 Task: Find connections with filter location L'Ancienne-Lorette with filter topic #contentmarketingwith filter profile language Potuguese with filter current company TÜV SÜD with filter school Mangalore Institute of Technology and Engineering, Mangalore, India with filter industry Hotels and Motels with filter service category Information Security with filter keywords title Phone Sales Specialist
Action: Mouse moved to (608, 111)
Screenshot: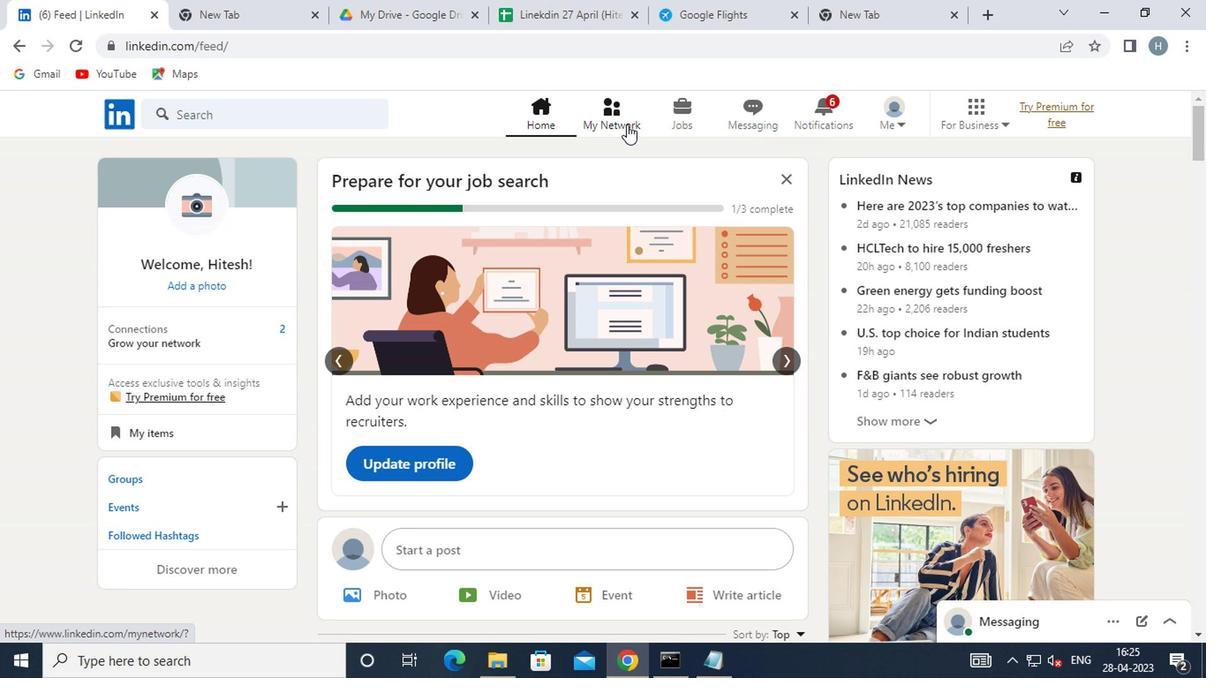 
Action: Mouse pressed left at (608, 111)
Screenshot: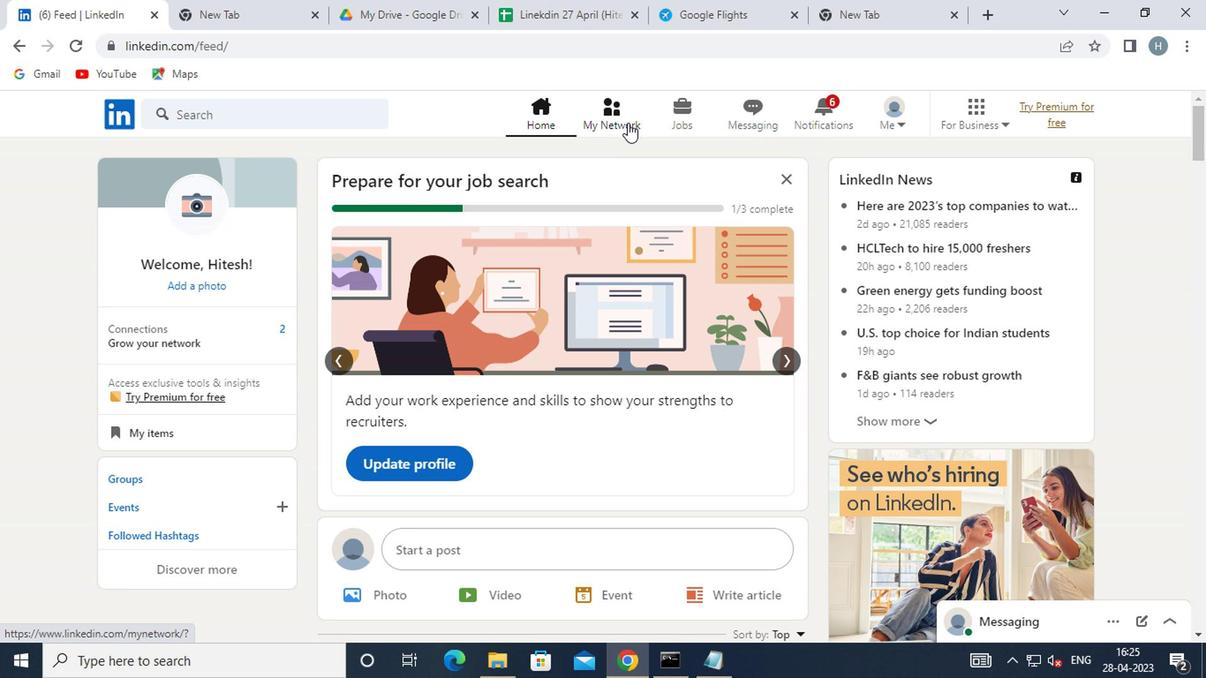 
Action: Mouse moved to (302, 207)
Screenshot: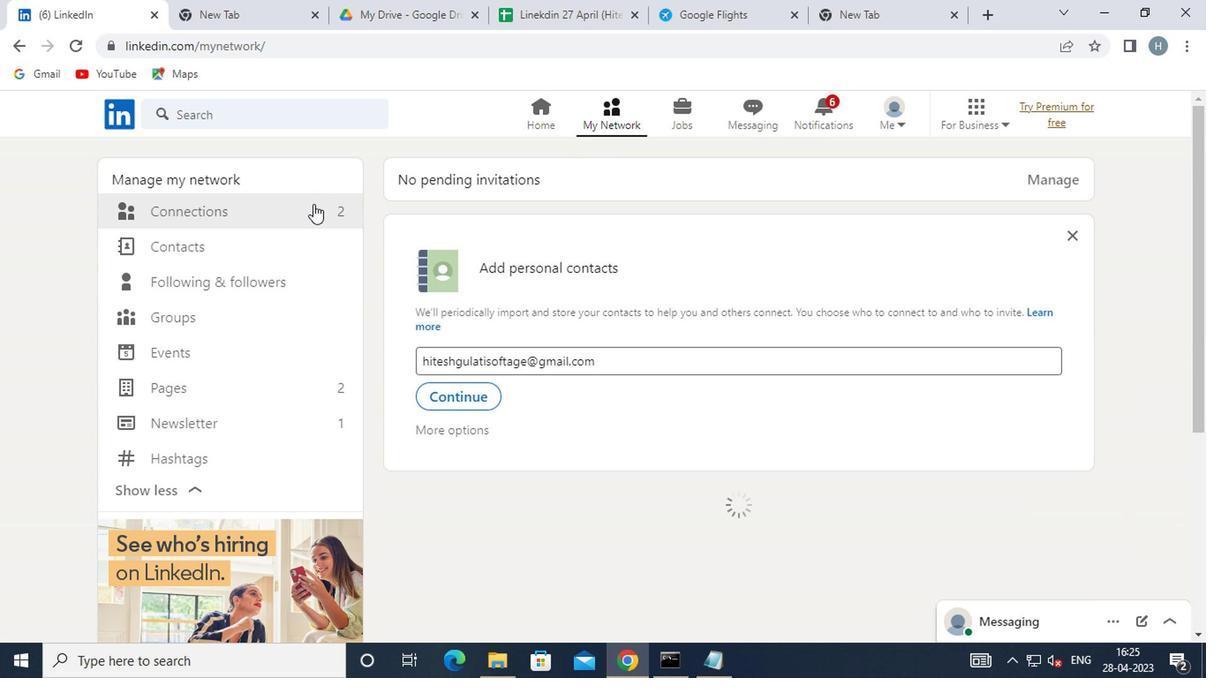 
Action: Mouse pressed left at (302, 207)
Screenshot: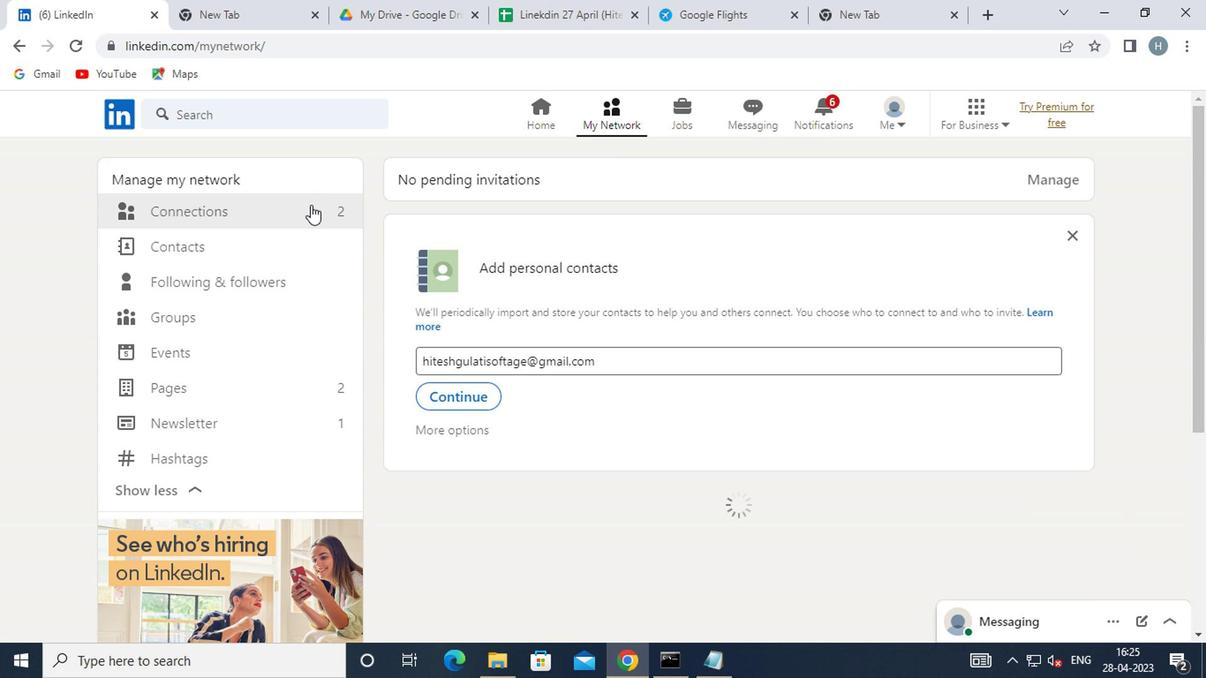 
Action: Mouse moved to (724, 212)
Screenshot: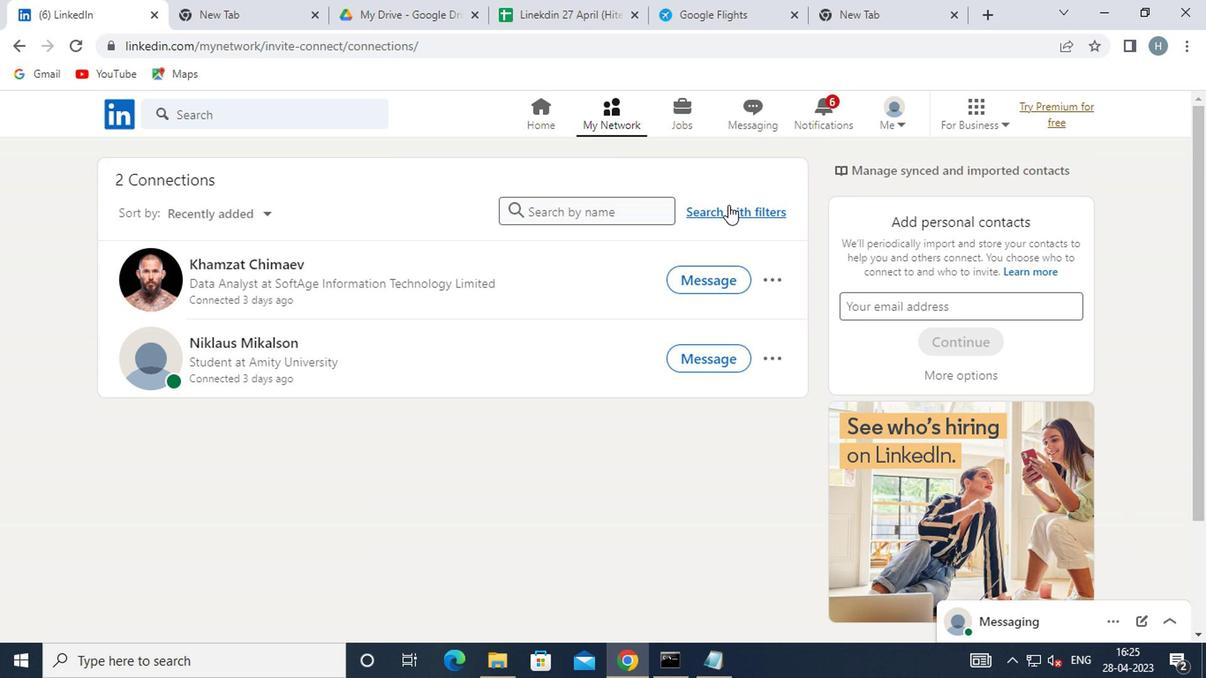 
Action: Mouse pressed left at (724, 212)
Screenshot: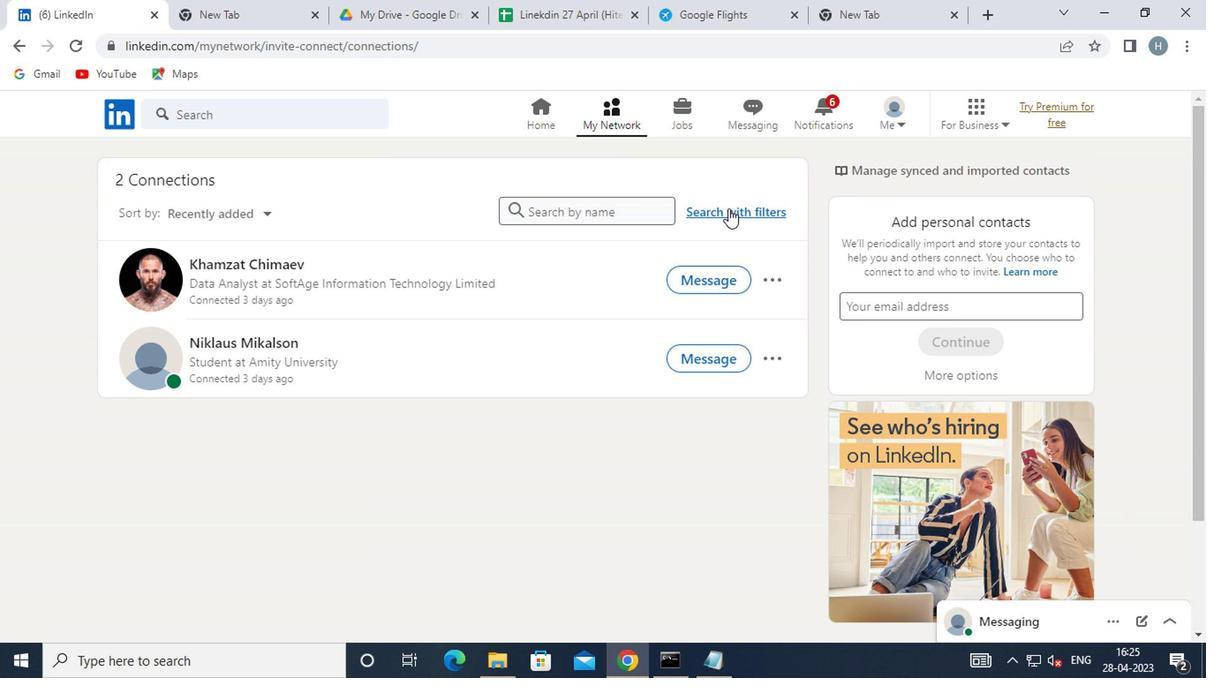 
Action: Mouse moved to (650, 165)
Screenshot: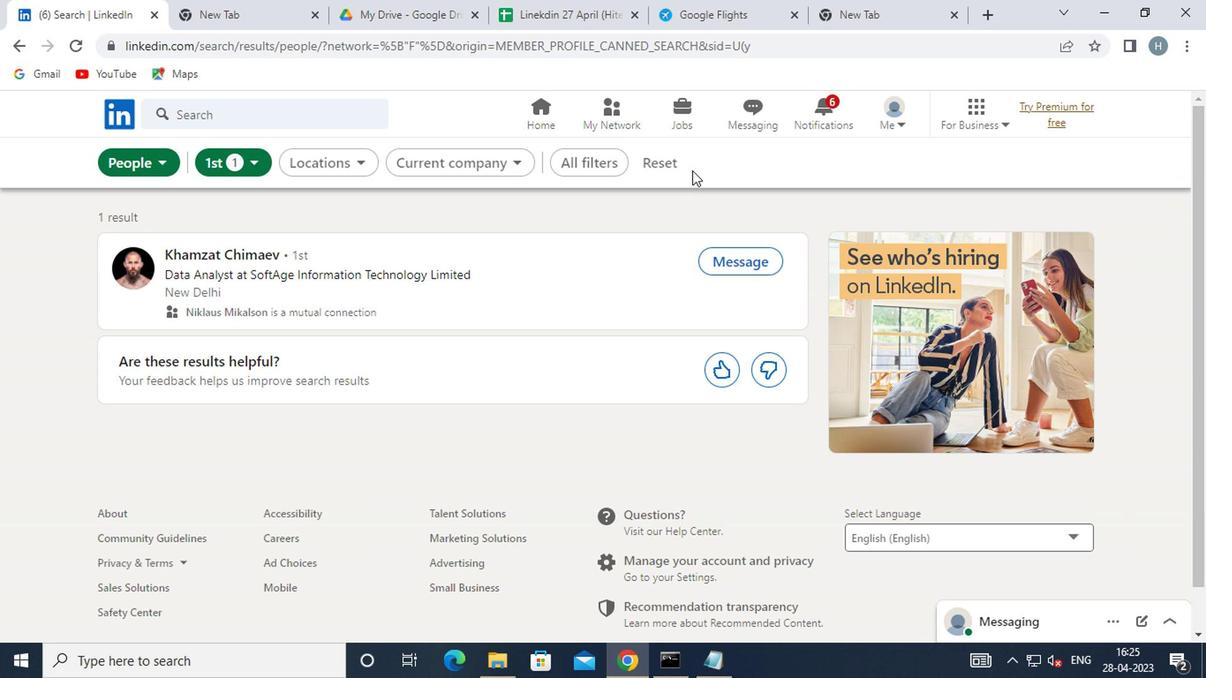 
Action: Mouse pressed left at (650, 165)
Screenshot: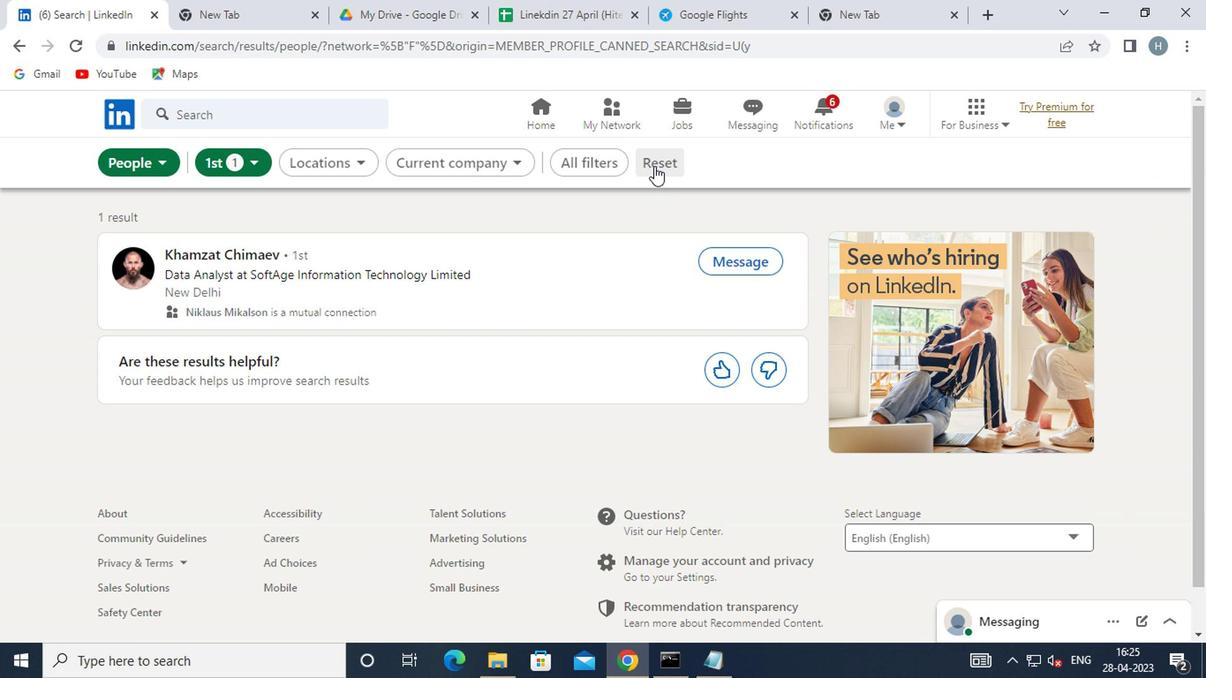 
Action: Mouse moved to (634, 158)
Screenshot: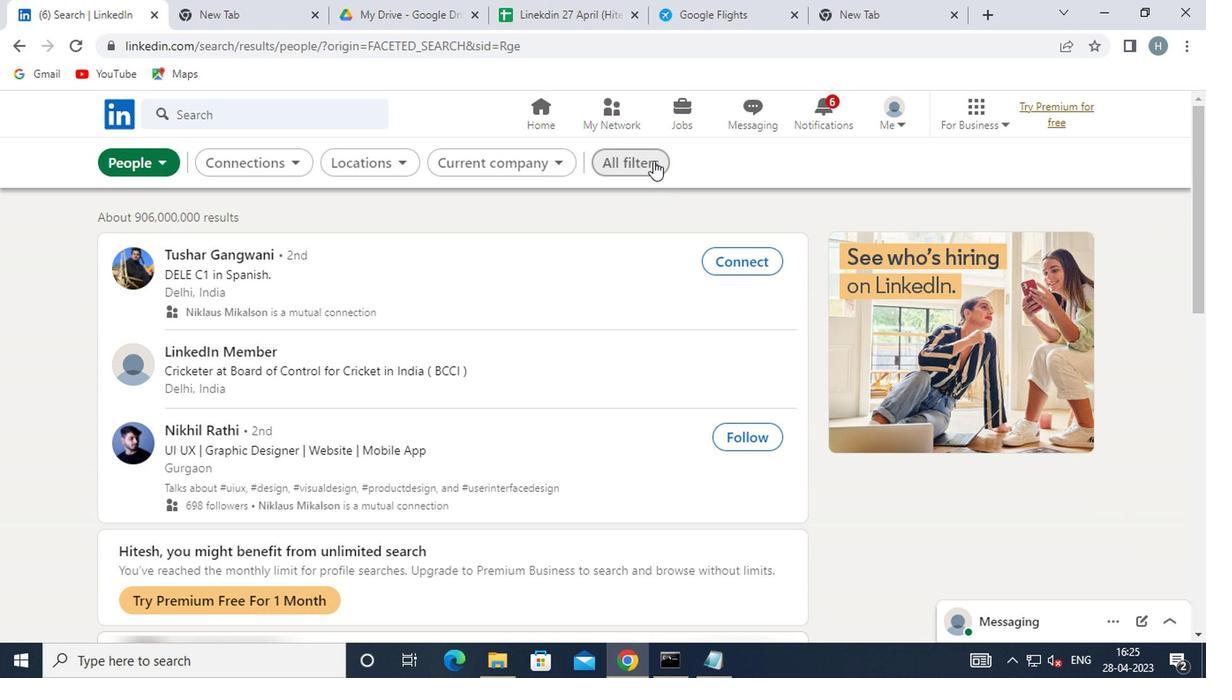 
Action: Mouse pressed left at (634, 158)
Screenshot: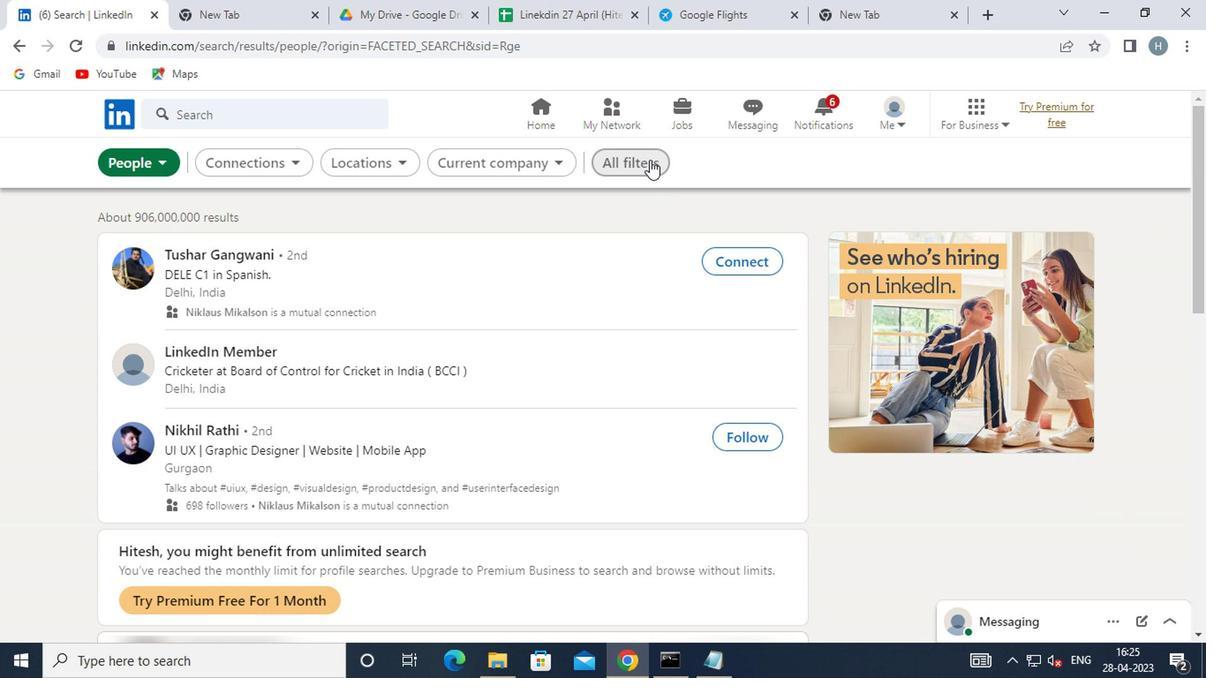 
Action: Mouse moved to (772, 249)
Screenshot: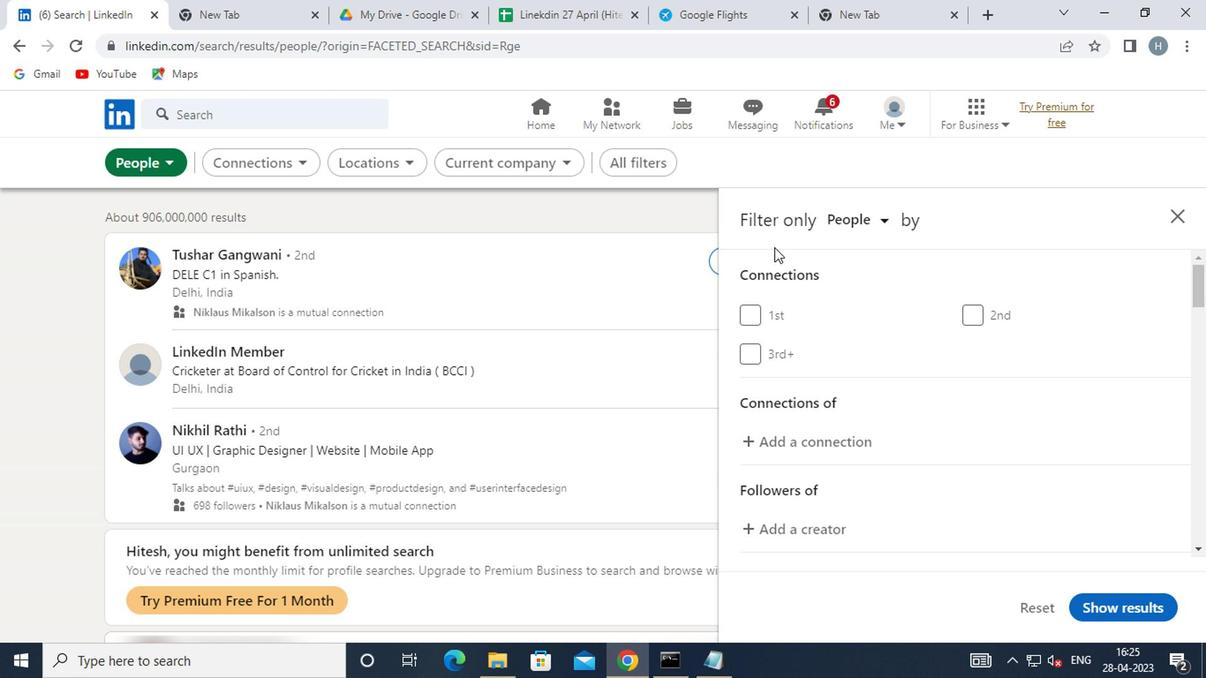 
Action: Mouse scrolled (772, 248) with delta (0, 0)
Screenshot: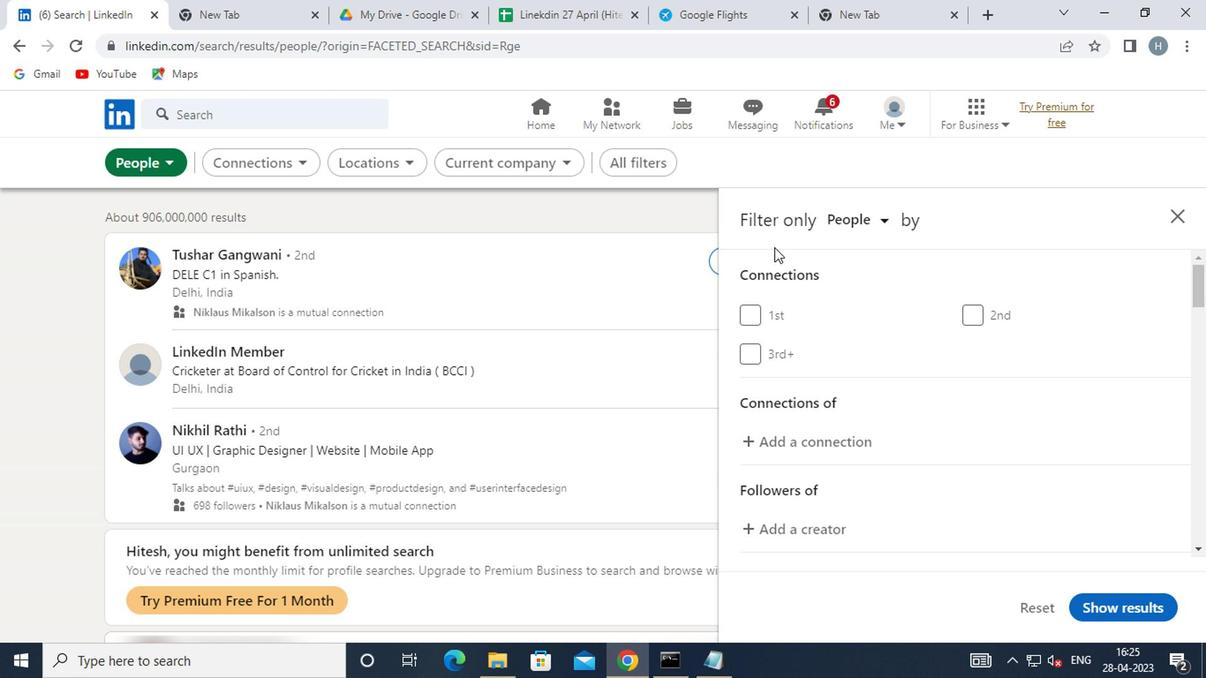 
Action: Mouse moved to (796, 309)
Screenshot: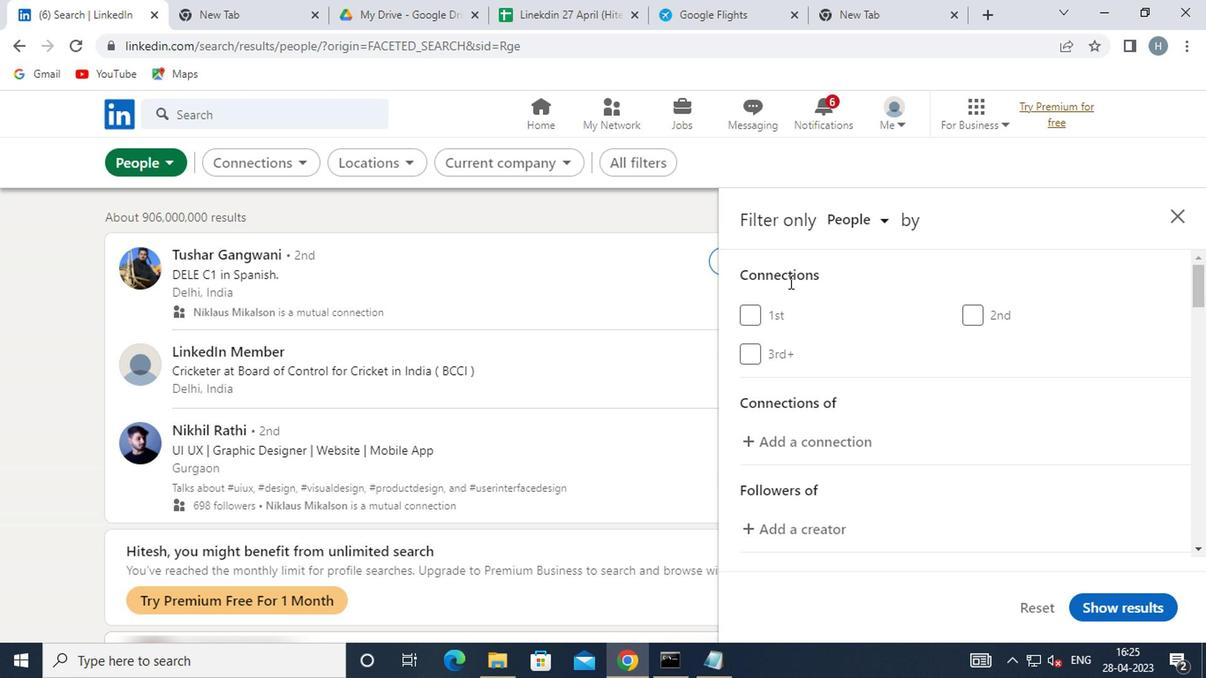 
Action: Mouse scrolled (796, 308) with delta (0, -1)
Screenshot: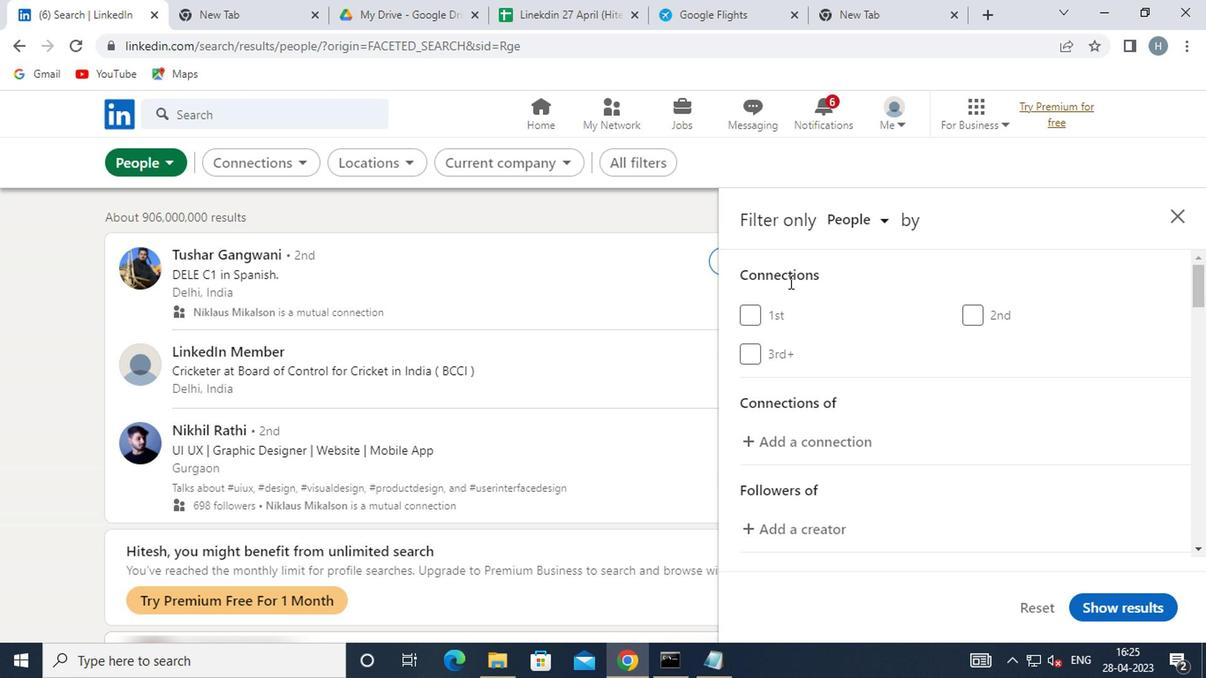 
Action: Mouse moved to (805, 329)
Screenshot: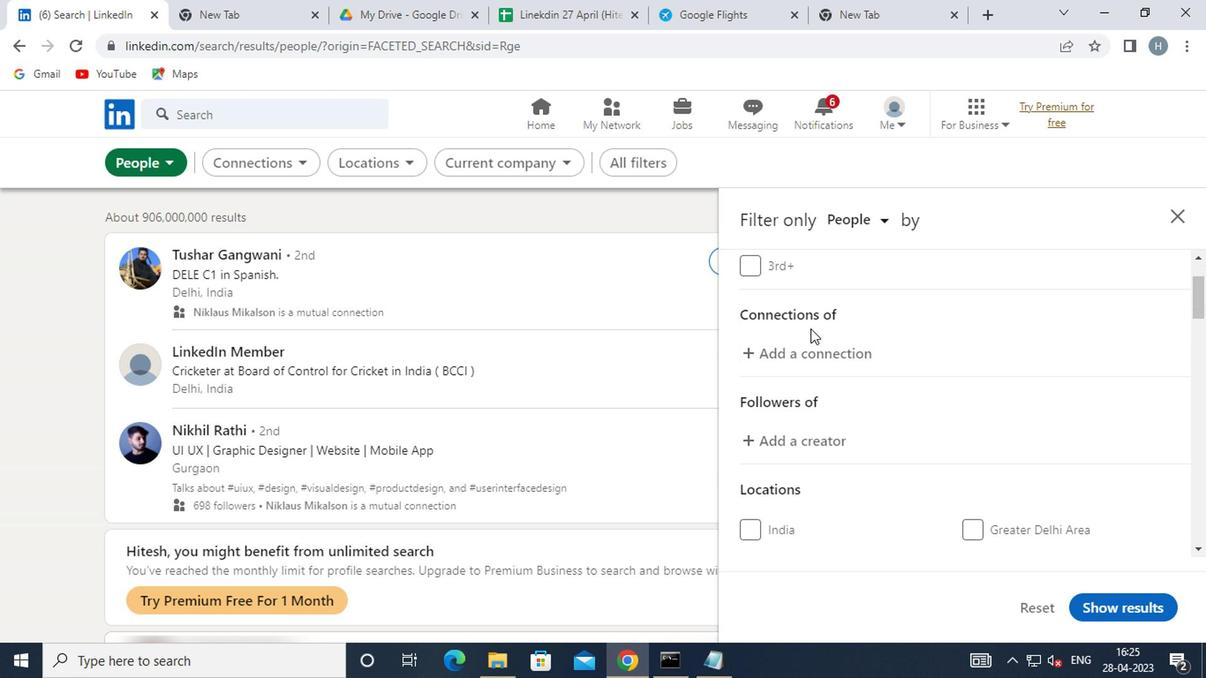 
Action: Mouse scrolled (805, 327) with delta (0, -1)
Screenshot: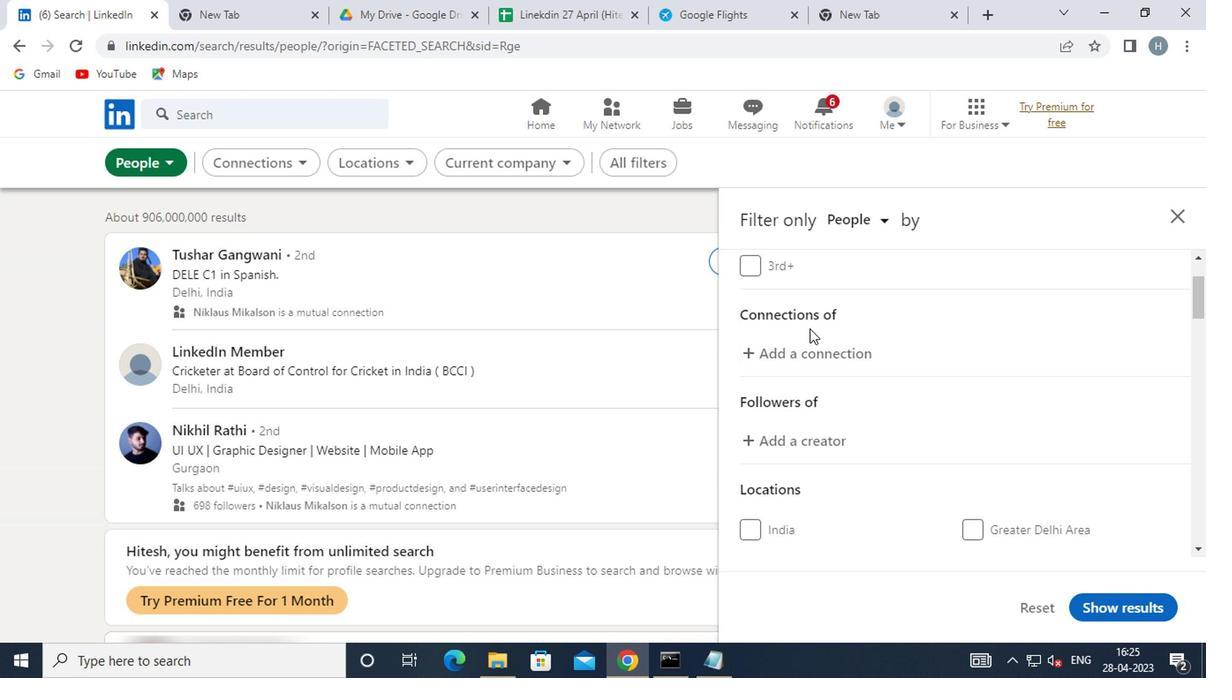 
Action: Mouse scrolled (805, 327) with delta (0, -1)
Screenshot: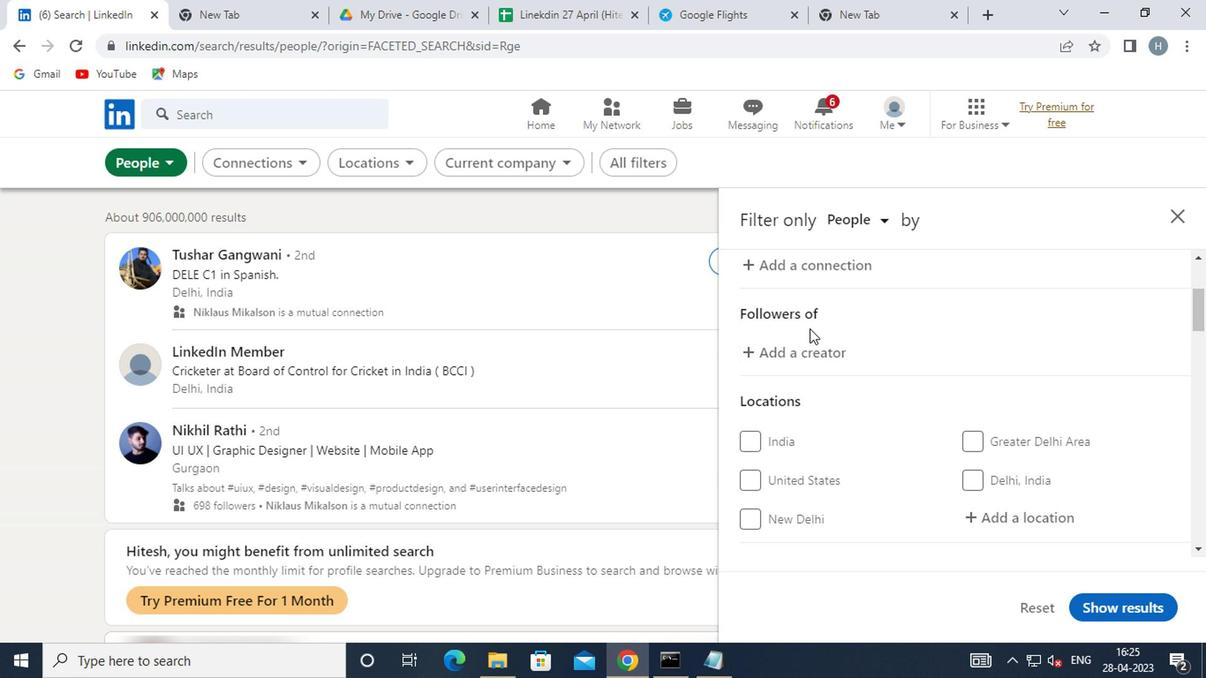 
Action: Mouse scrolled (805, 327) with delta (0, -1)
Screenshot: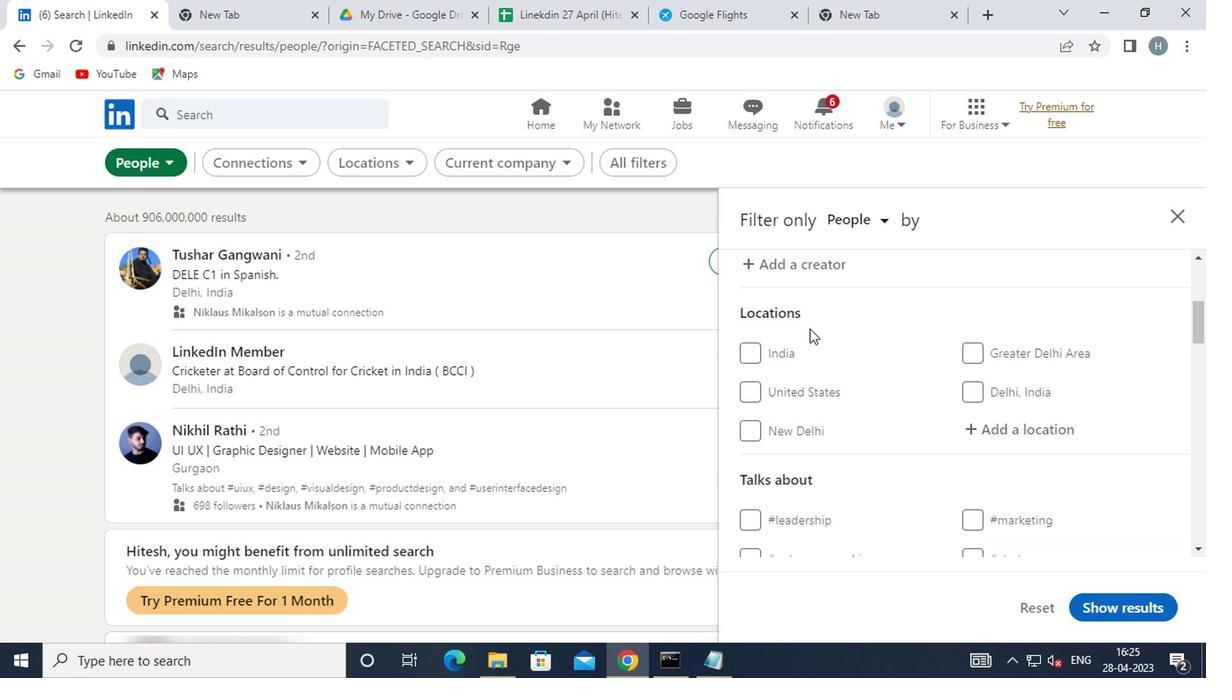 
Action: Mouse moved to (997, 339)
Screenshot: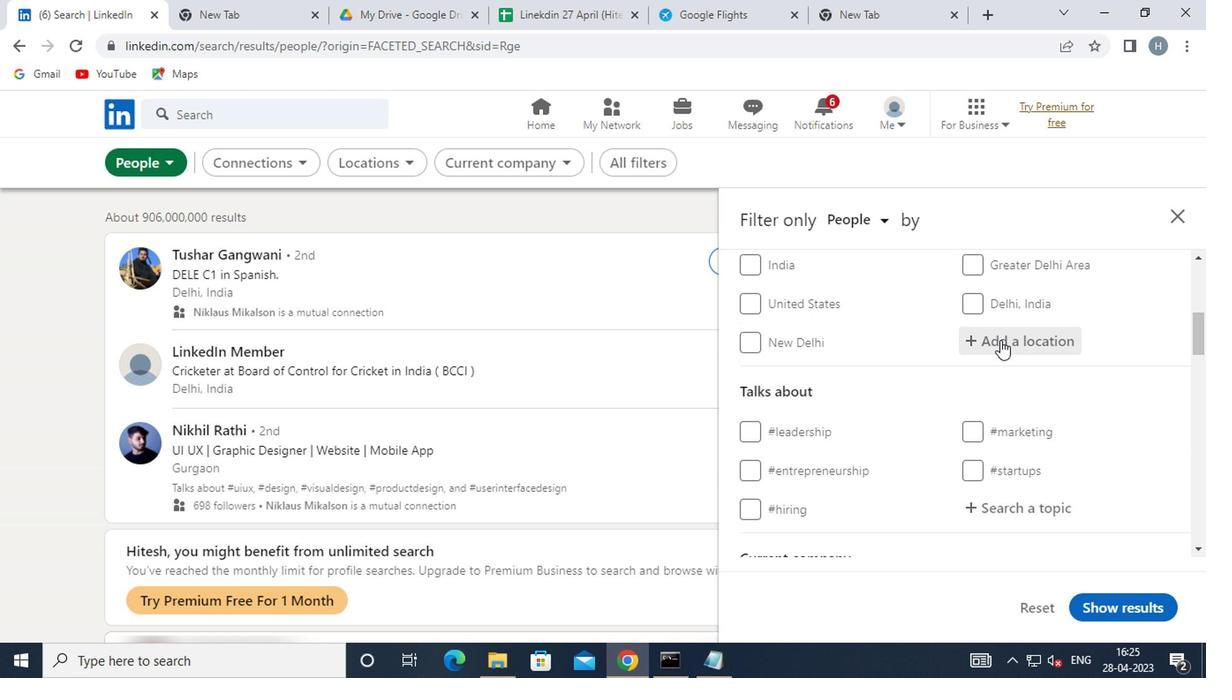 
Action: Mouse pressed left at (997, 339)
Screenshot: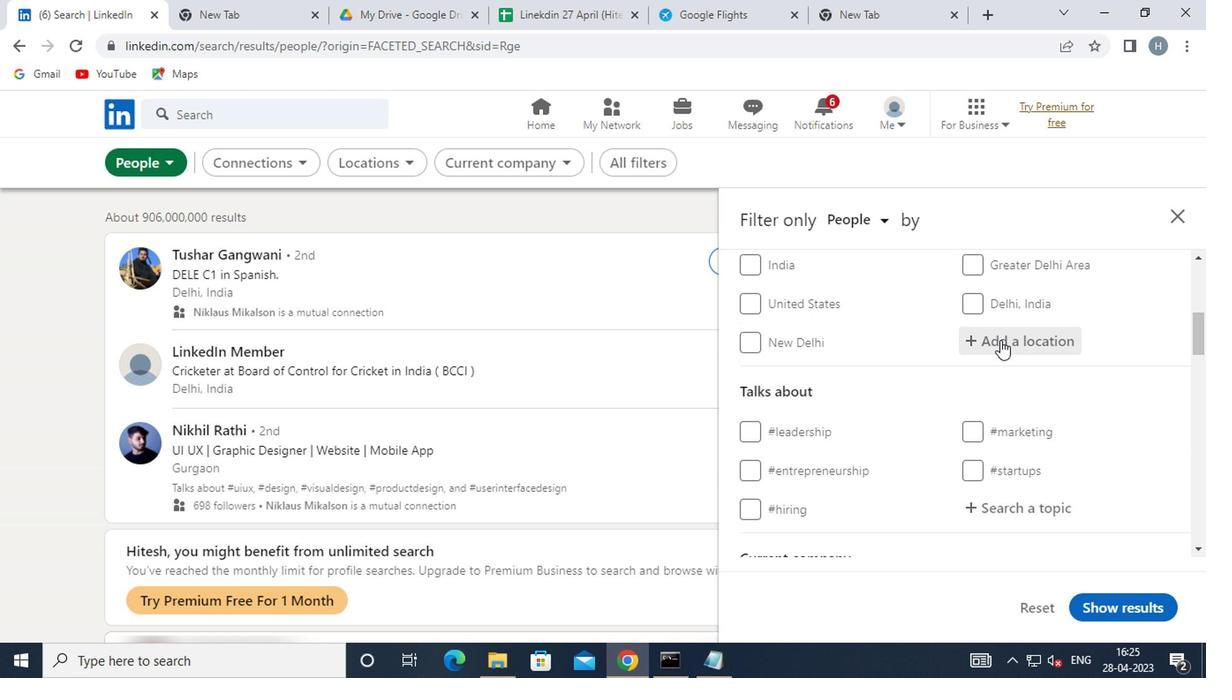 
Action: Key pressed <Key.shift><Key.shift><Key.shift><Key.shift><Key.shift><Key.shift><Key.shift><Key.shift>L<Key.space><Key.shift>A
Screenshot: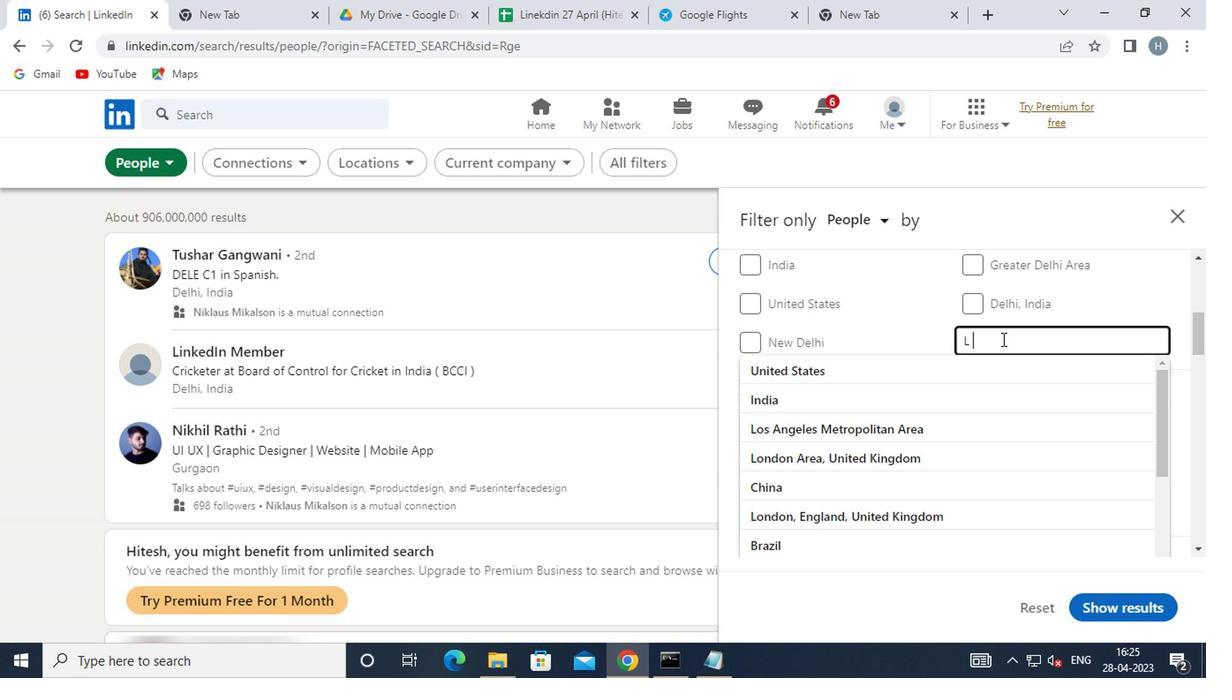
Action: Mouse moved to (990, 332)
Screenshot: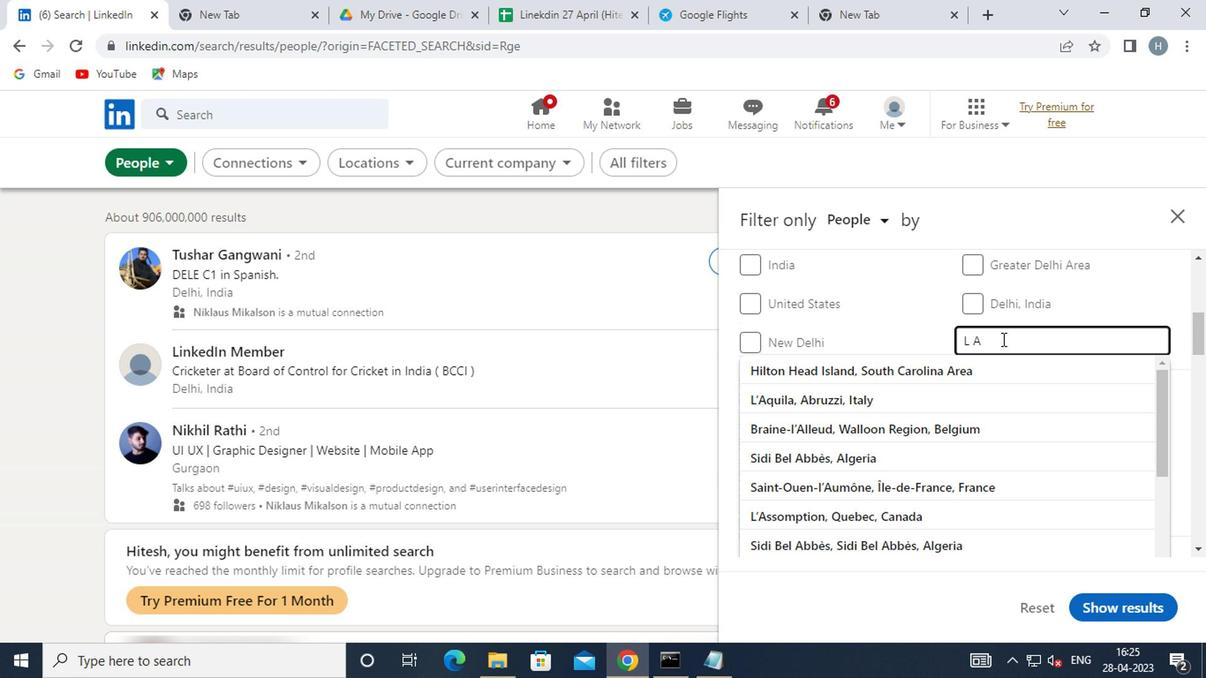 
Action: Key pressed NCI
Screenshot: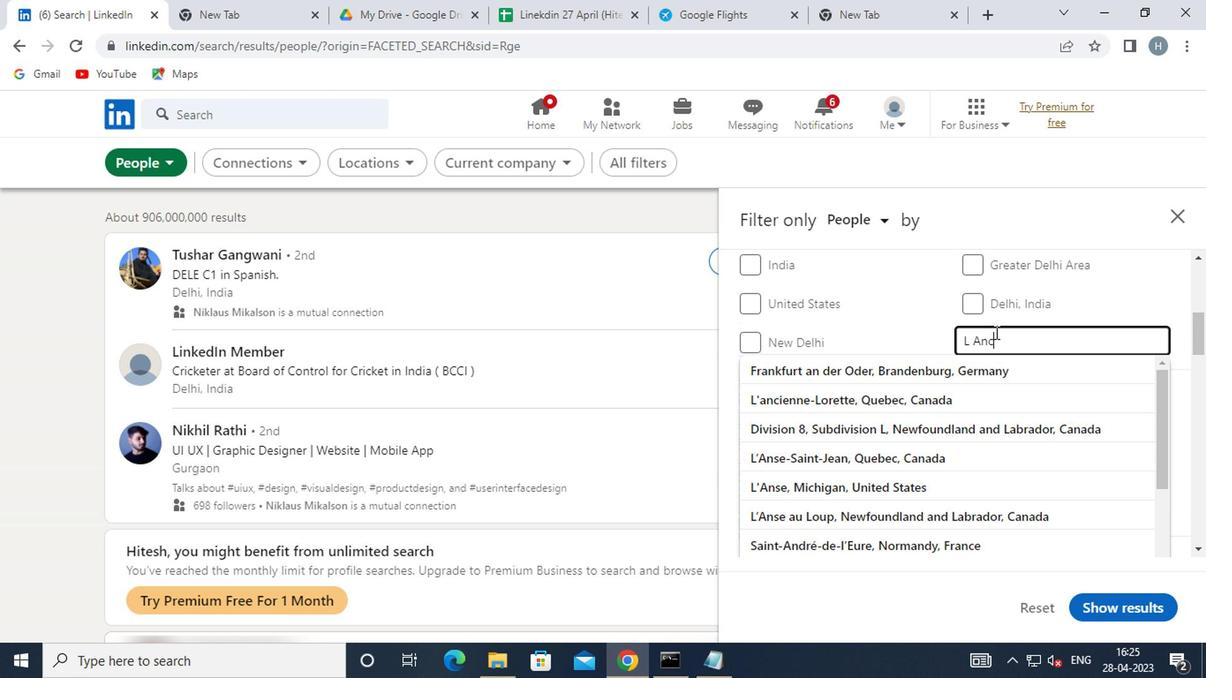 
Action: Mouse moved to (944, 362)
Screenshot: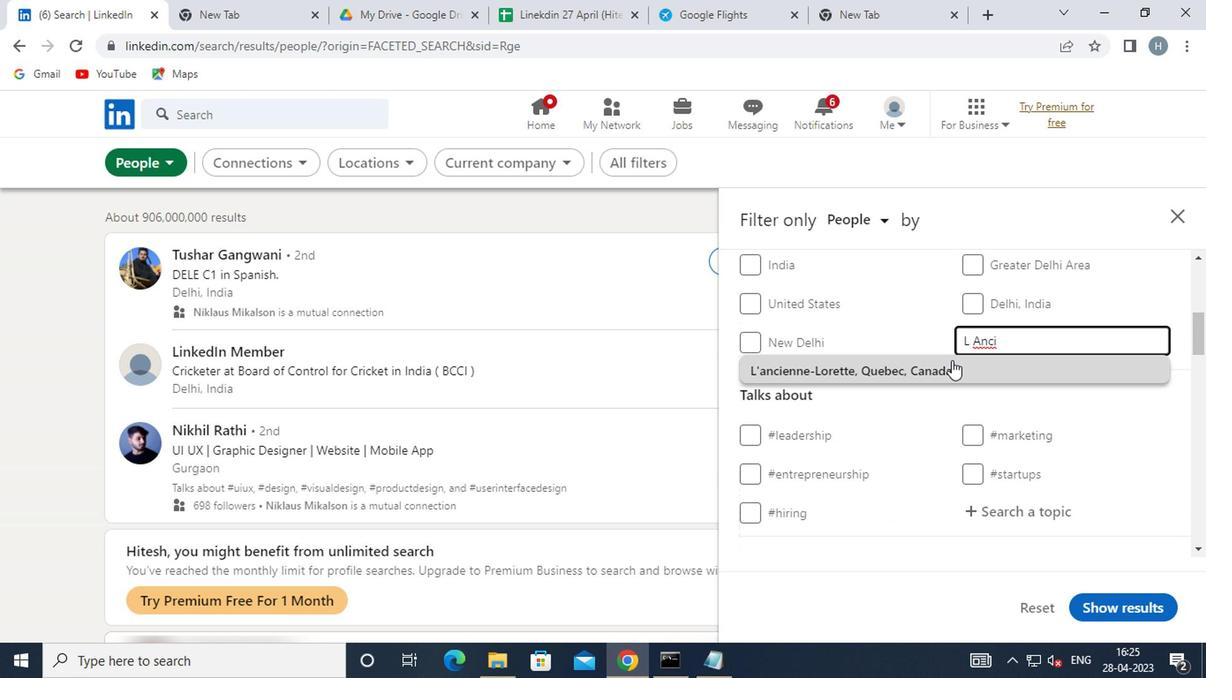 
Action: Mouse pressed left at (944, 362)
Screenshot: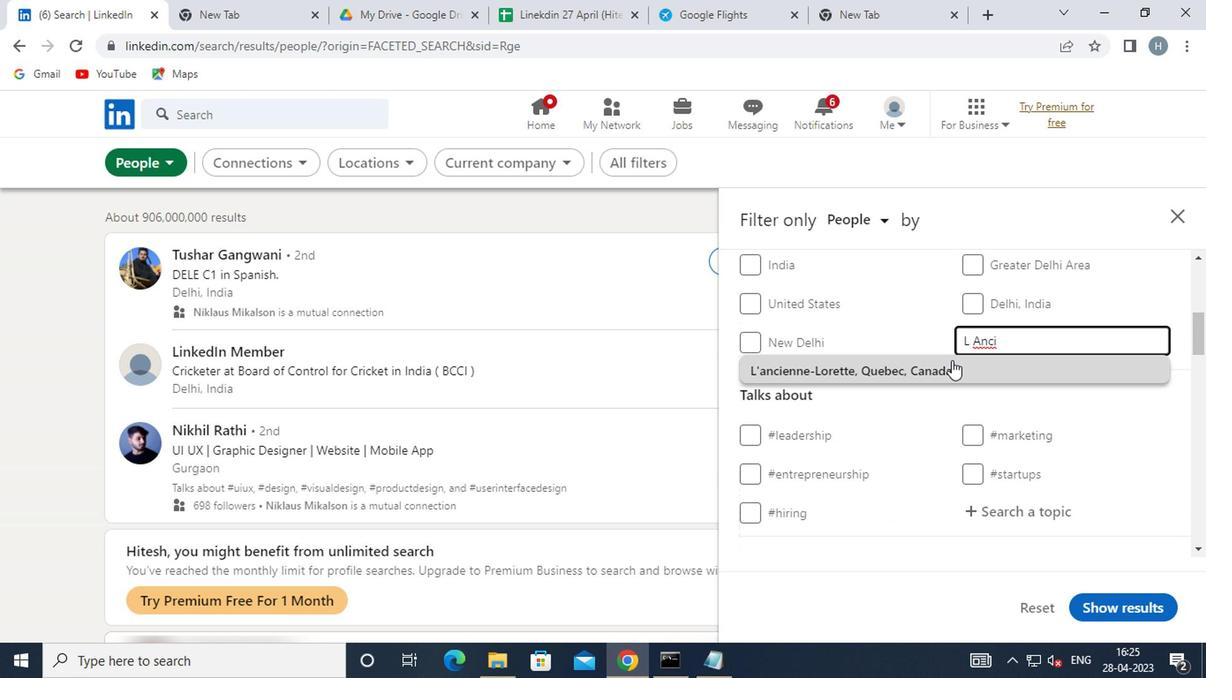 
Action: Mouse moved to (920, 385)
Screenshot: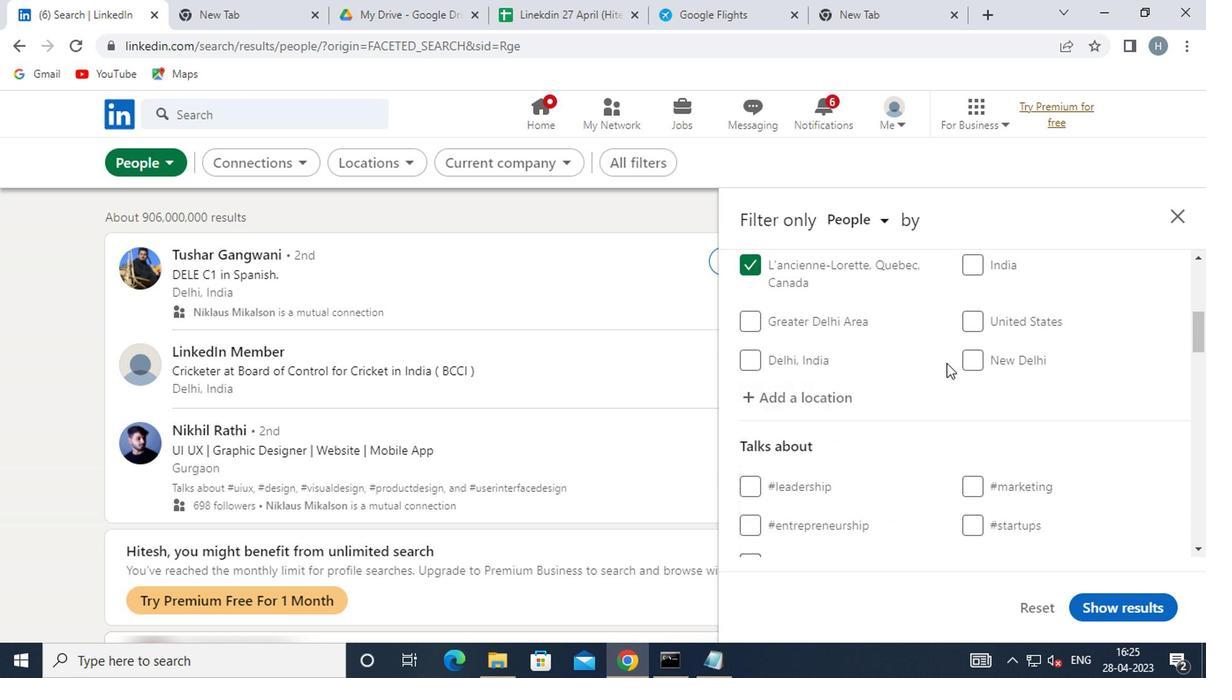 
Action: Mouse scrolled (920, 383) with delta (0, -1)
Screenshot: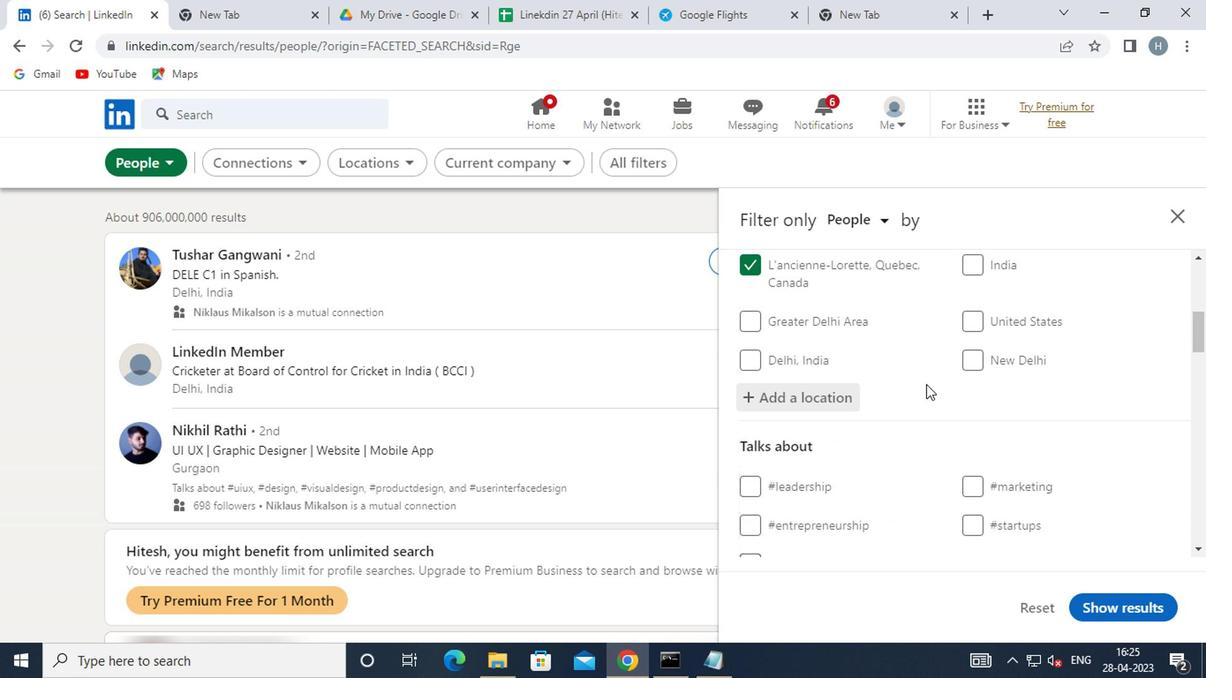 
Action: Mouse scrolled (920, 383) with delta (0, -1)
Screenshot: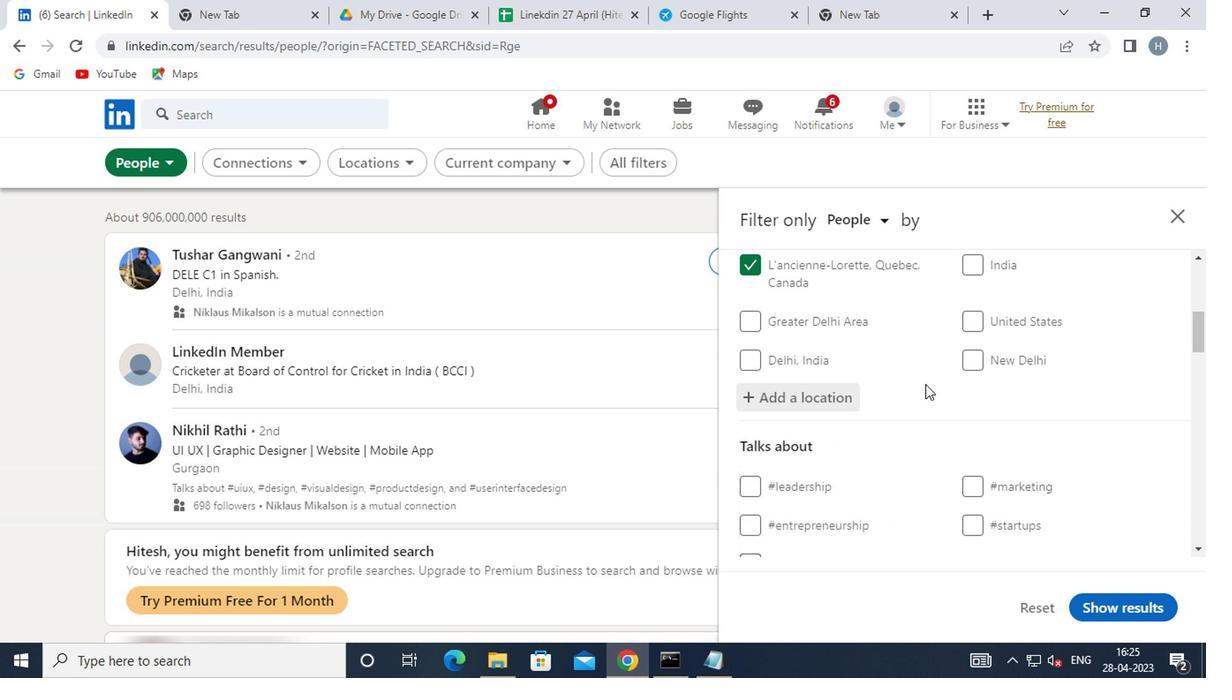 
Action: Mouse moved to (972, 380)
Screenshot: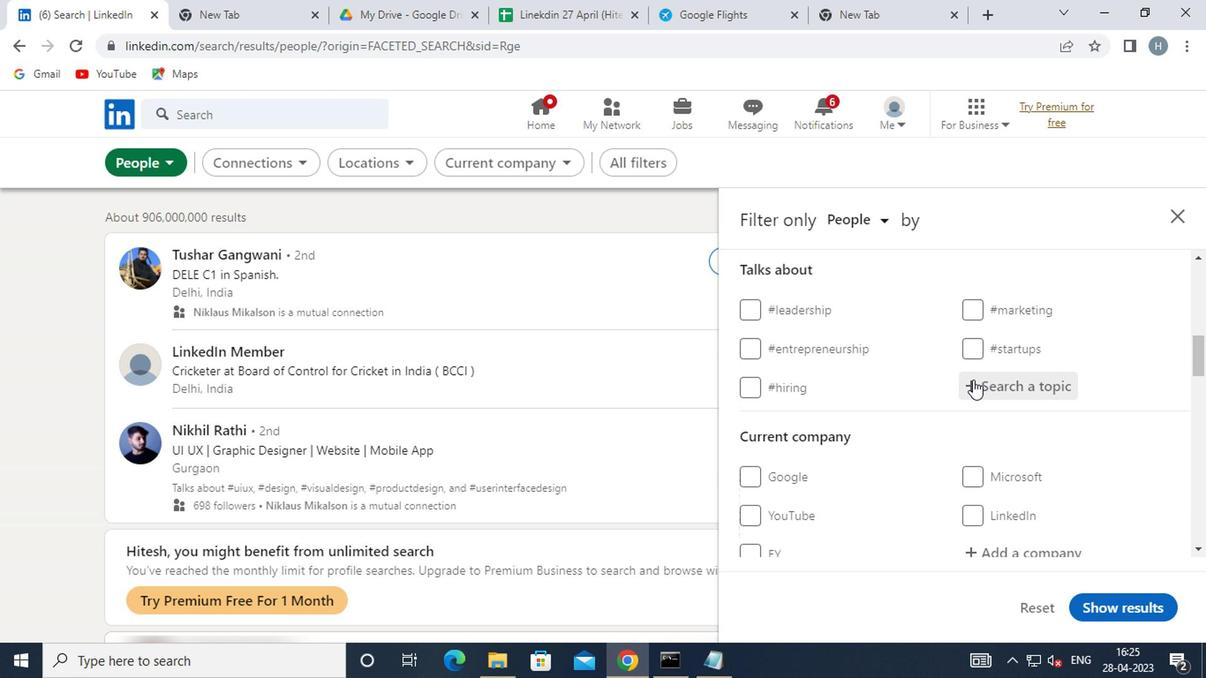 
Action: Mouse pressed left at (972, 380)
Screenshot: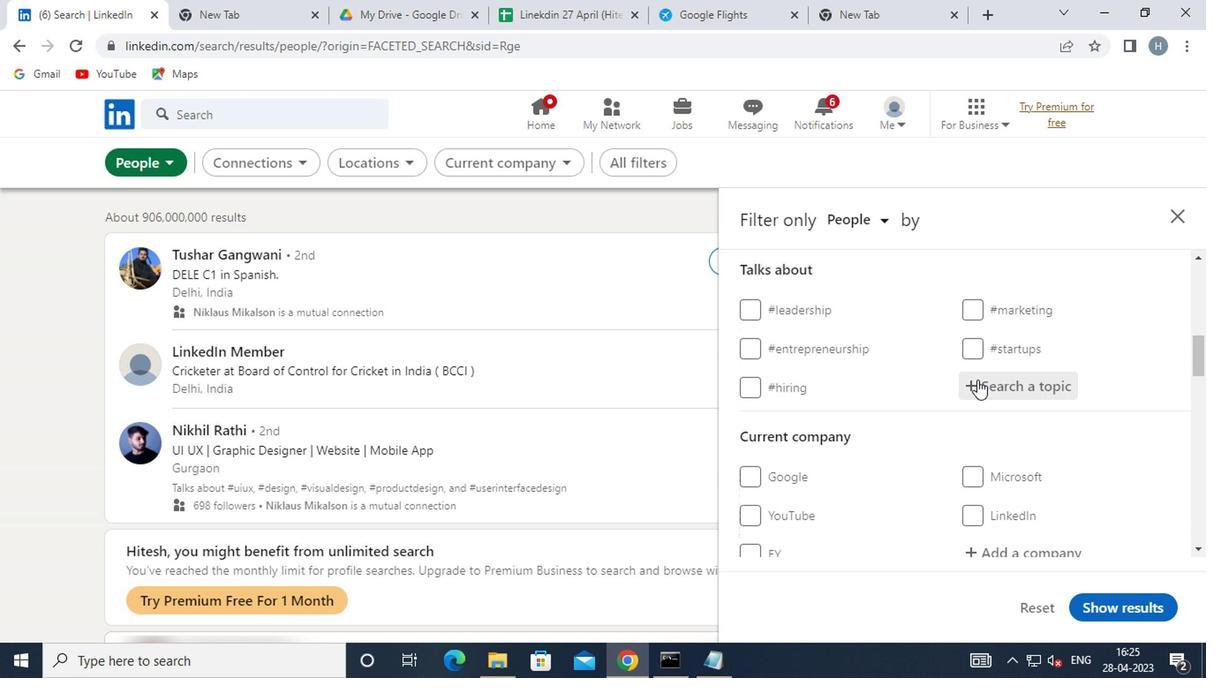 
Action: Key pressed <Key.shift>CONTENT
Screenshot: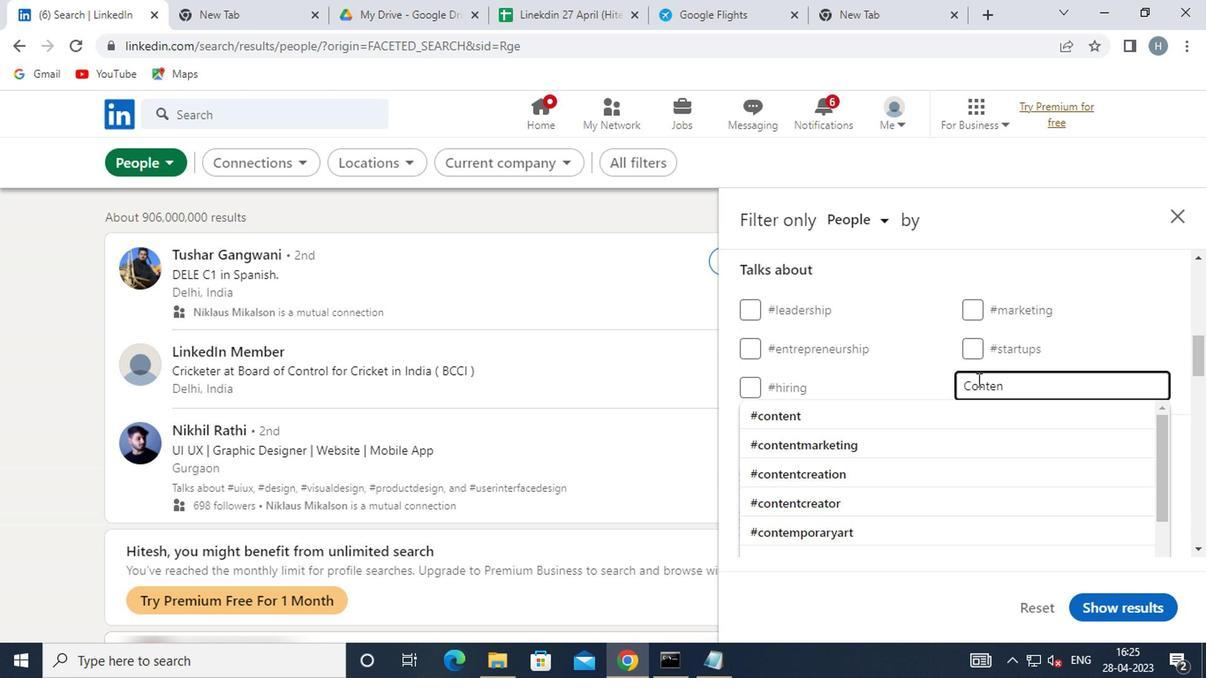 
Action: Mouse moved to (908, 451)
Screenshot: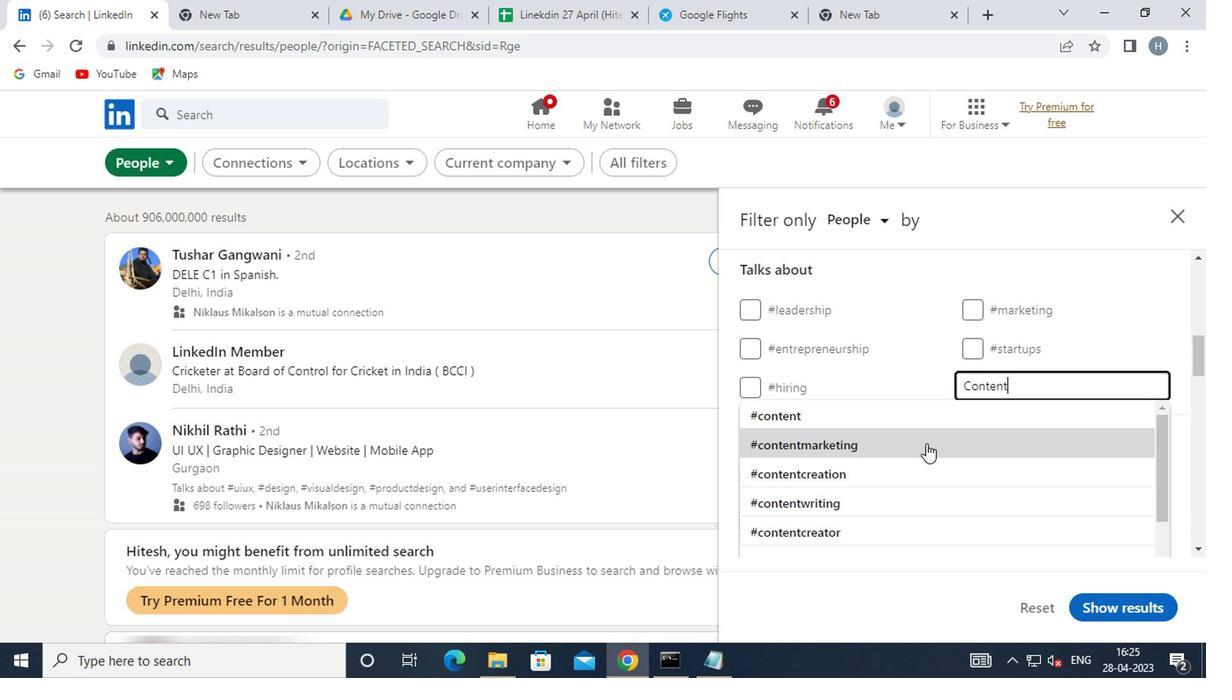 
Action: Mouse pressed left at (908, 451)
Screenshot: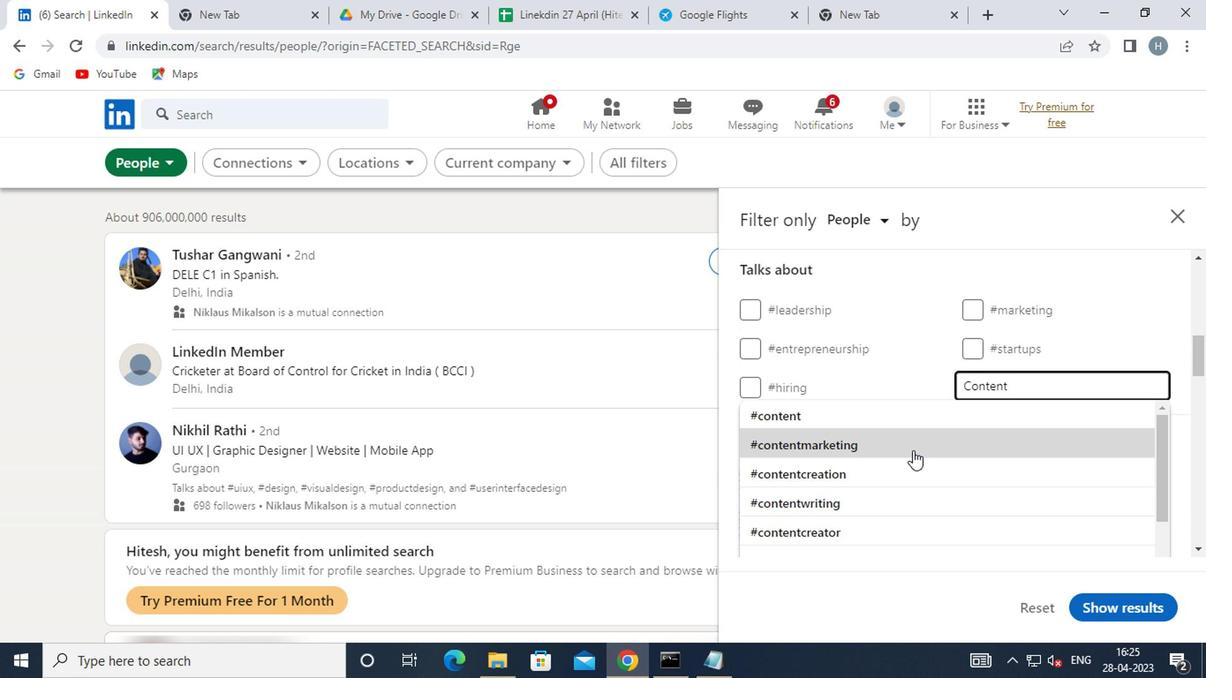 
Action: Mouse moved to (900, 408)
Screenshot: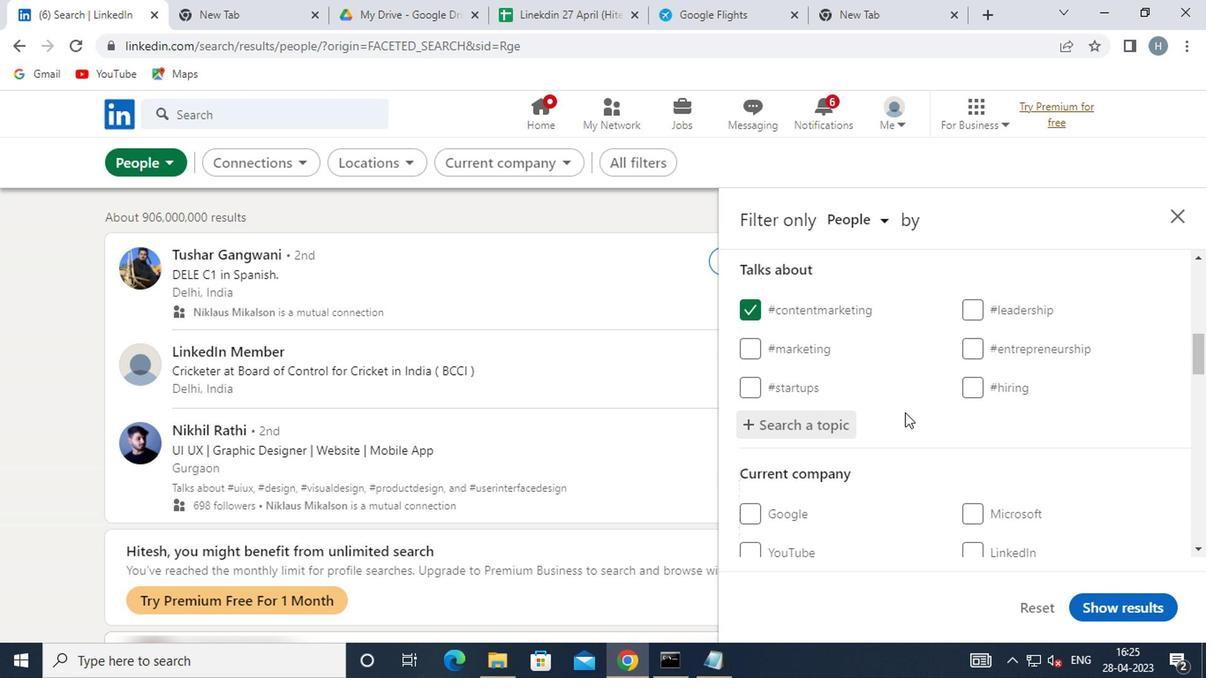 
Action: Mouse scrolled (900, 407) with delta (0, -1)
Screenshot: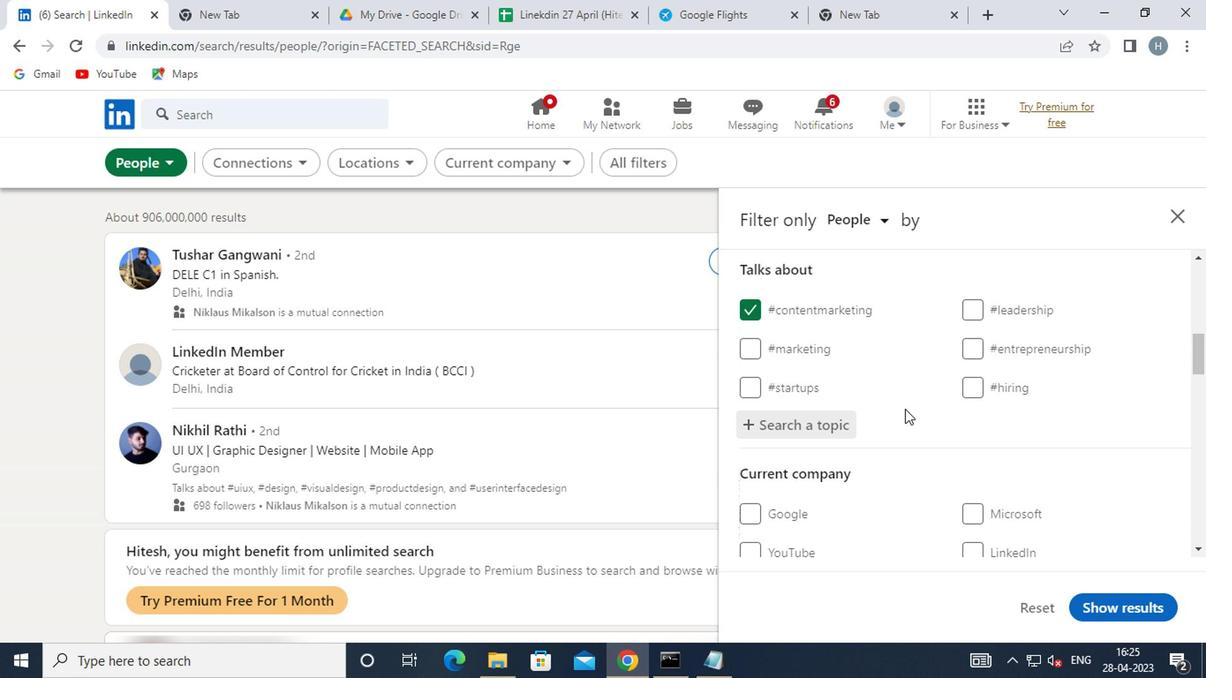 
Action: Mouse moved to (905, 403)
Screenshot: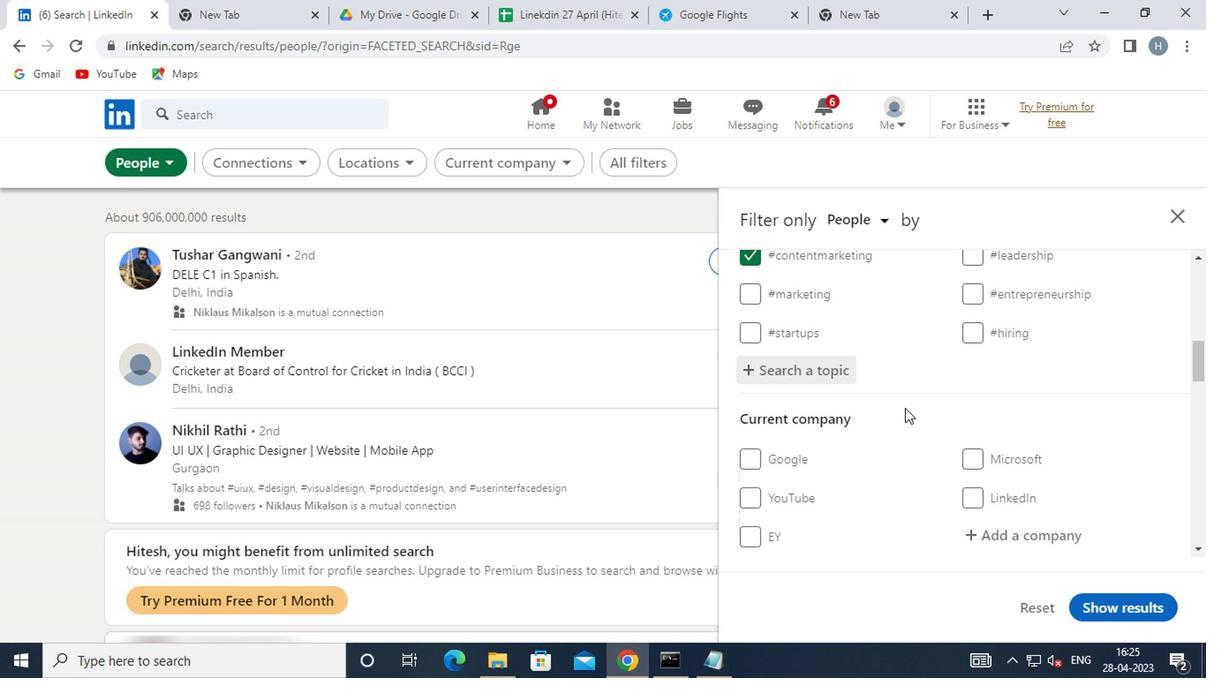 
Action: Mouse scrolled (905, 402) with delta (0, 0)
Screenshot: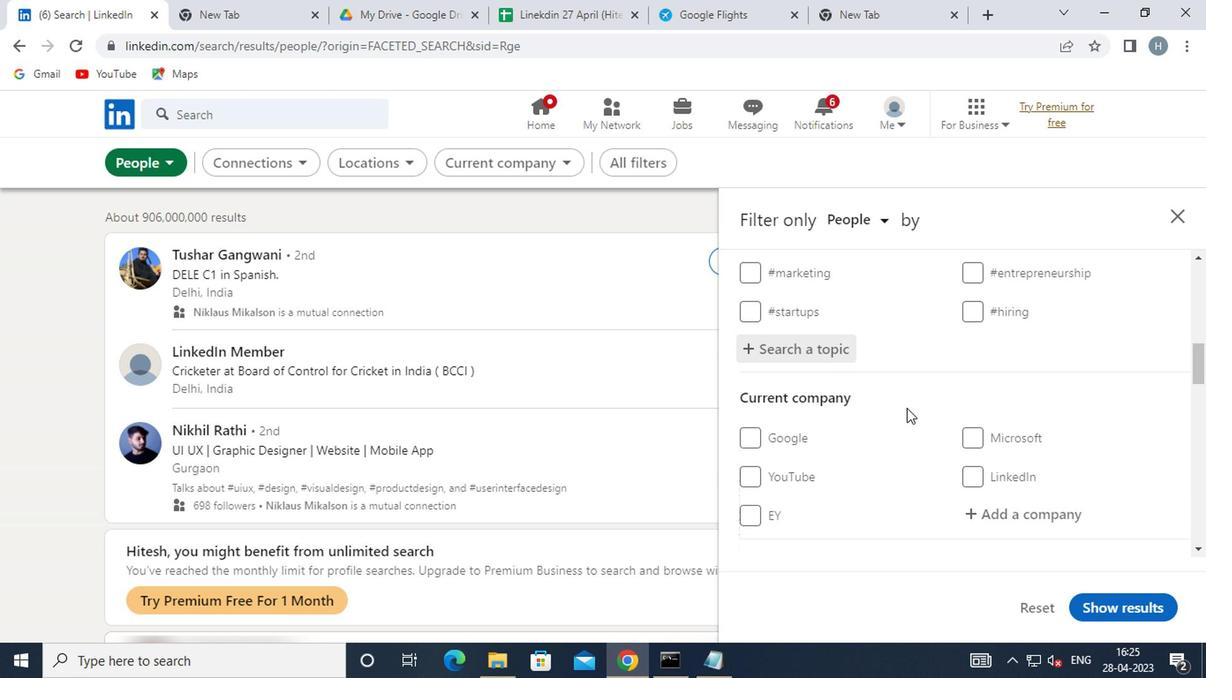 
Action: Mouse scrolled (905, 402) with delta (0, 0)
Screenshot: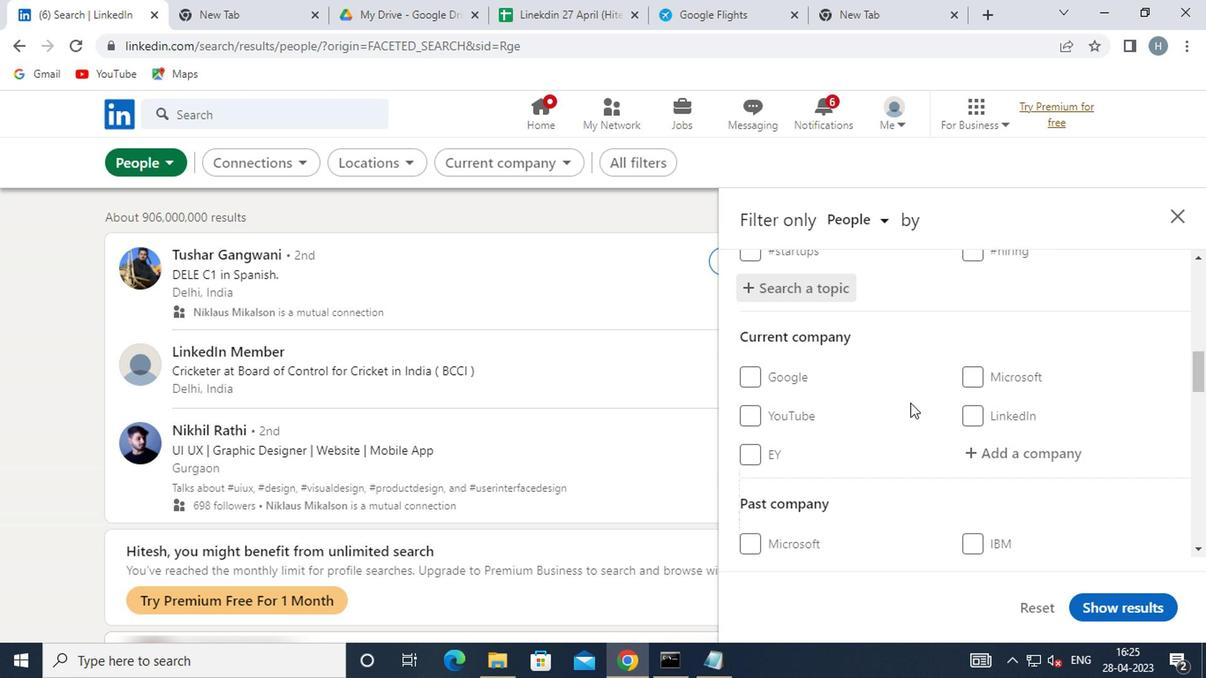 
Action: Mouse moved to (910, 398)
Screenshot: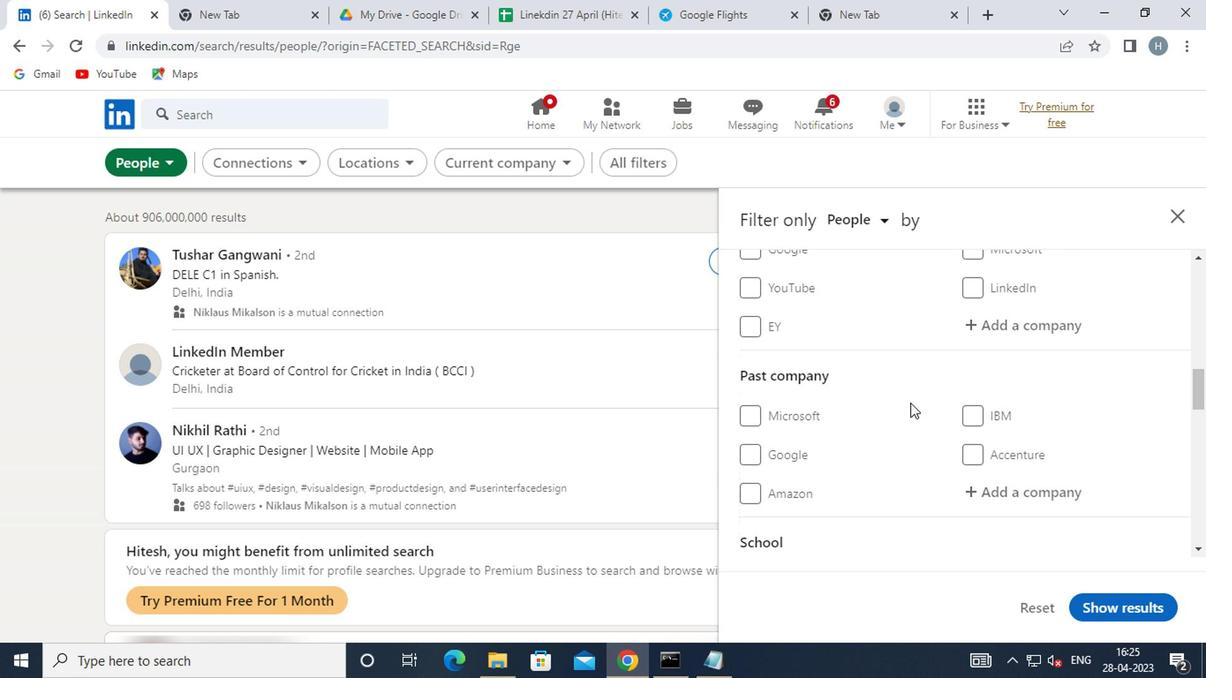 
Action: Mouse scrolled (910, 396) with delta (0, -1)
Screenshot: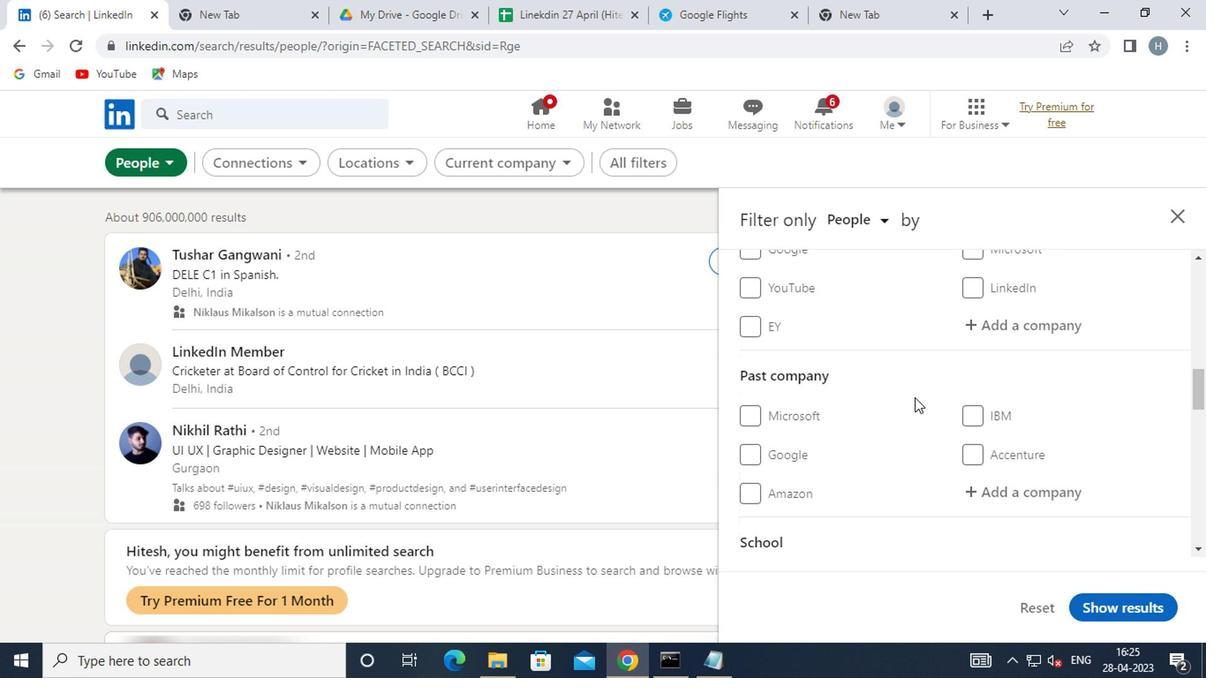 
Action: Mouse scrolled (910, 396) with delta (0, -1)
Screenshot: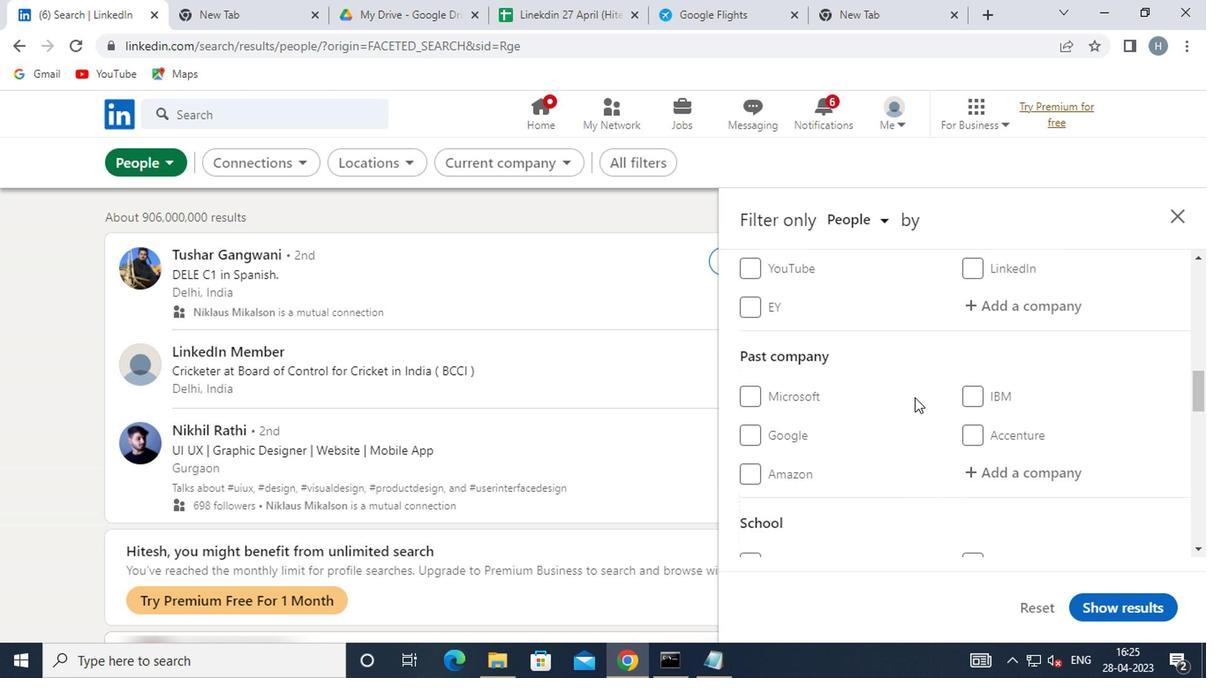 
Action: Mouse scrolled (910, 396) with delta (0, -1)
Screenshot: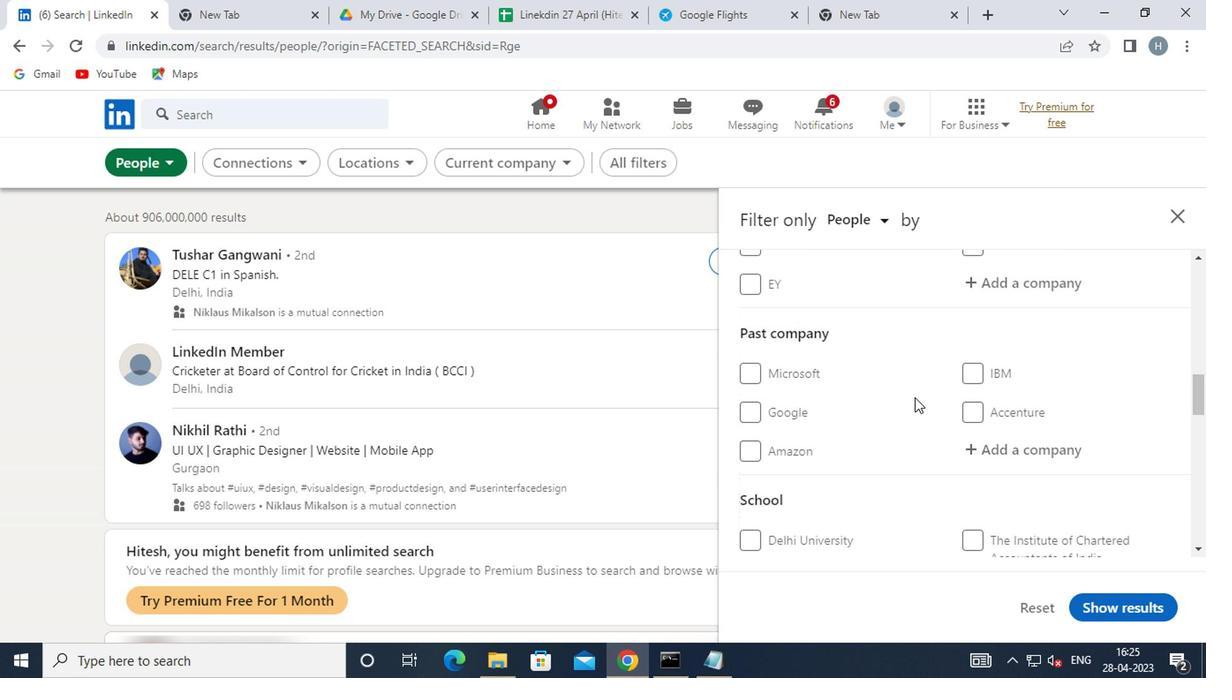 
Action: Mouse scrolled (910, 396) with delta (0, -1)
Screenshot: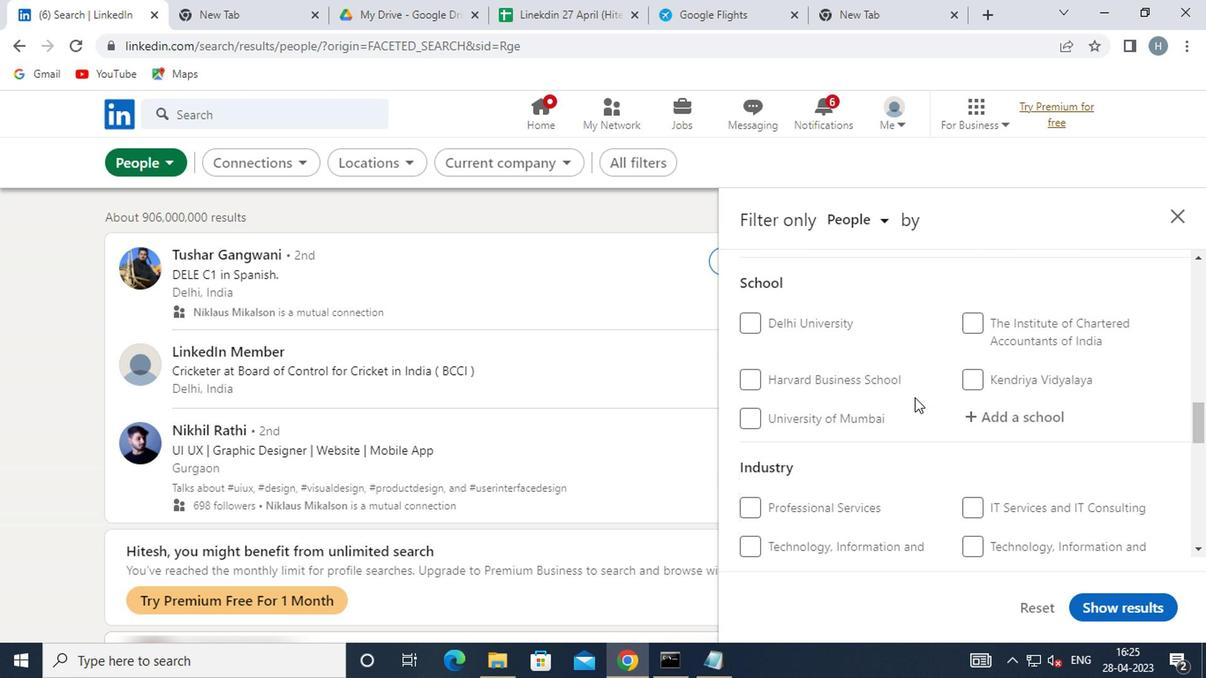 
Action: Mouse scrolled (910, 396) with delta (0, -1)
Screenshot: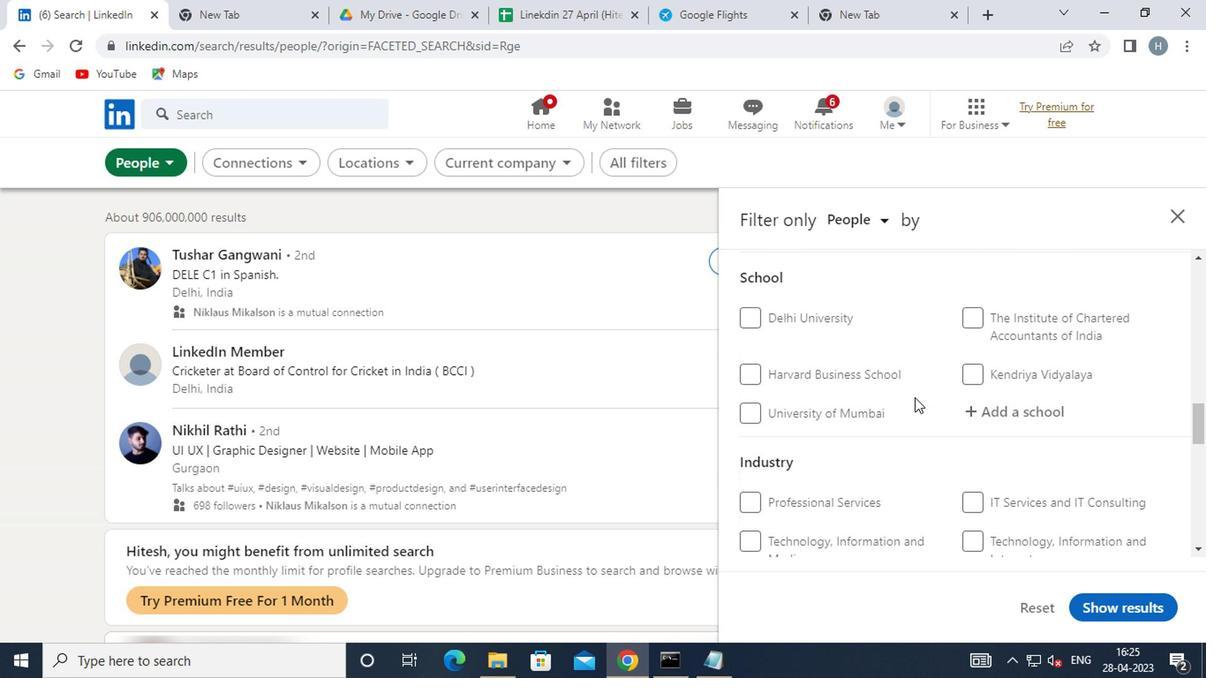 
Action: Mouse moved to (946, 400)
Screenshot: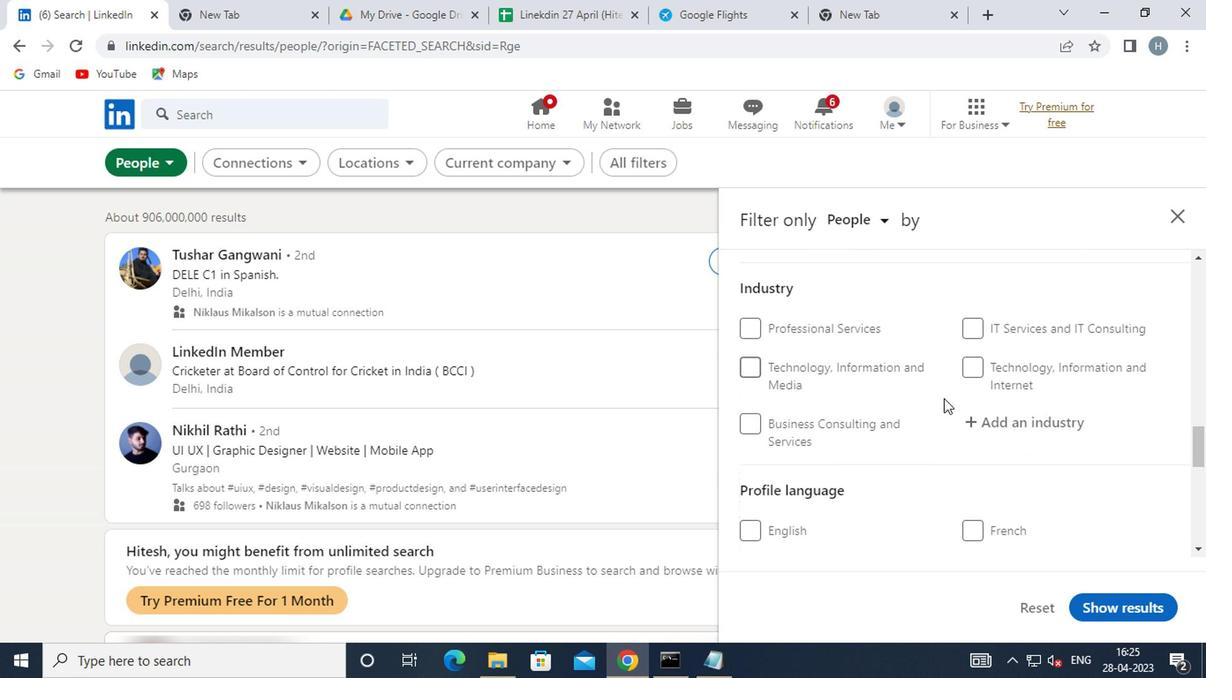 
Action: Mouse scrolled (946, 398) with delta (0, -1)
Screenshot: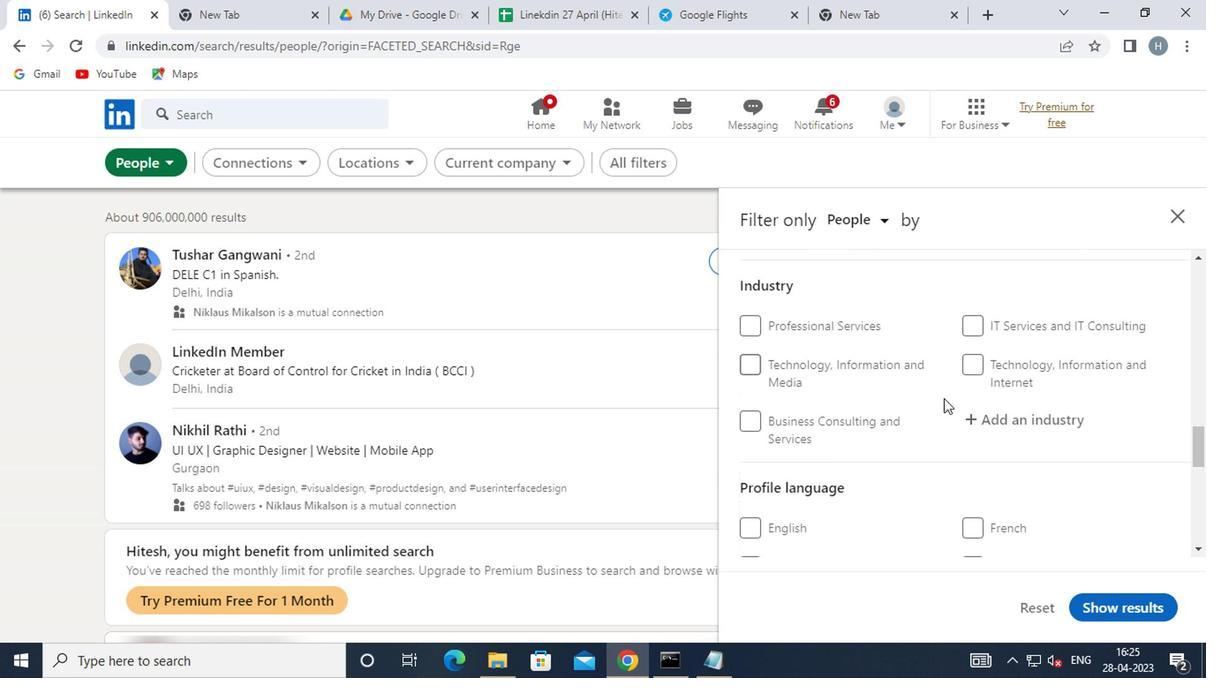 
Action: Mouse moved to (976, 479)
Screenshot: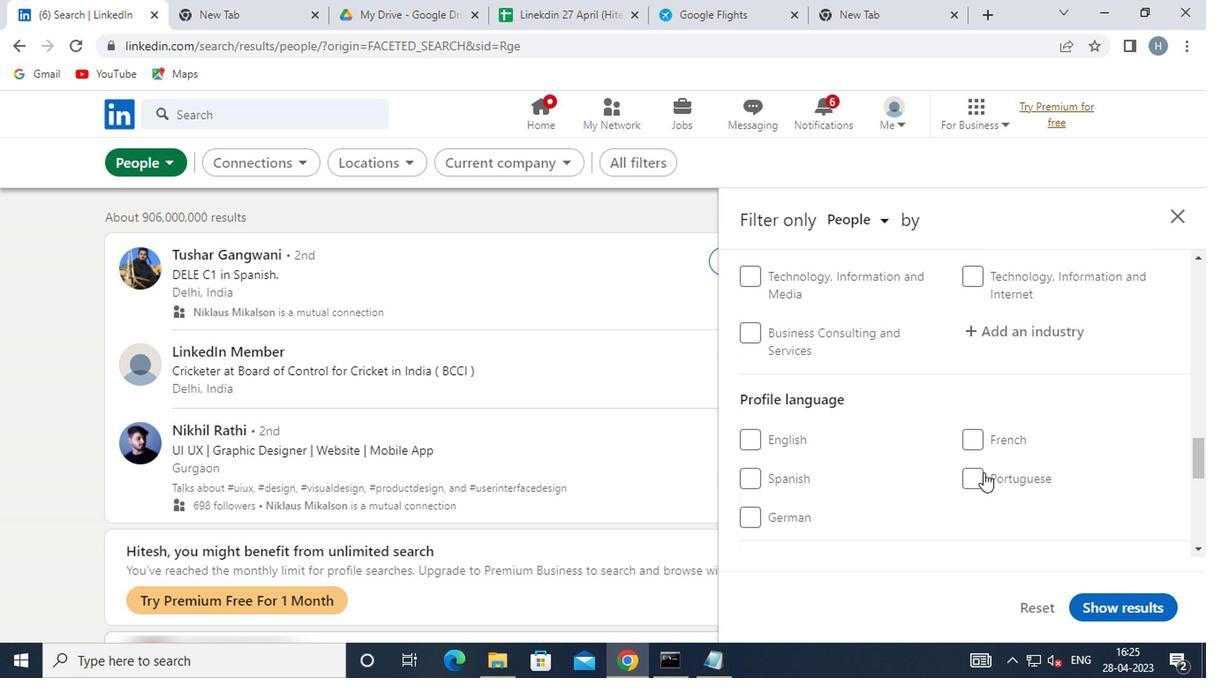 
Action: Mouse pressed left at (976, 479)
Screenshot: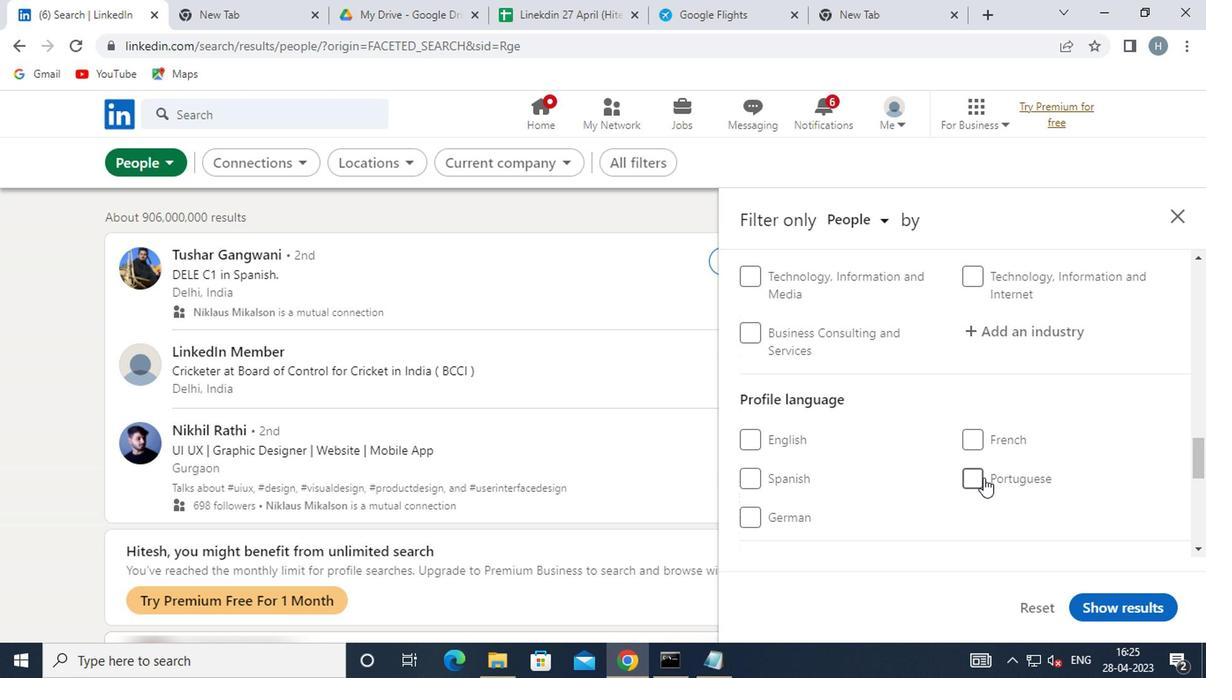 
Action: Mouse moved to (991, 431)
Screenshot: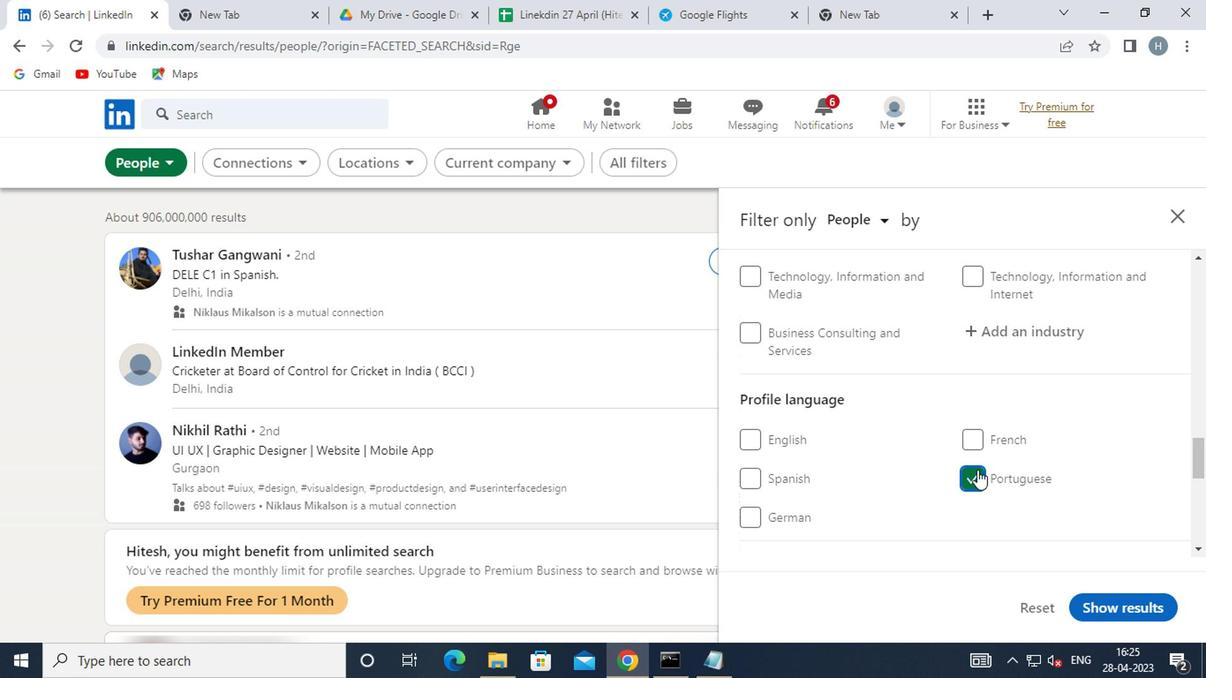 
Action: Mouse scrolled (991, 432) with delta (0, 1)
Screenshot: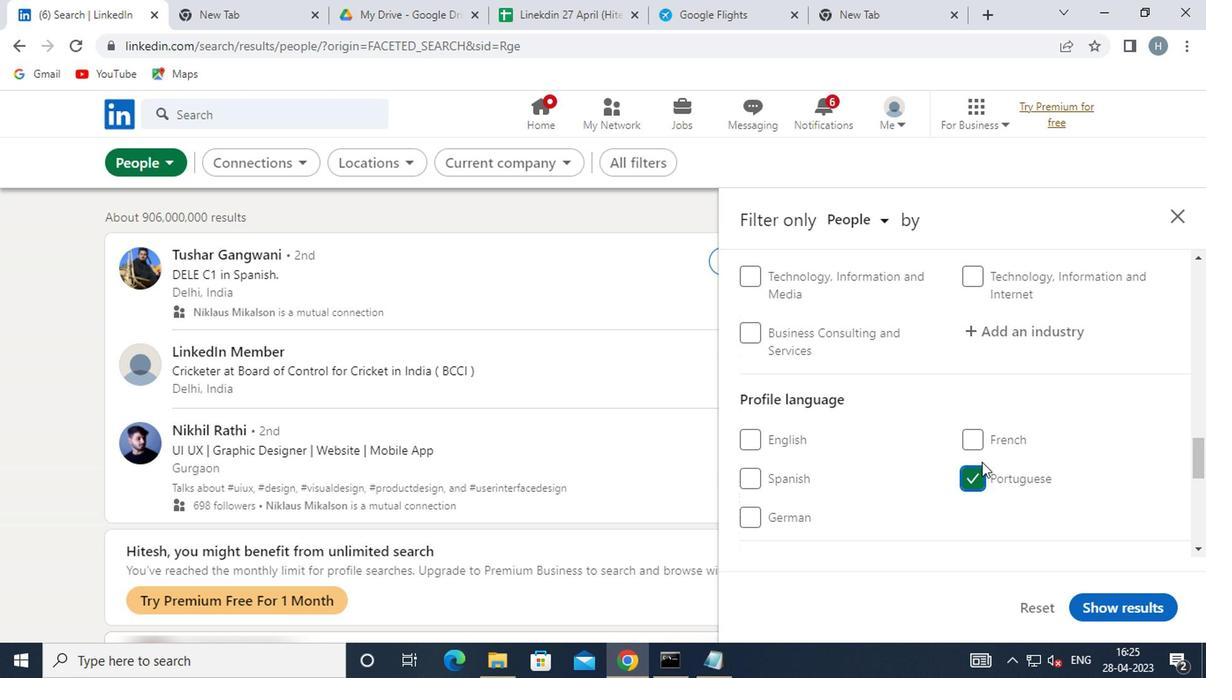 
Action: Mouse scrolled (991, 432) with delta (0, 1)
Screenshot: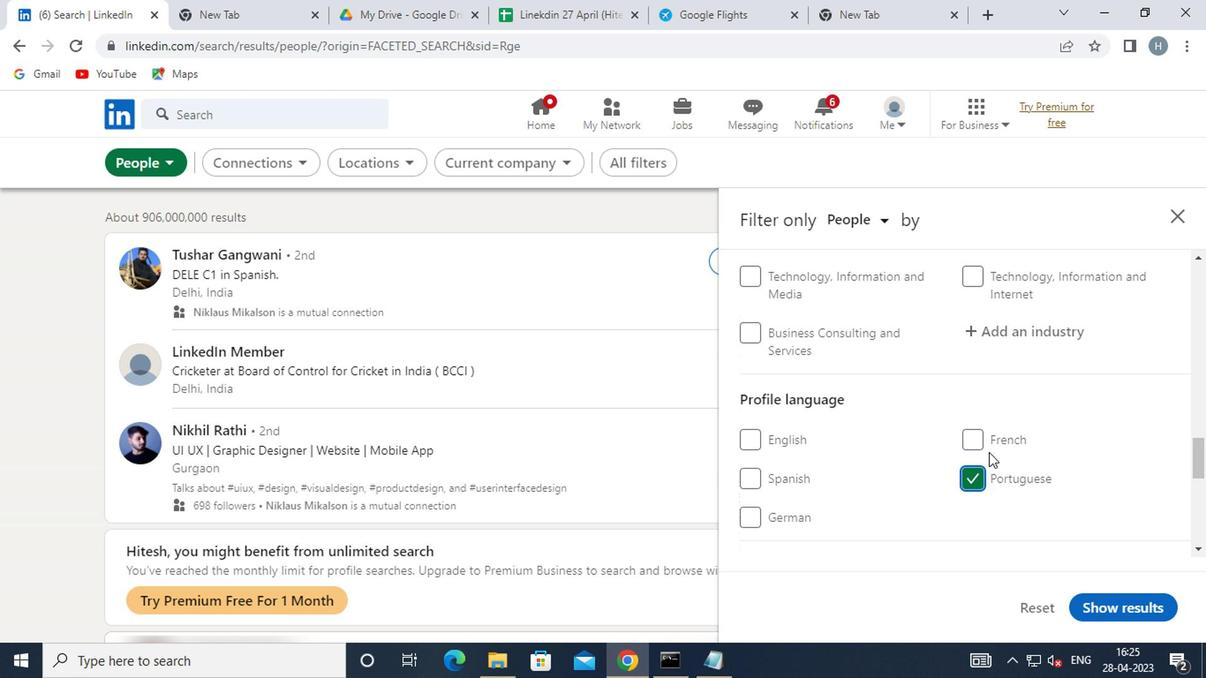
Action: Mouse scrolled (991, 432) with delta (0, 1)
Screenshot: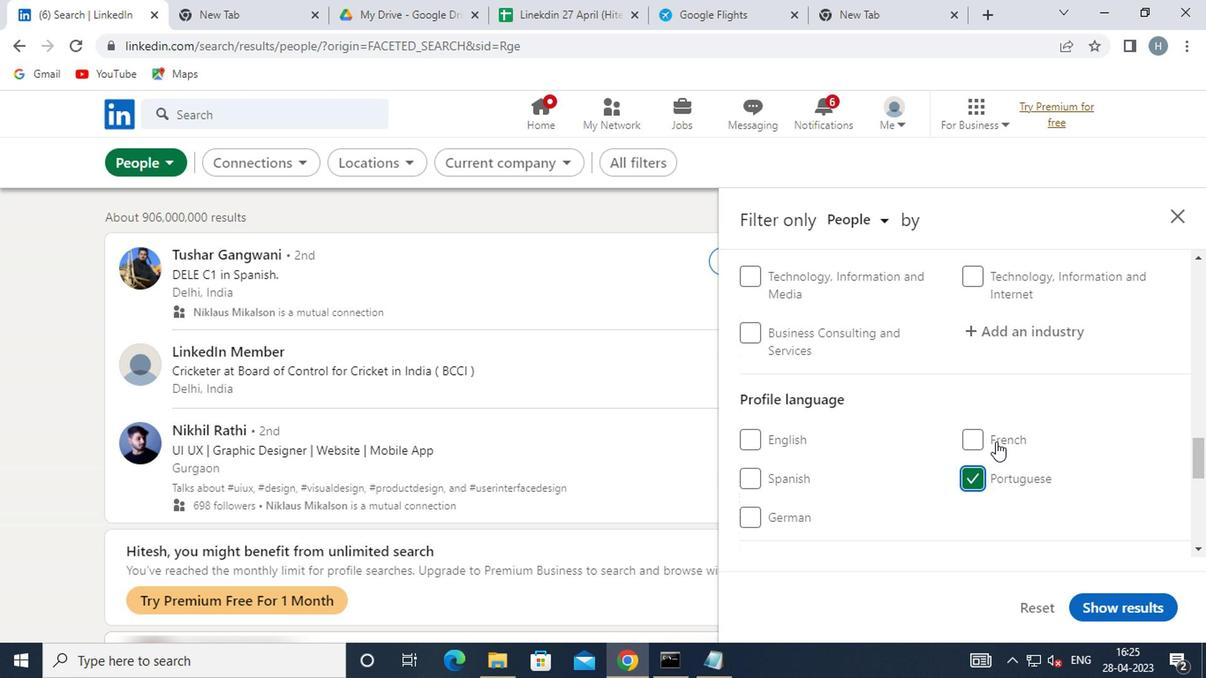 
Action: Mouse scrolled (991, 432) with delta (0, 1)
Screenshot: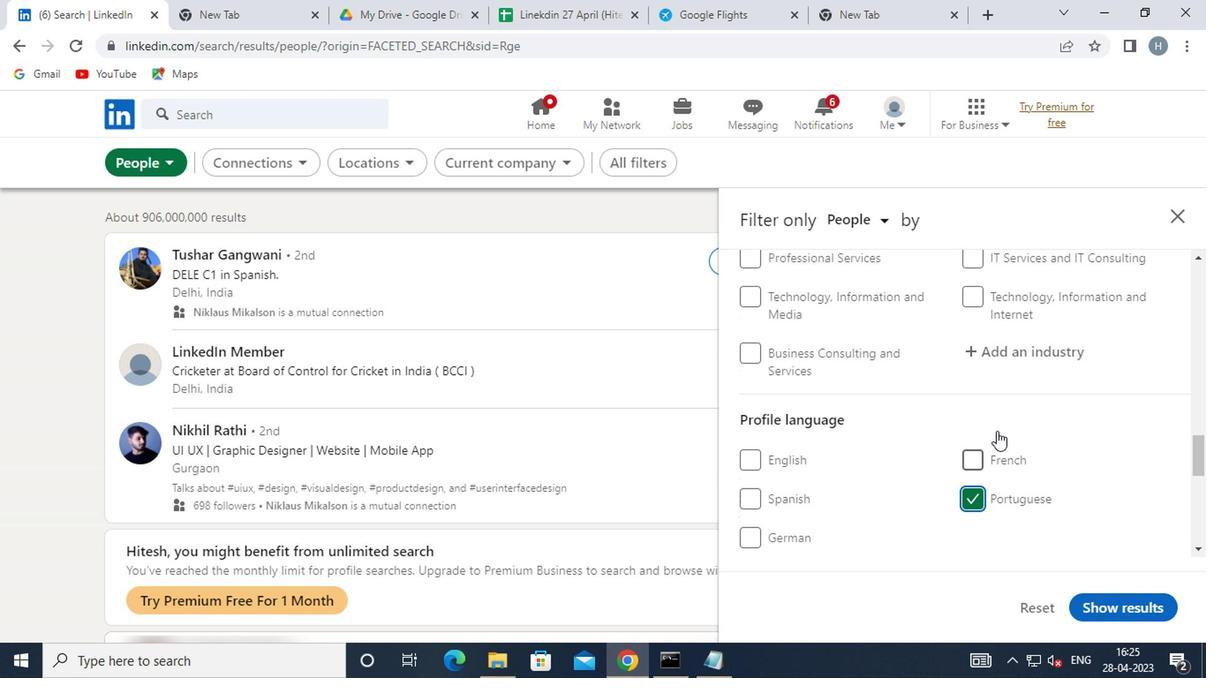 
Action: Mouse scrolled (991, 432) with delta (0, 1)
Screenshot: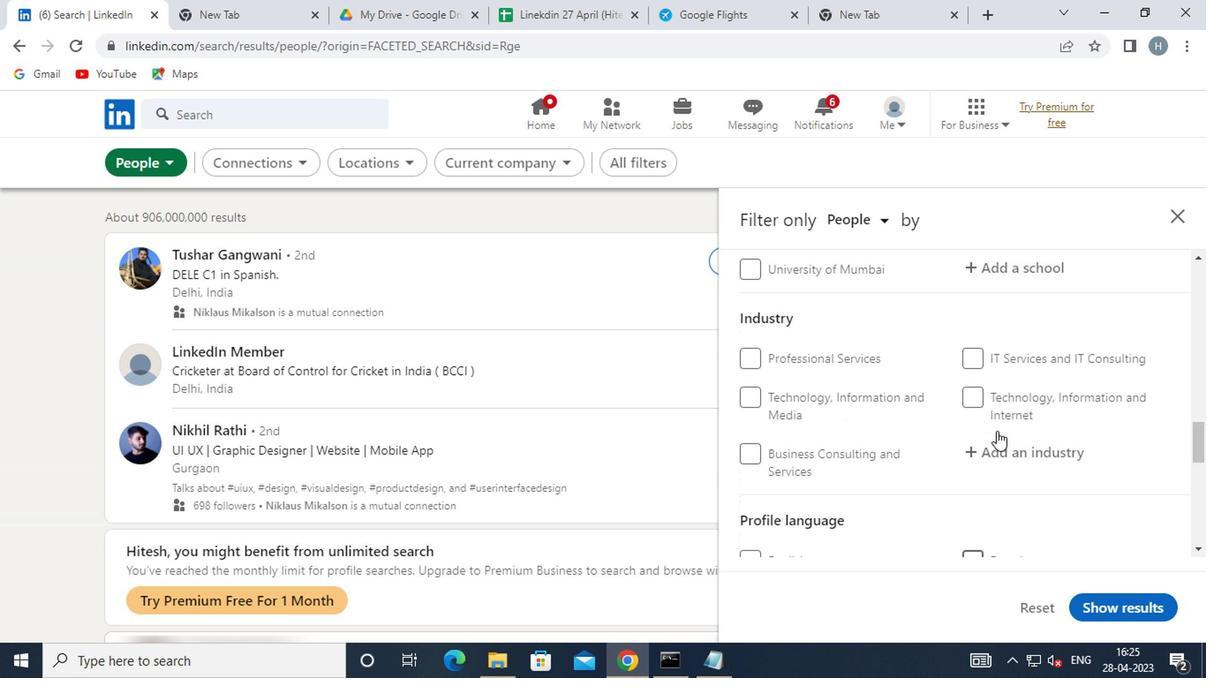 
Action: Mouse scrolled (991, 432) with delta (0, 1)
Screenshot: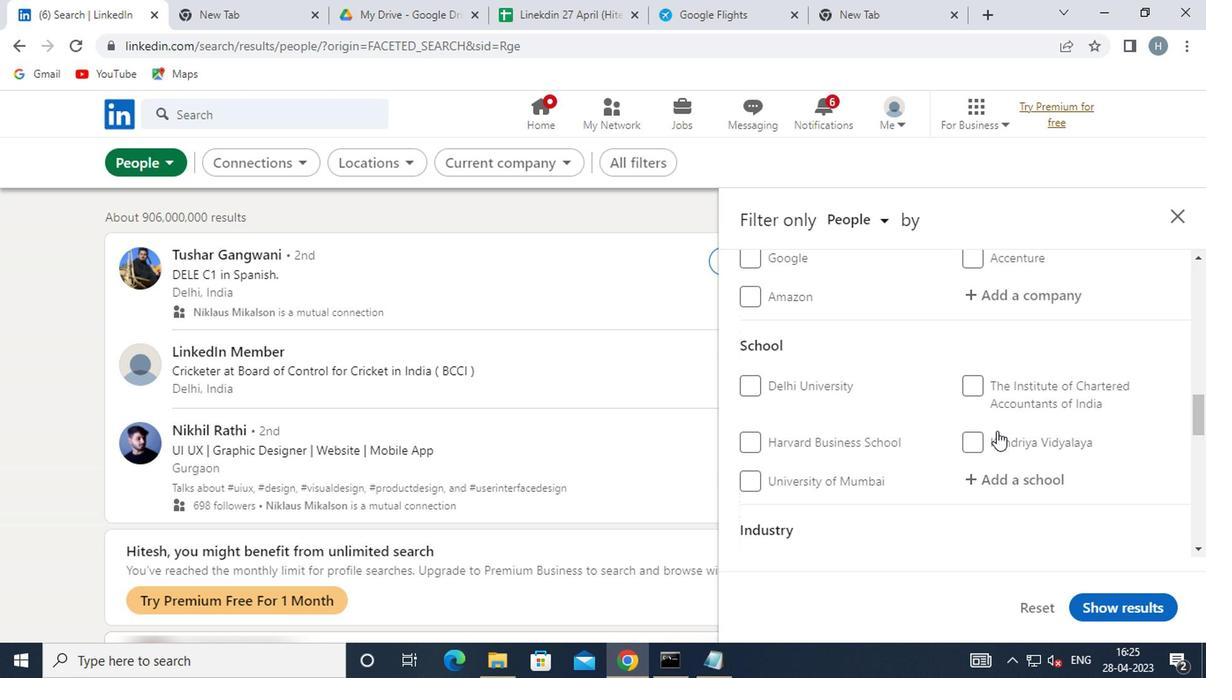 
Action: Mouse scrolled (991, 432) with delta (0, 1)
Screenshot: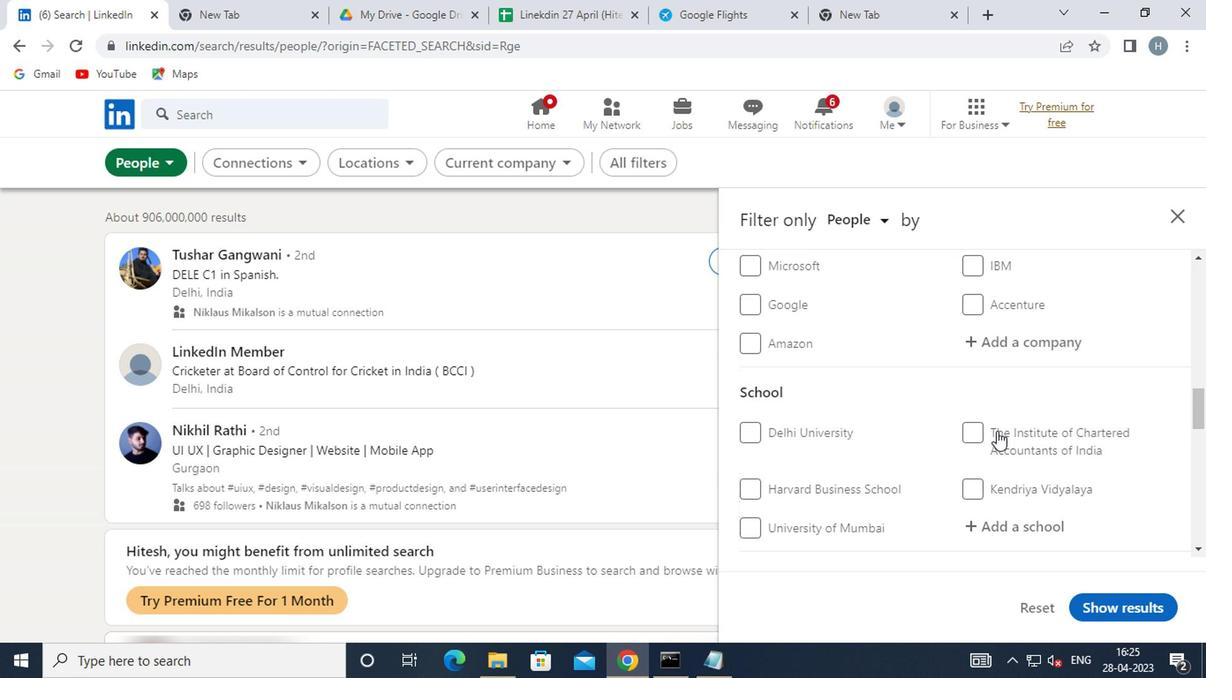 
Action: Mouse scrolled (991, 432) with delta (0, 1)
Screenshot: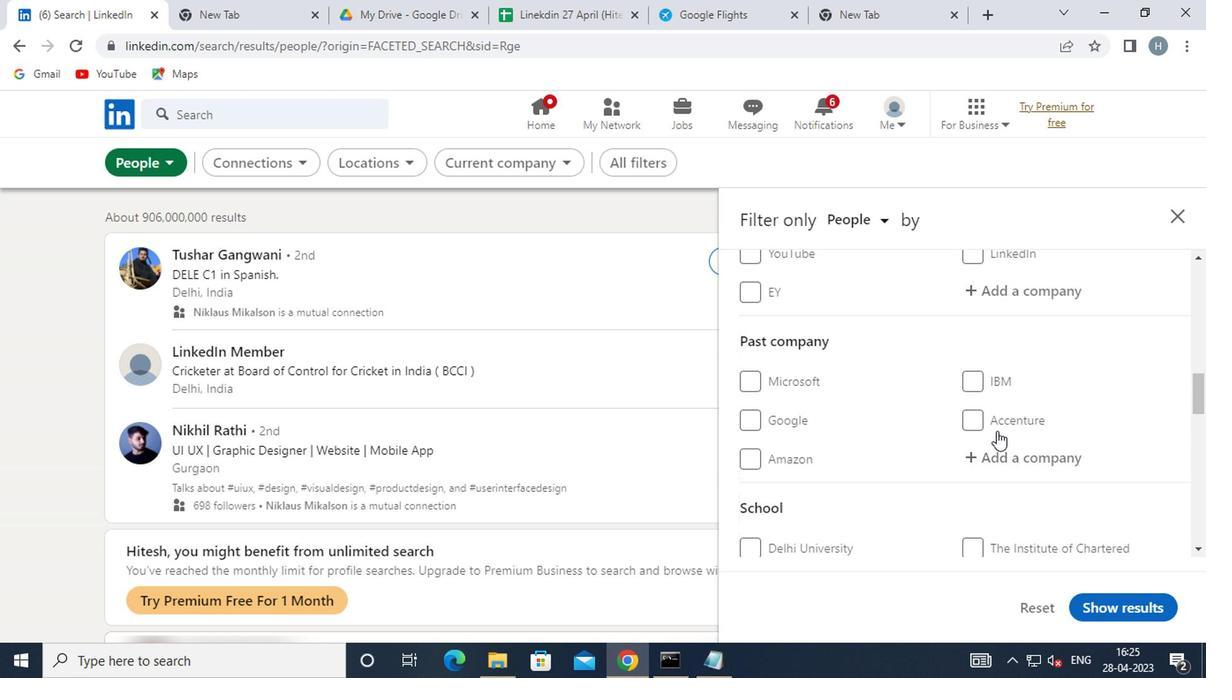 
Action: Mouse scrolled (991, 432) with delta (0, 1)
Screenshot: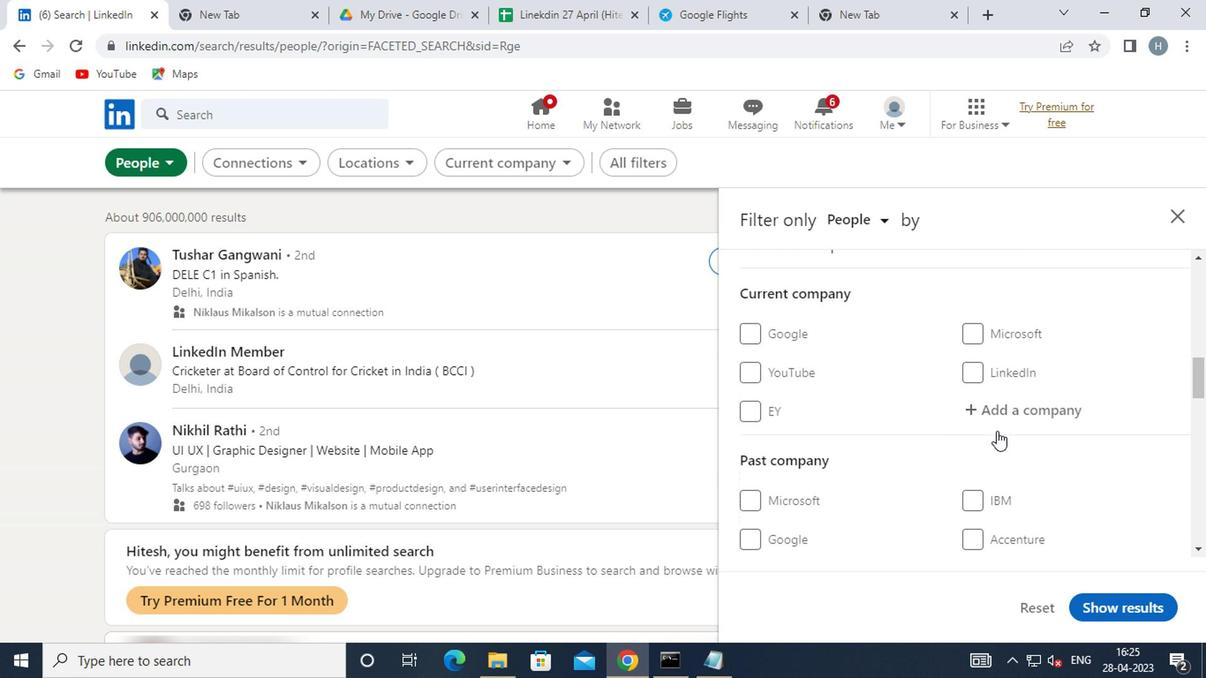 
Action: Mouse moved to (968, 422)
Screenshot: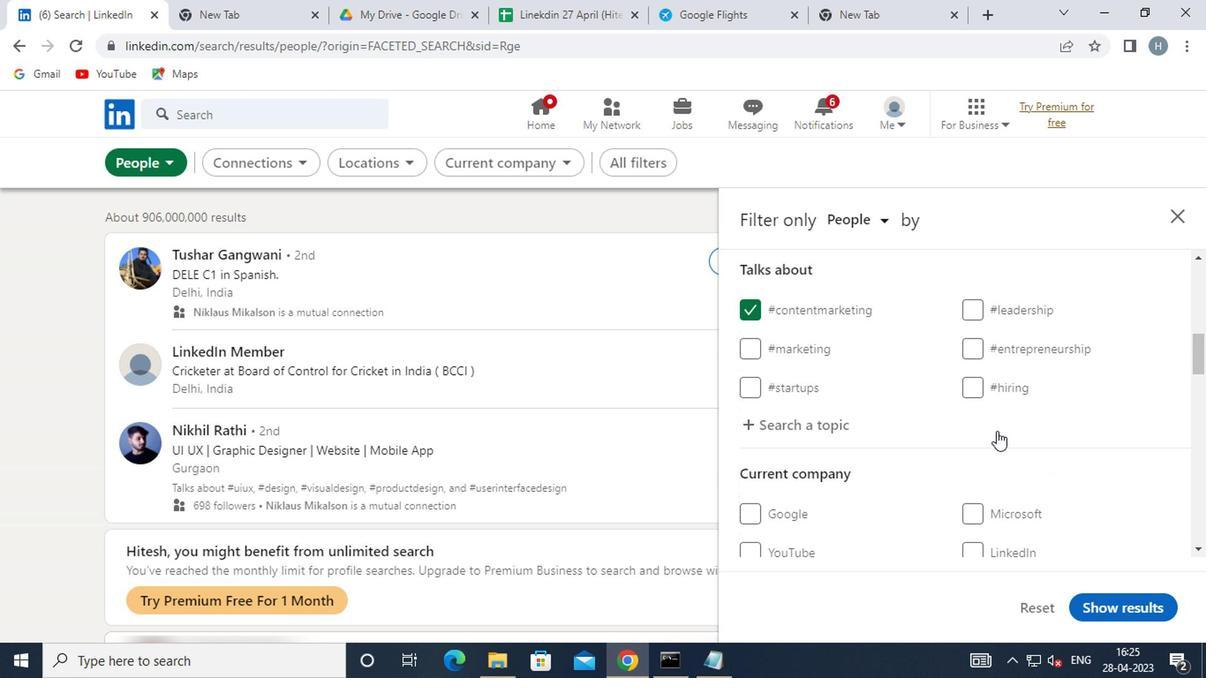 
Action: Mouse scrolled (968, 422) with delta (0, 0)
Screenshot: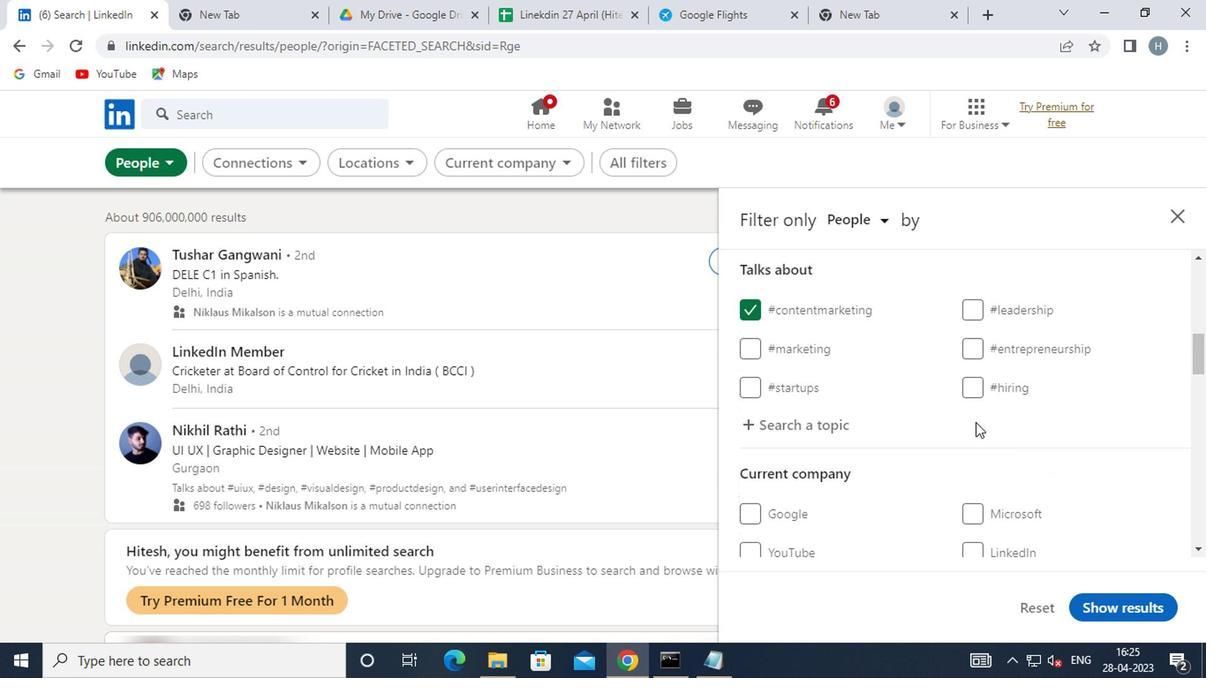 
Action: Mouse scrolled (968, 422) with delta (0, 0)
Screenshot: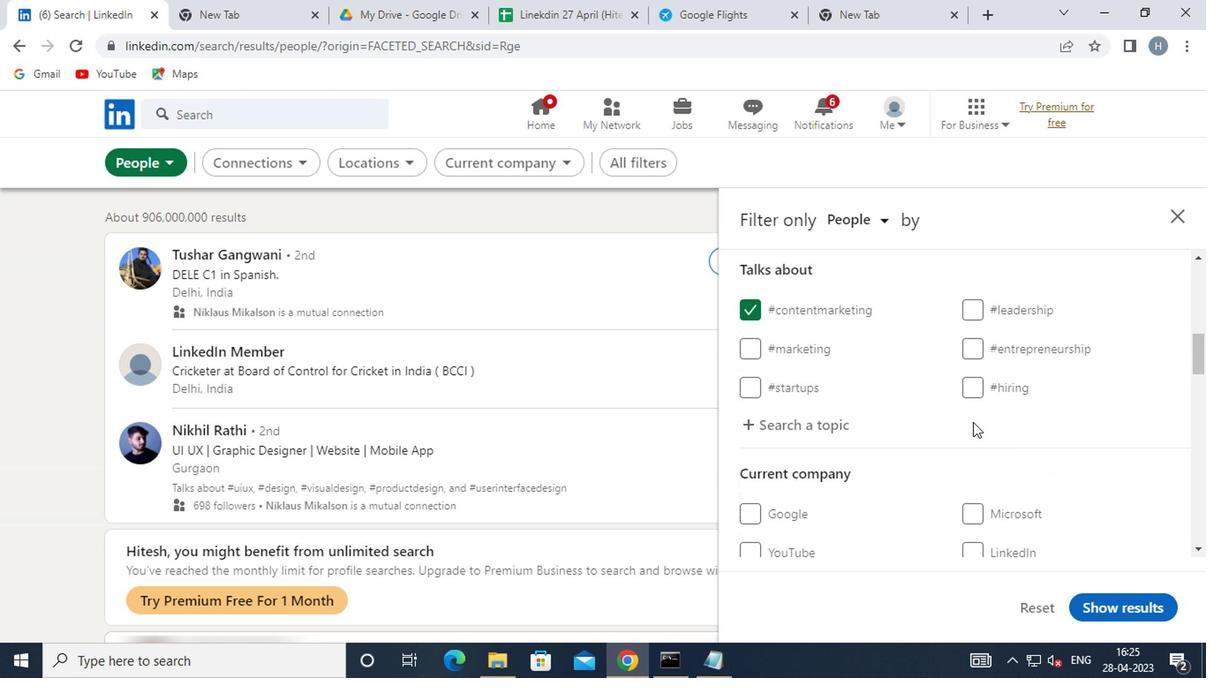 
Action: Mouse moved to (1023, 407)
Screenshot: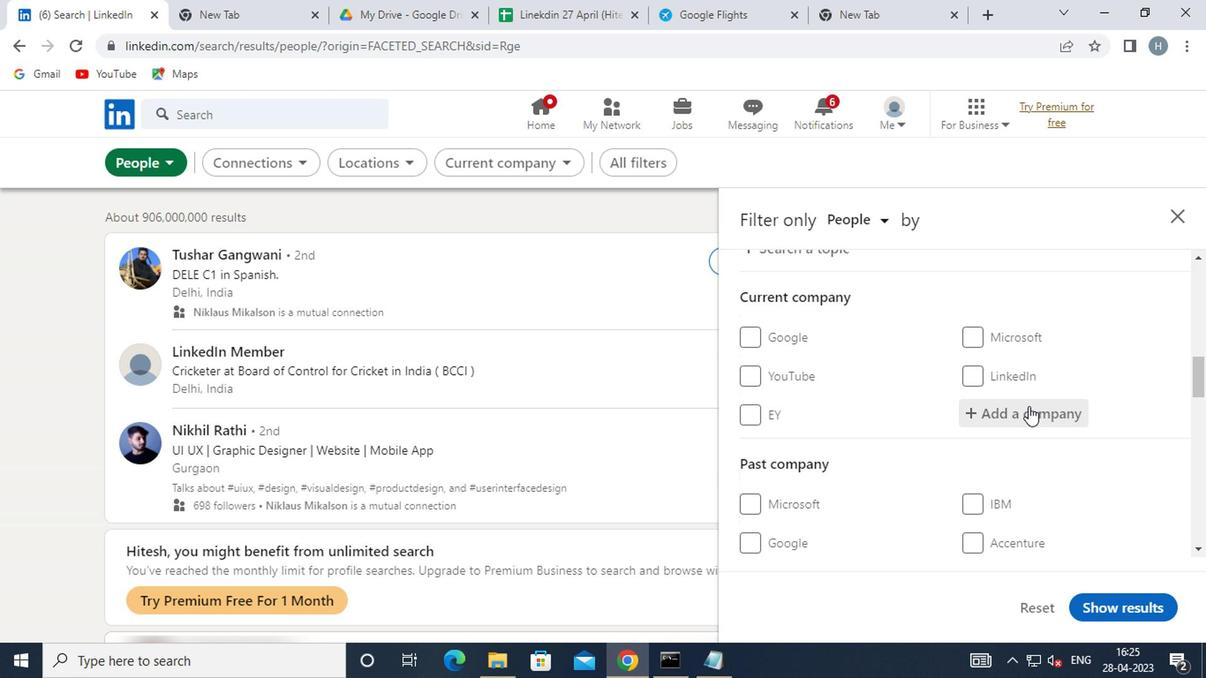
Action: Mouse pressed left at (1023, 407)
Screenshot: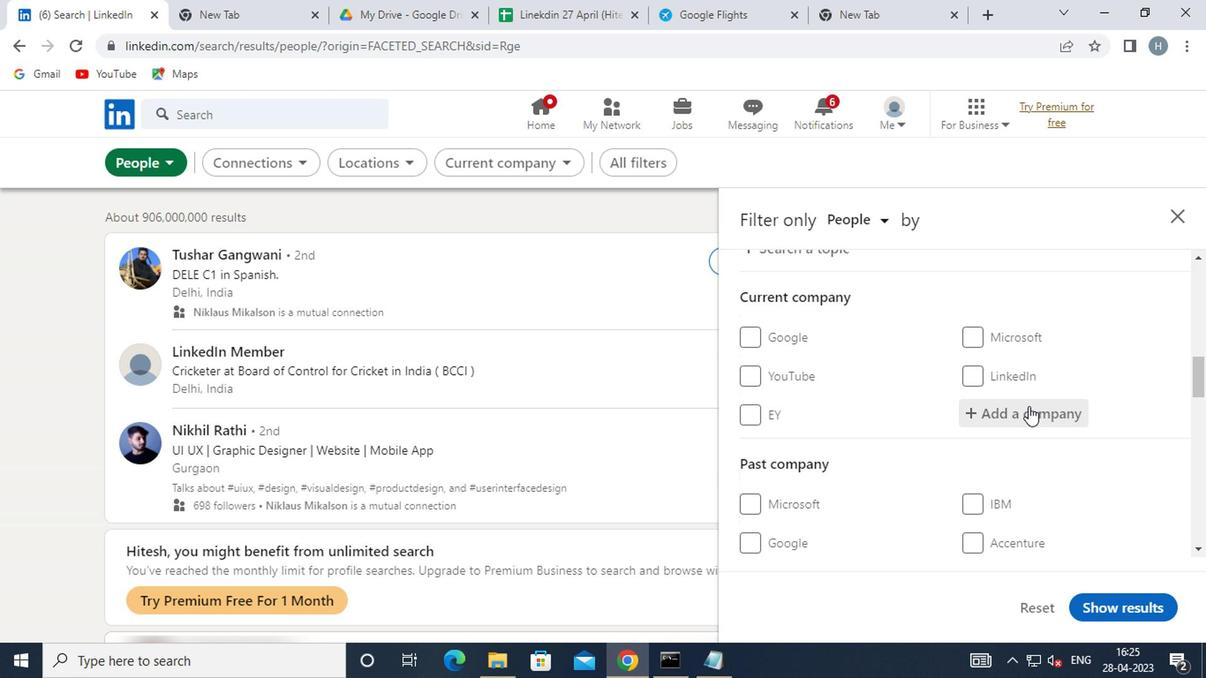 
Action: Key pressed <Key.shift><Key.shift><Key.shift><Key.shift><Key.shift>TUV<Key.space>
Screenshot: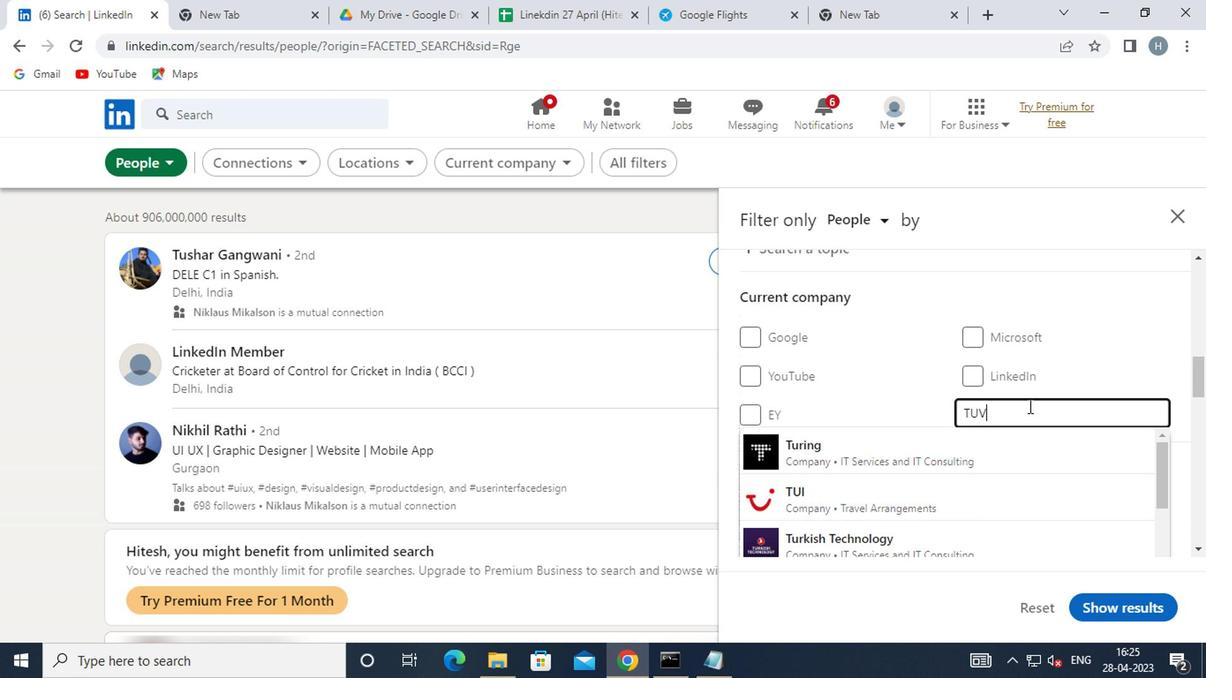 
Action: Mouse moved to (912, 497)
Screenshot: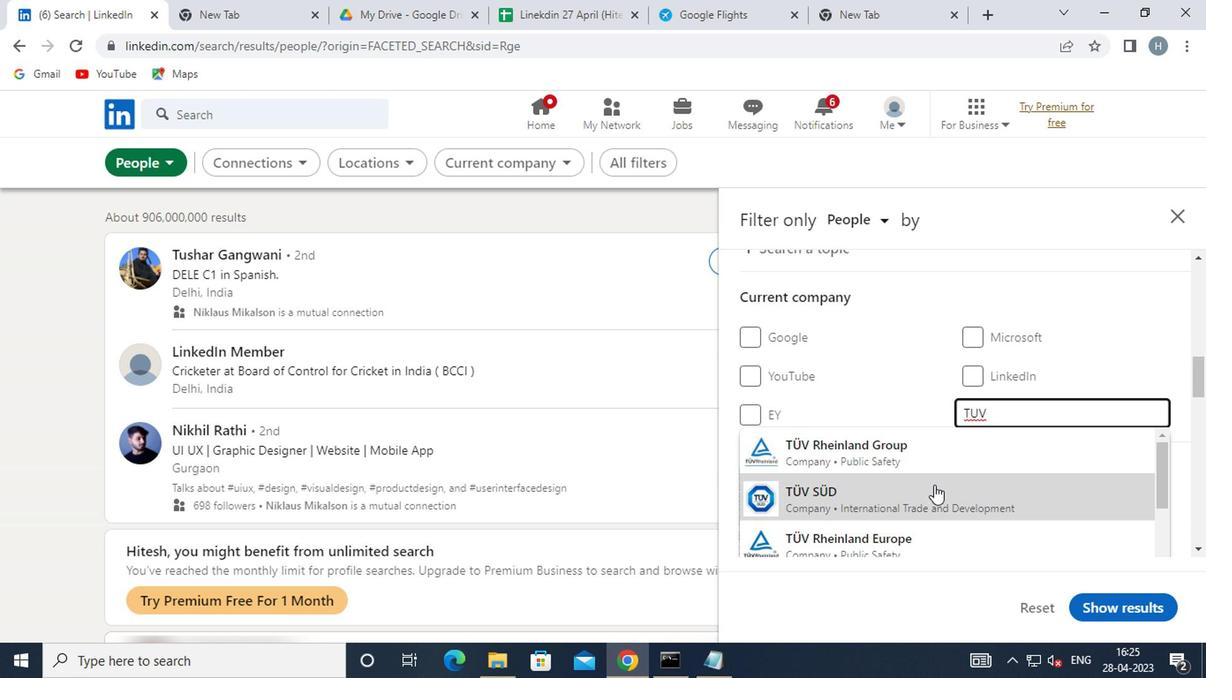 
Action: Mouse pressed left at (912, 497)
Screenshot: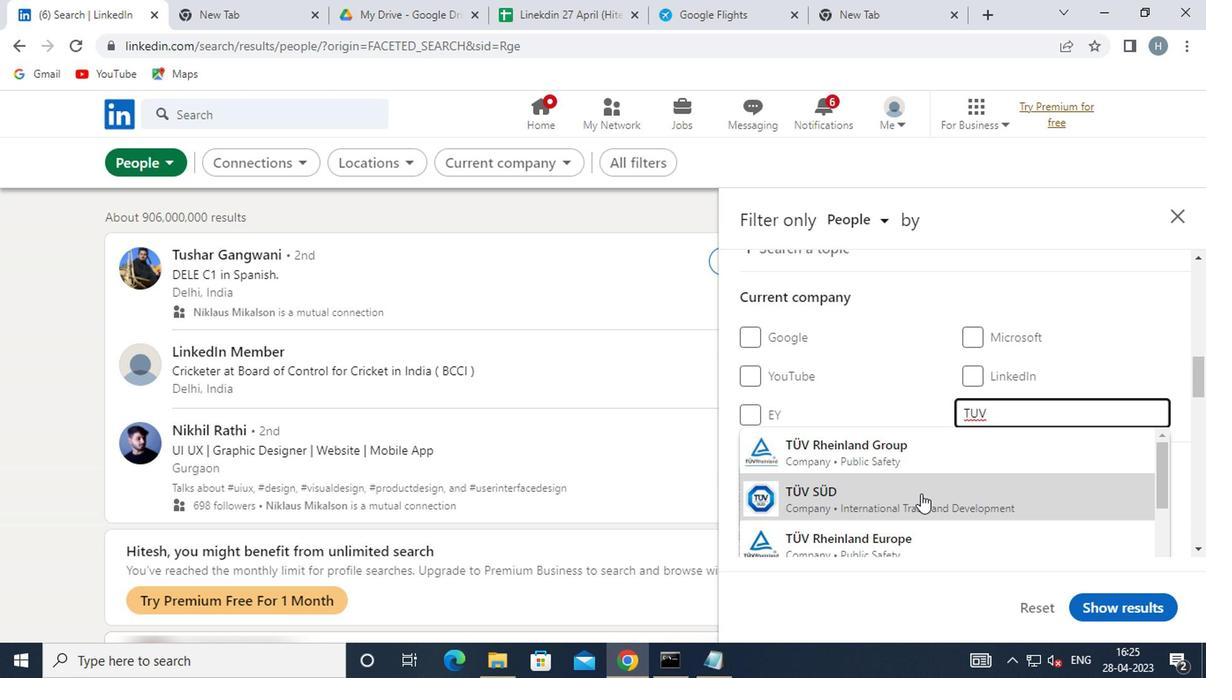 
Action: Mouse moved to (919, 469)
Screenshot: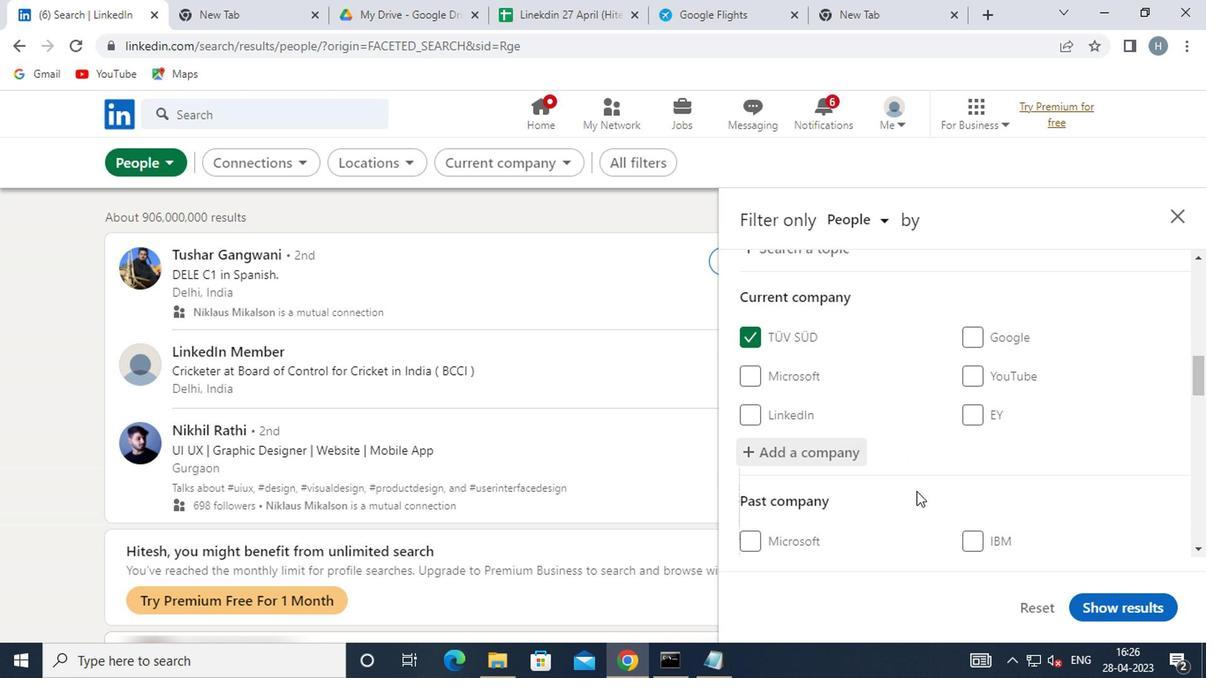
Action: Mouse scrolled (919, 469) with delta (0, 0)
Screenshot: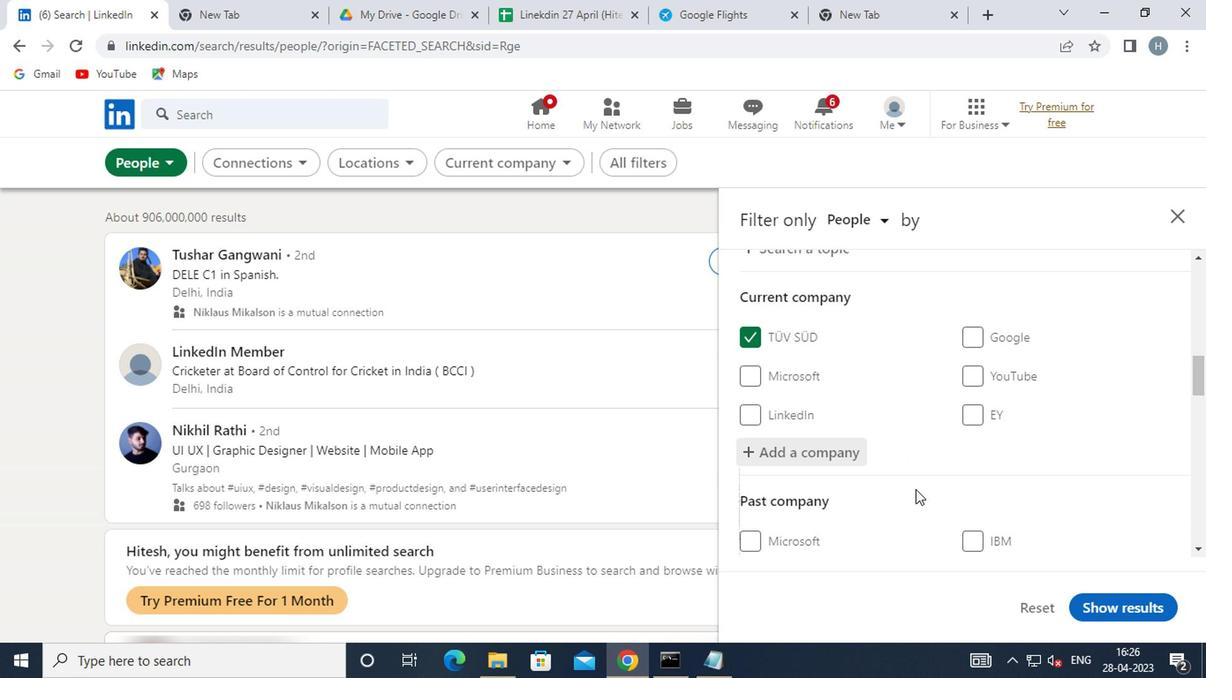 
Action: Mouse moved to (919, 469)
Screenshot: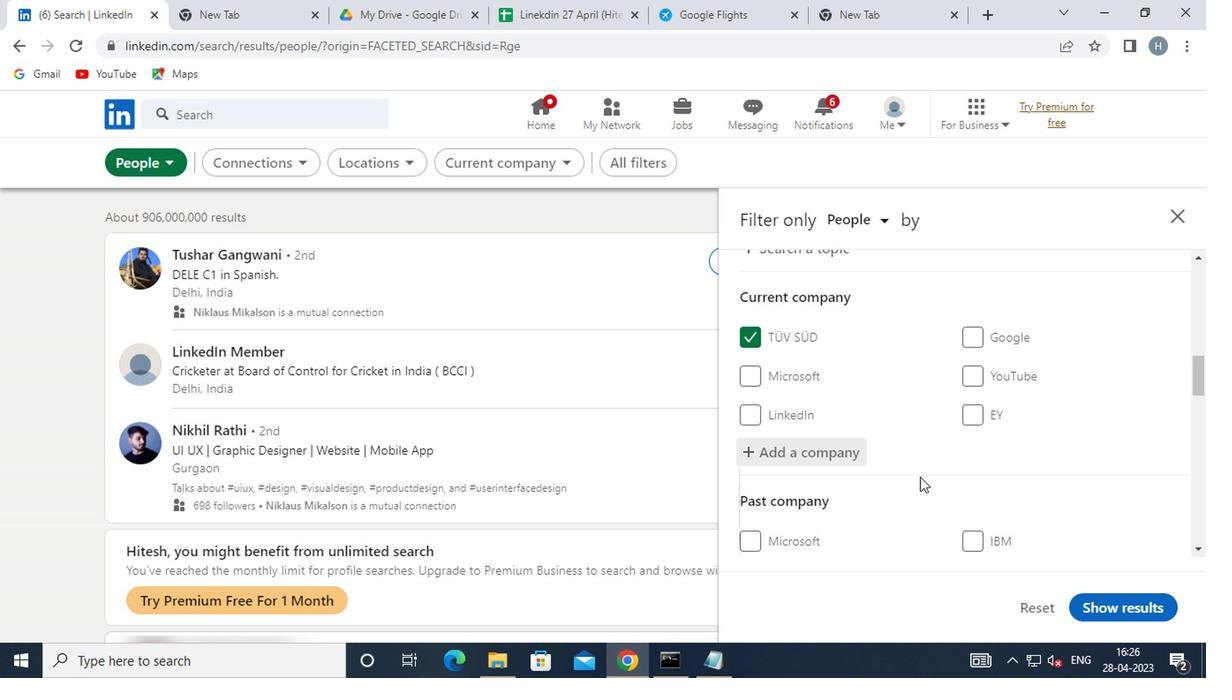 
Action: Mouse scrolled (919, 467) with delta (0, -1)
Screenshot: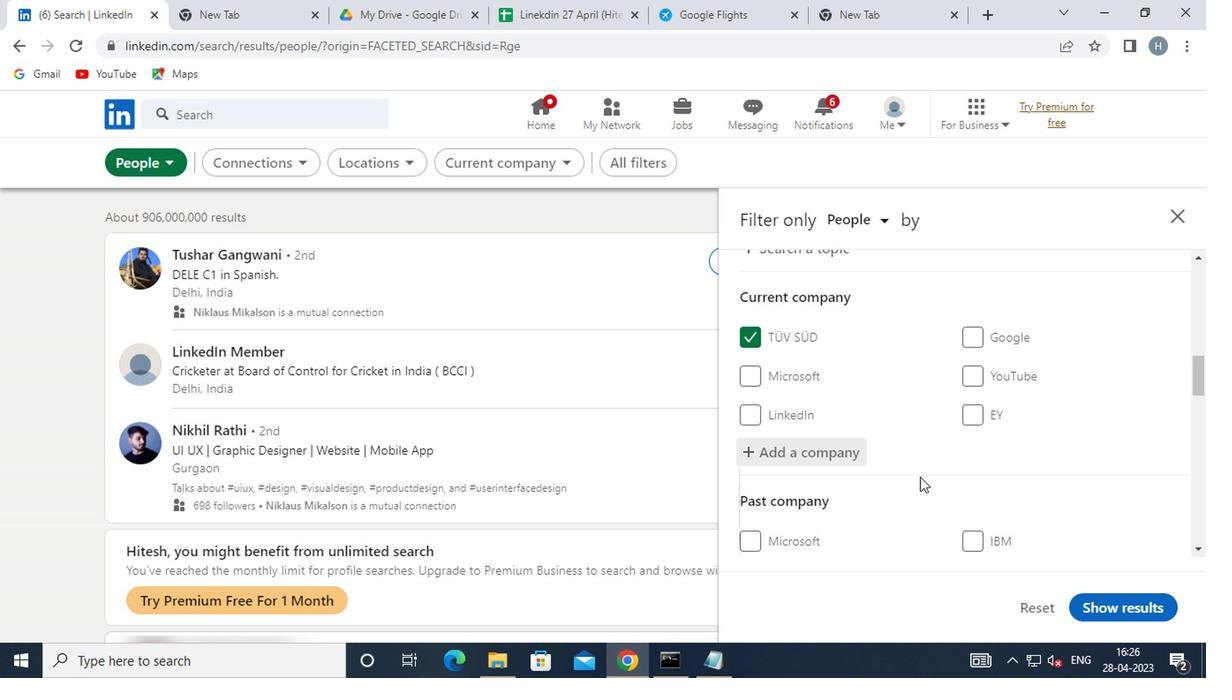 
Action: Mouse moved to (917, 441)
Screenshot: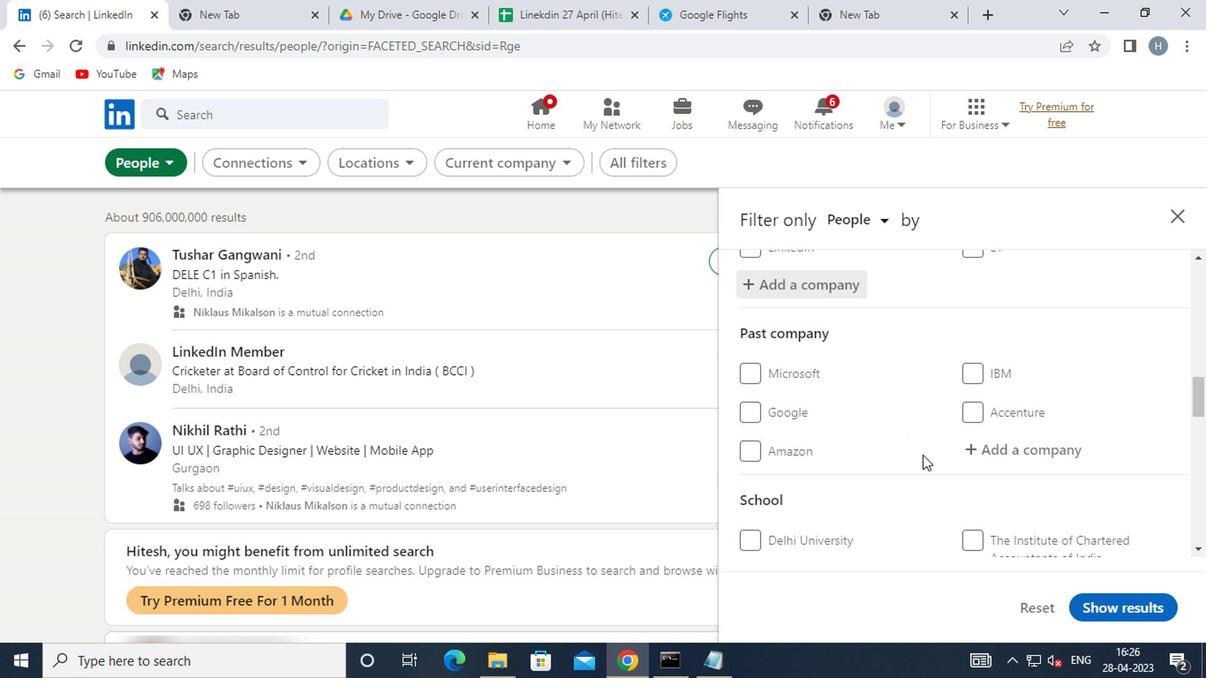 
Action: Mouse scrolled (917, 440) with delta (0, -1)
Screenshot: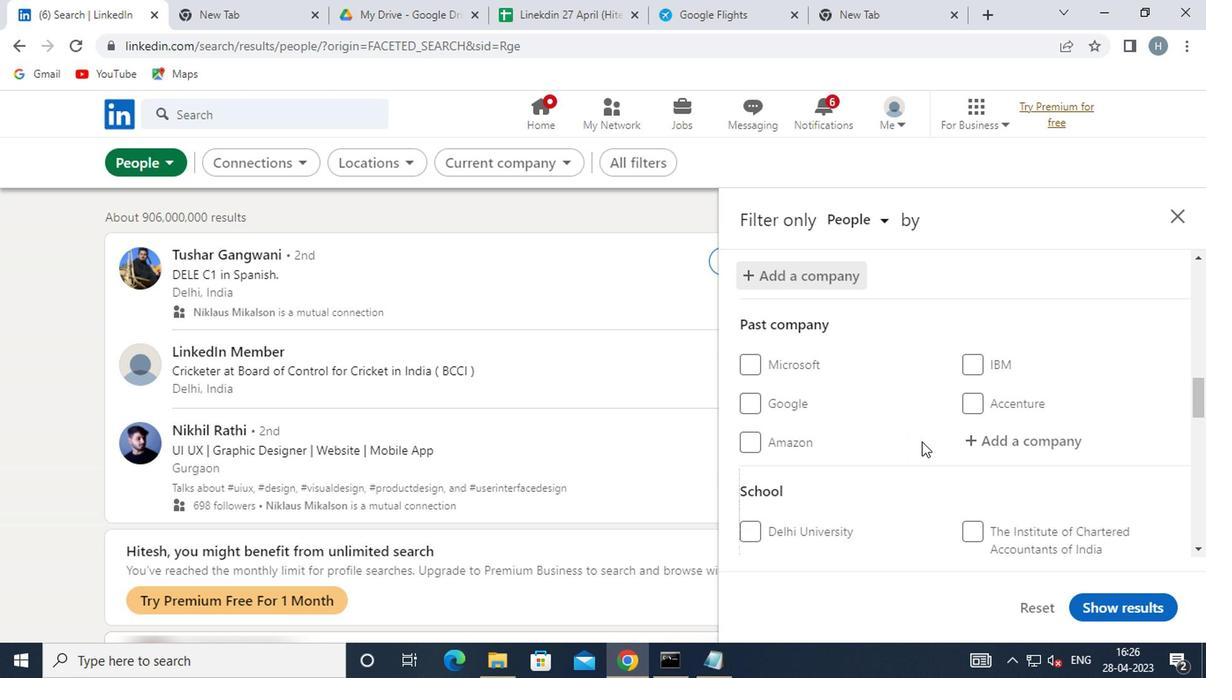 
Action: Mouse moved to (925, 435)
Screenshot: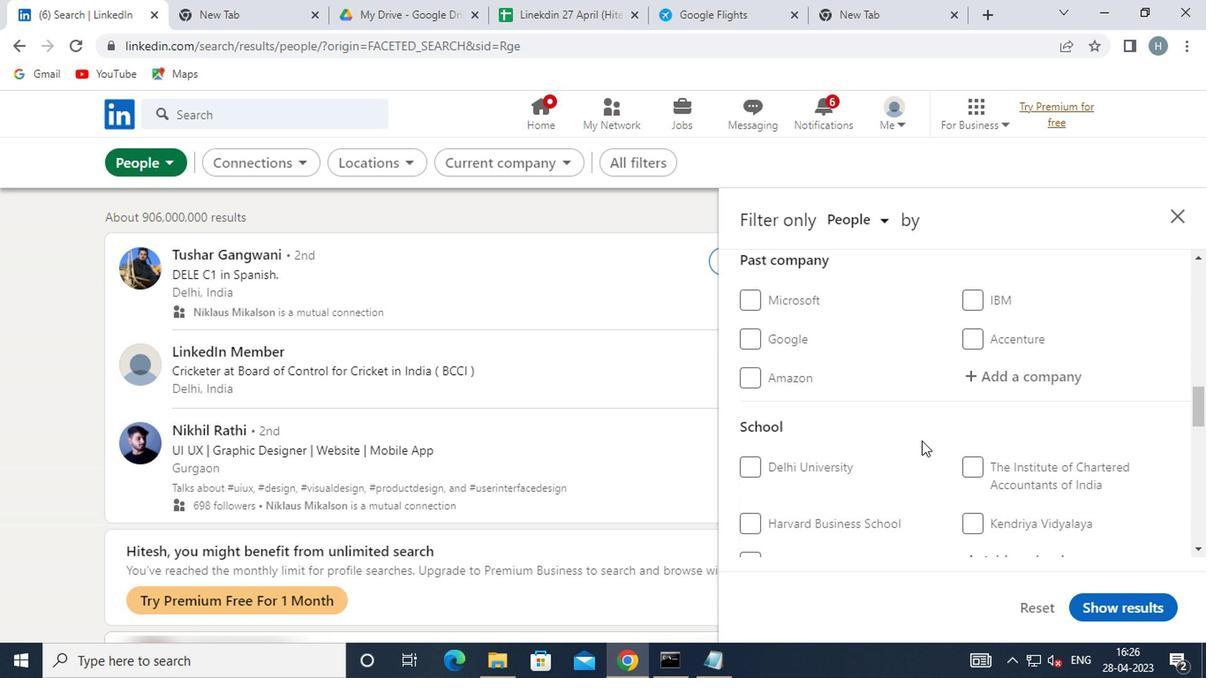 
Action: Mouse scrolled (925, 435) with delta (0, 0)
Screenshot: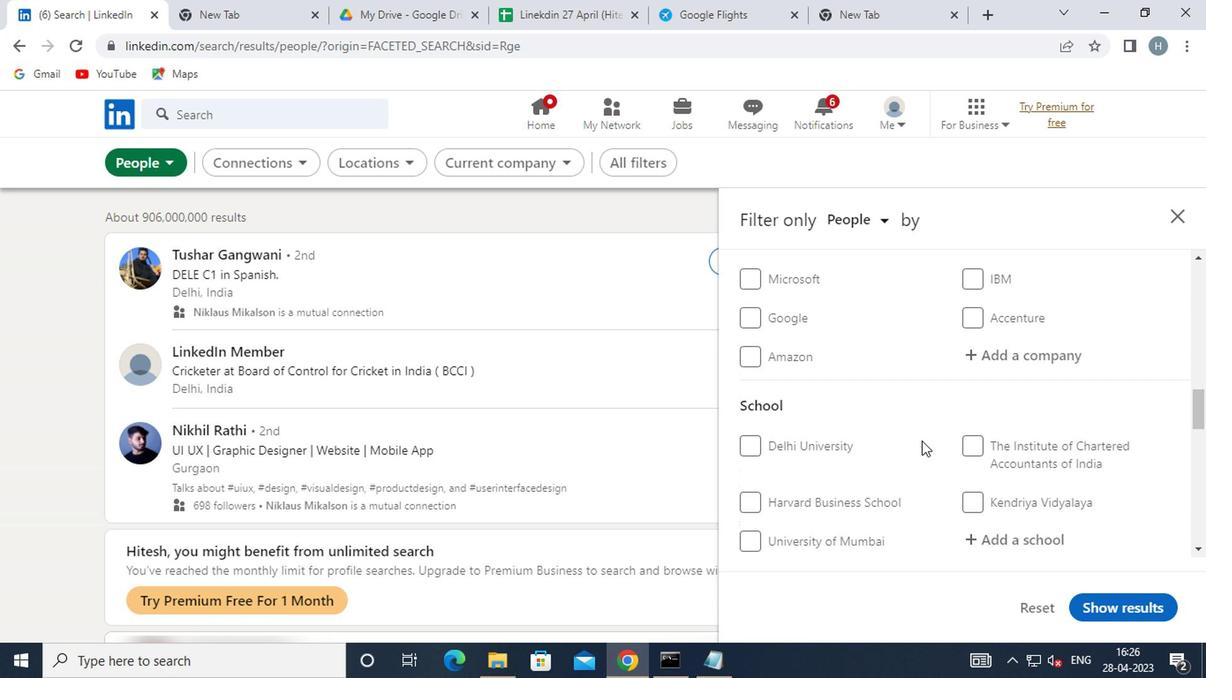 
Action: Mouse moved to (1030, 435)
Screenshot: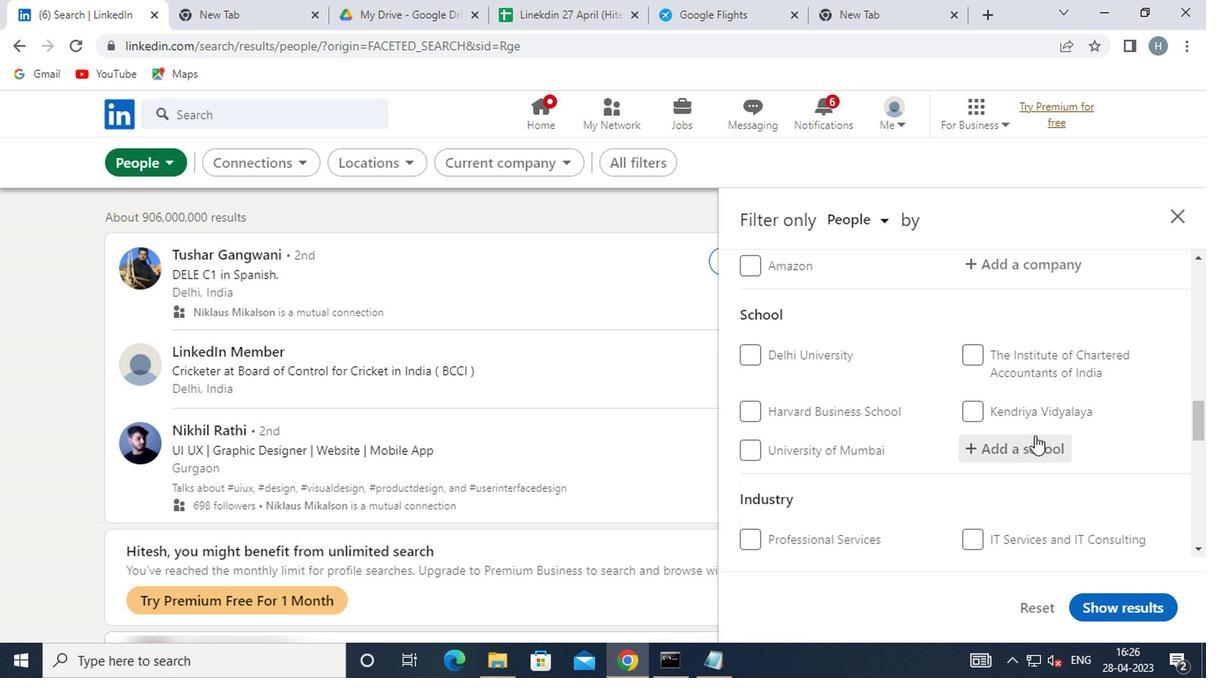 
Action: Mouse pressed left at (1030, 435)
Screenshot: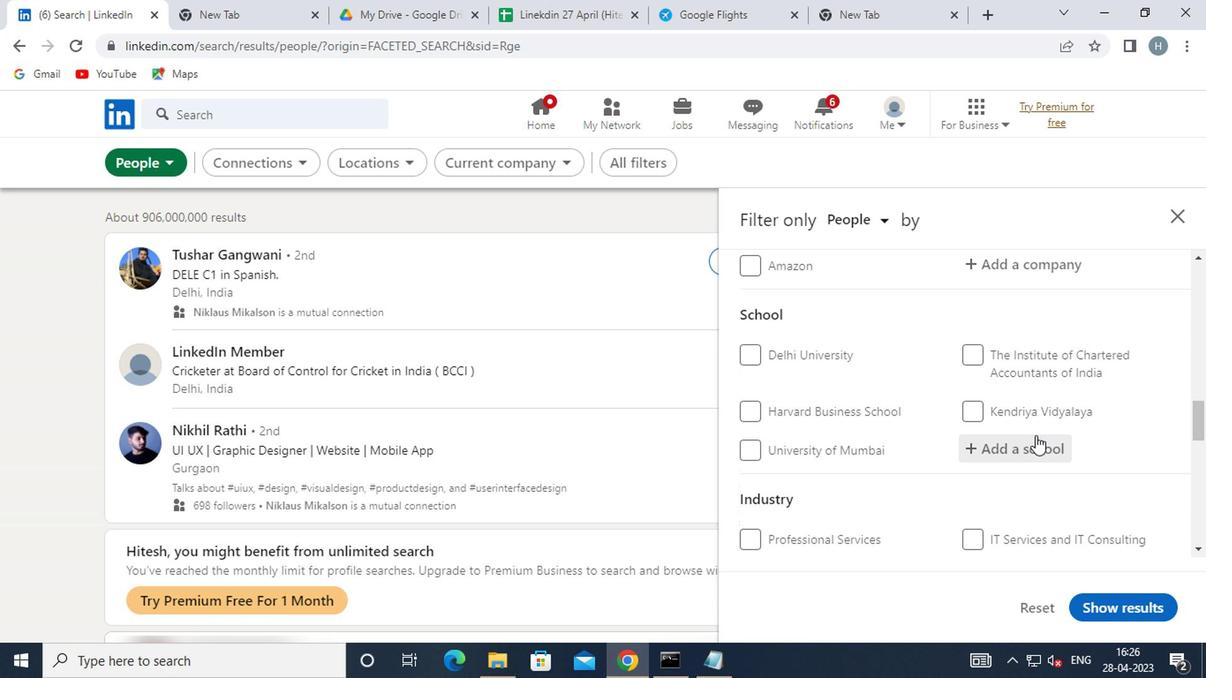 
Action: Key pressed <Key.shift><Key.shift><Key.shift><Key.shift><Key.shift><Key.shift><Key.shift><Key.shift><Key.shift><Key.shift><Key.shift>MANGALORE
Screenshot: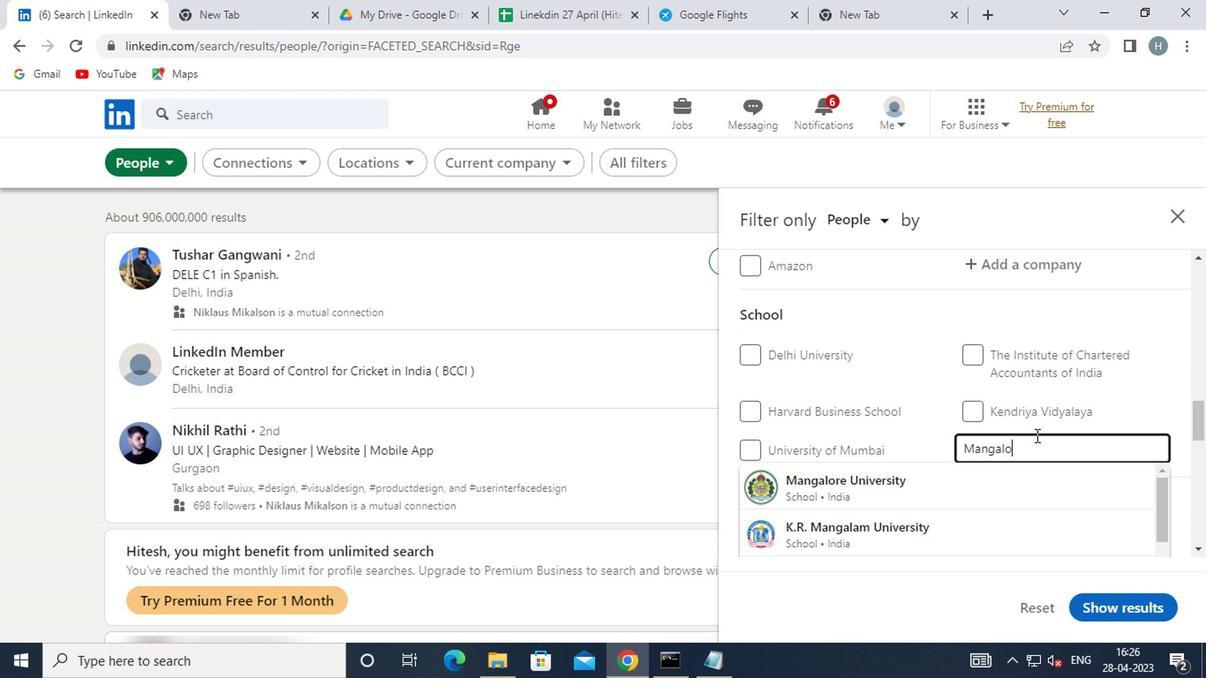 
Action: Mouse moved to (1016, 428)
Screenshot: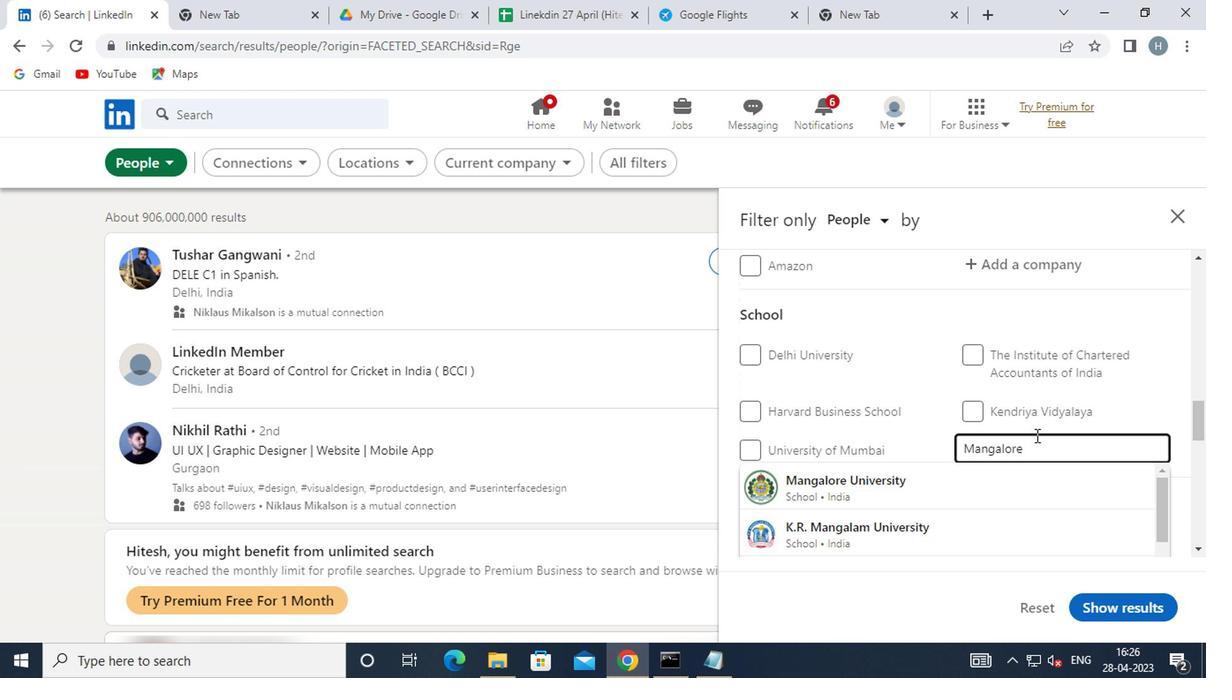 
Action: Key pressed <Key.space><Key.shift><Key.shift>IN
Screenshot: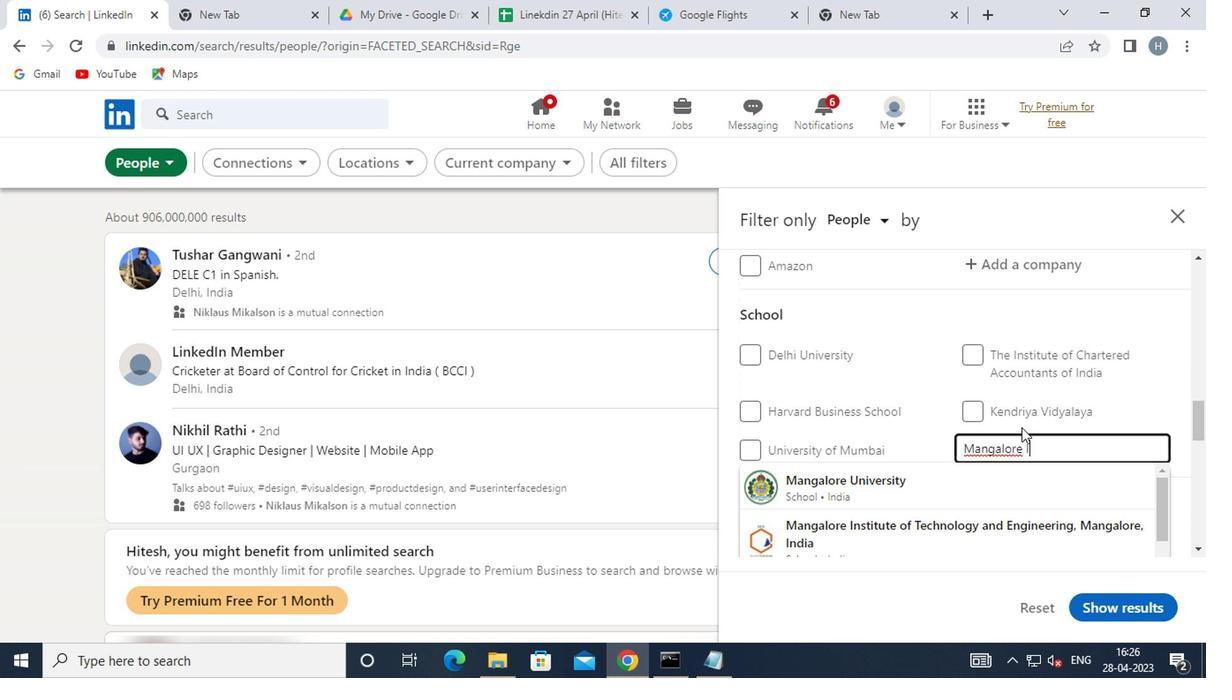 
Action: Mouse moved to (1028, 488)
Screenshot: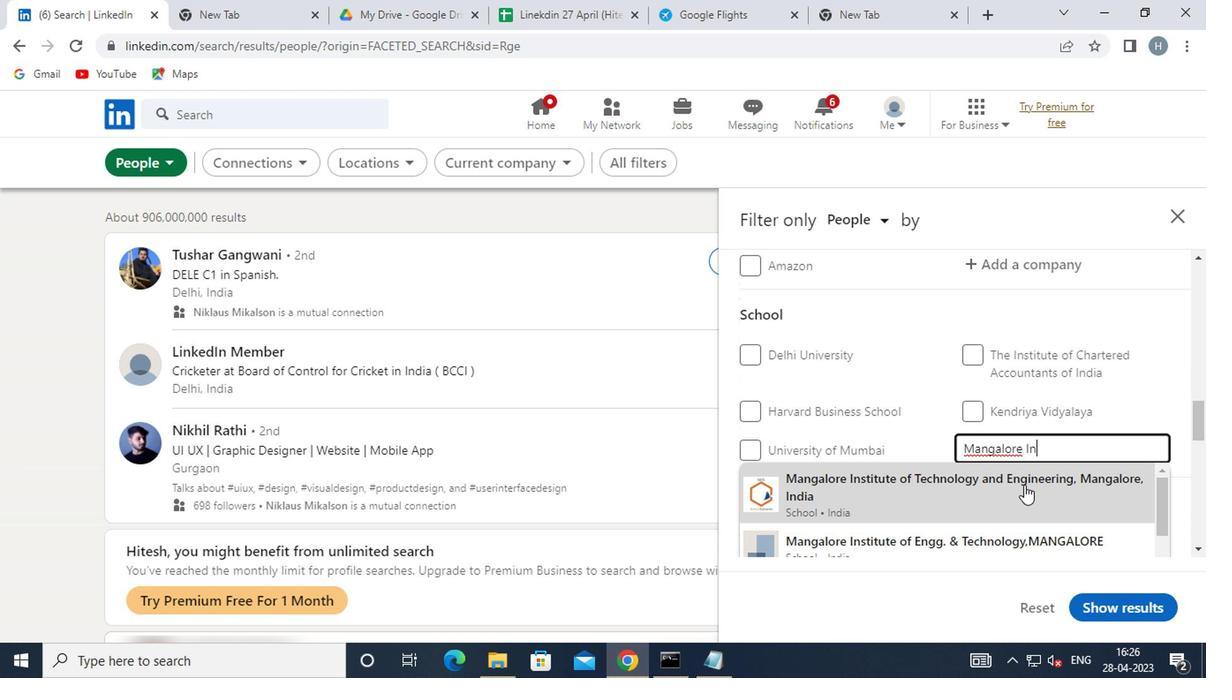 
Action: Mouse pressed left at (1028, 488)
Screenshot: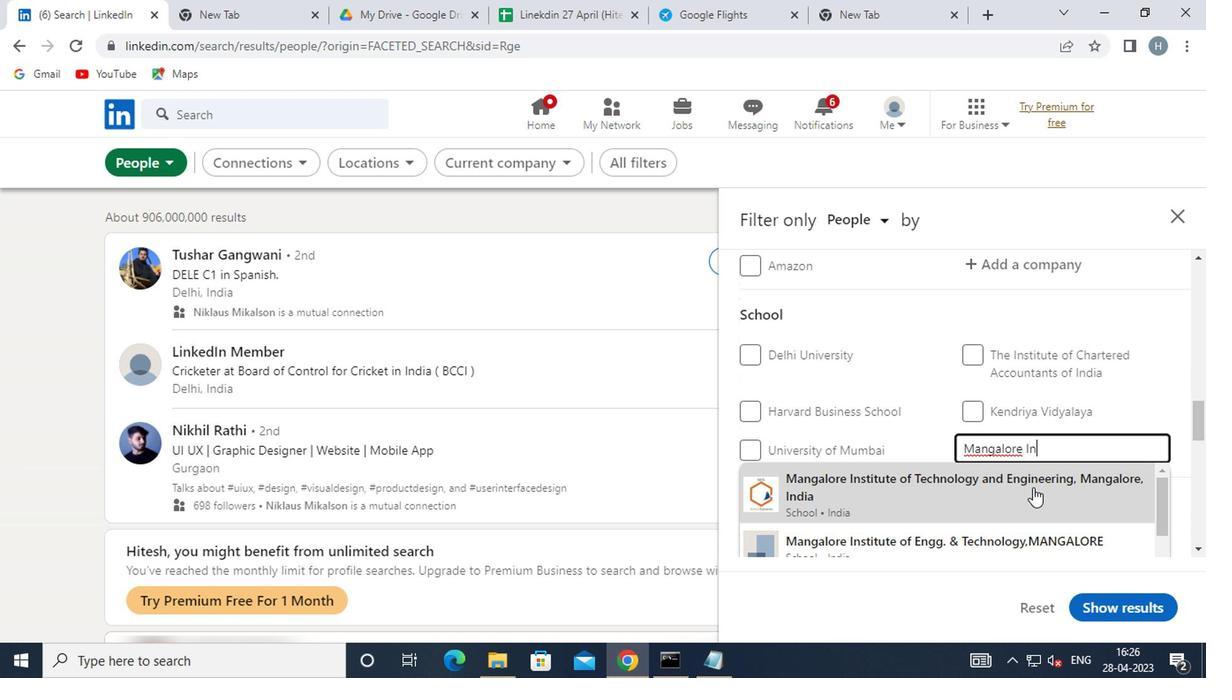 
Action: Mouse moved to (978, 480)
Screenshot: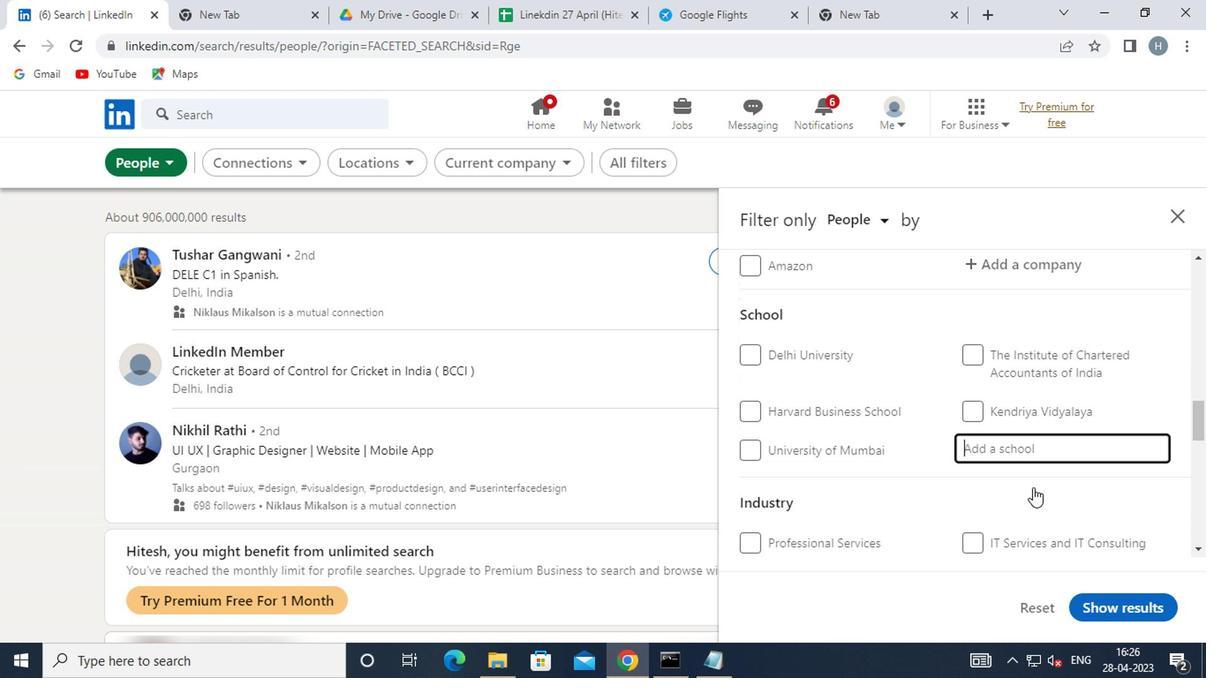 
Action: Mouse scrolled (978, 479) with delta (0, -1)
Screenshot: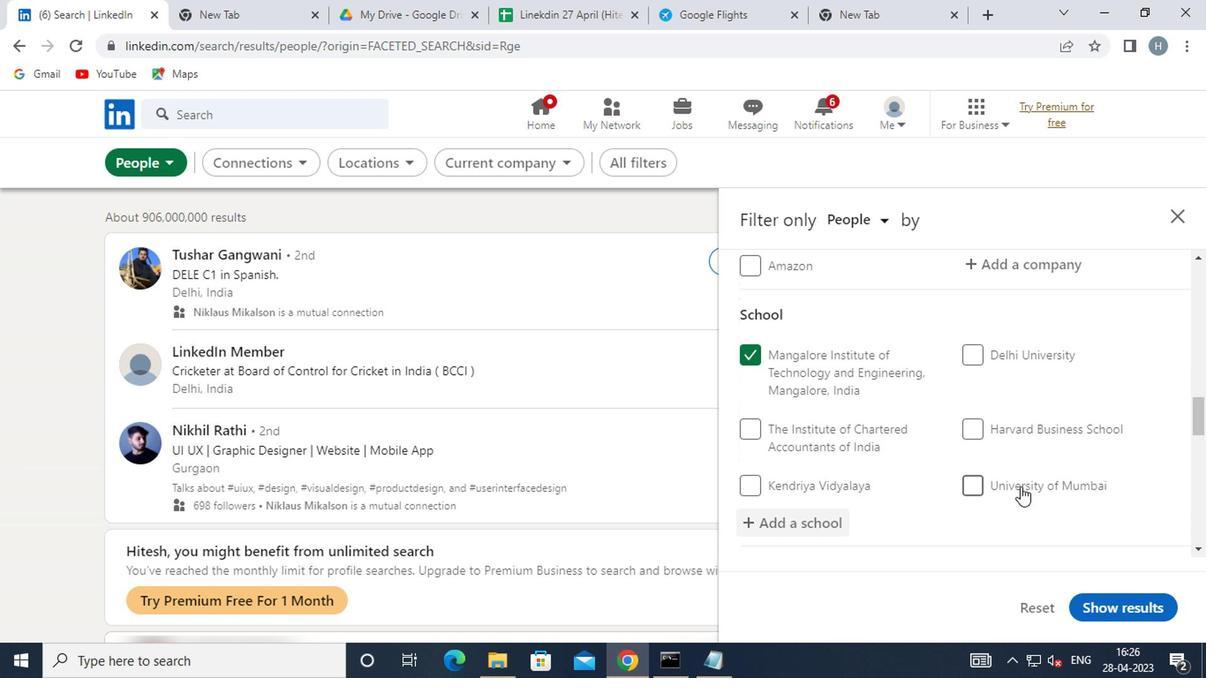 
Action: Mouse scrolled (978, 479) with delta (0, -1)
Screenshot: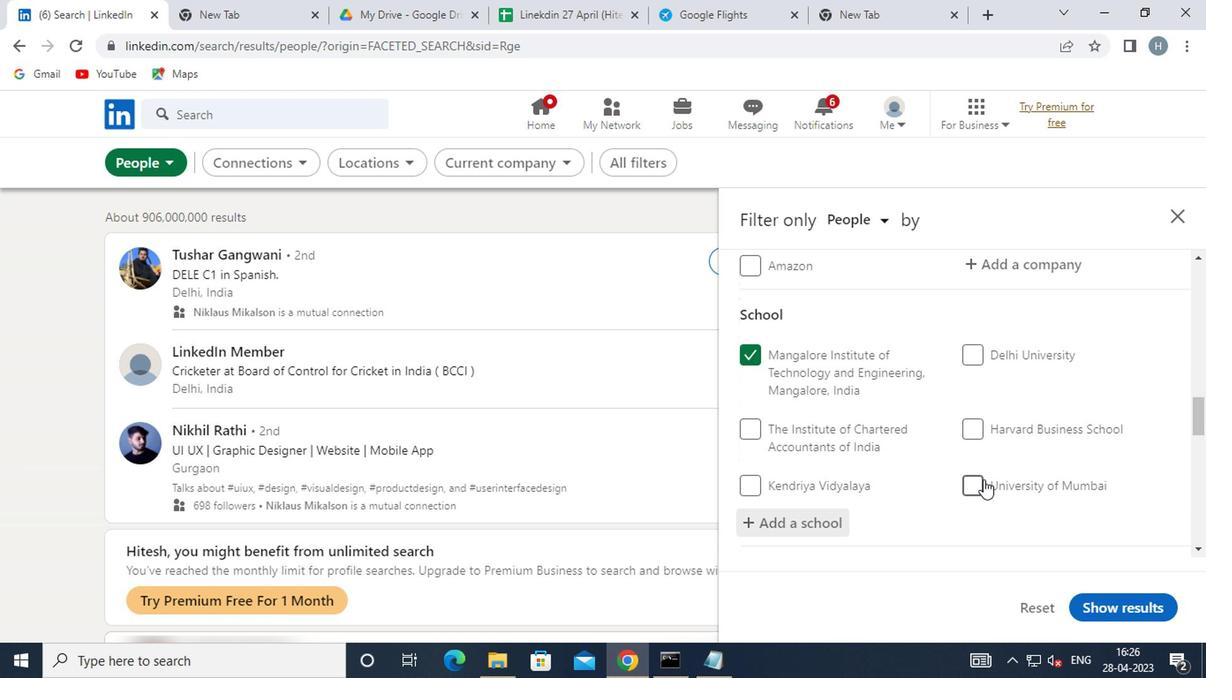 
Action: Mouse moved to (976, 480)
Screenshot: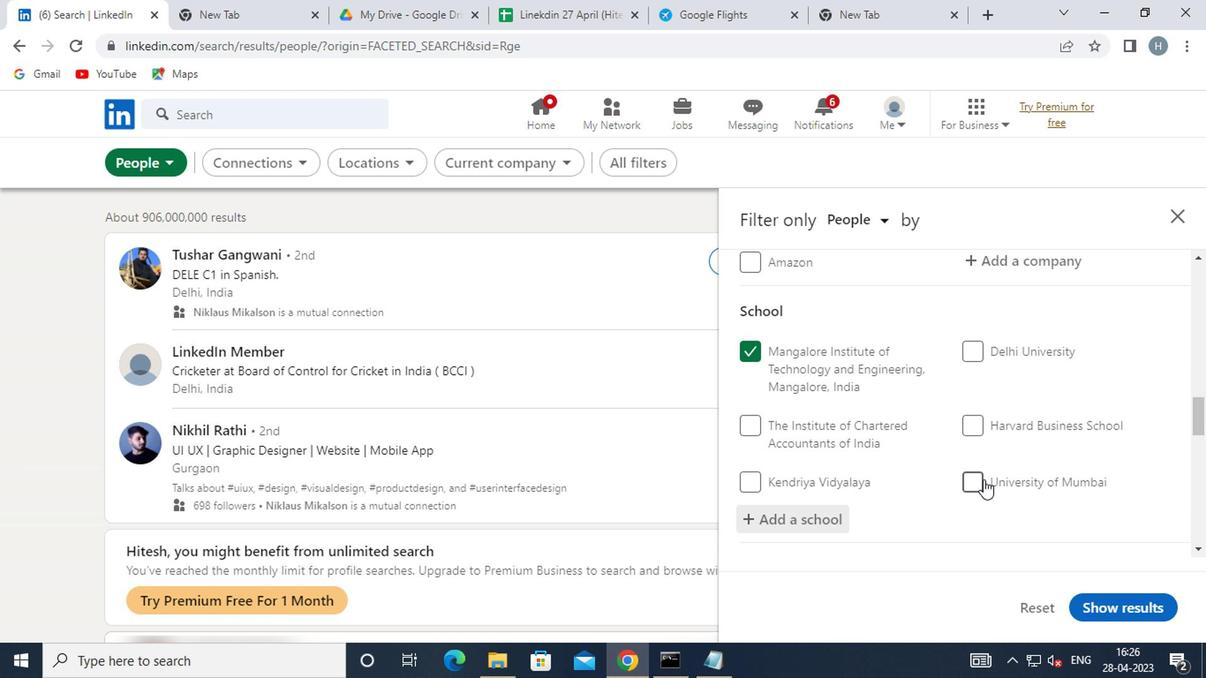 
Action: Mouse scrolled (976, 481) with delta (0, 0)
Screenshot: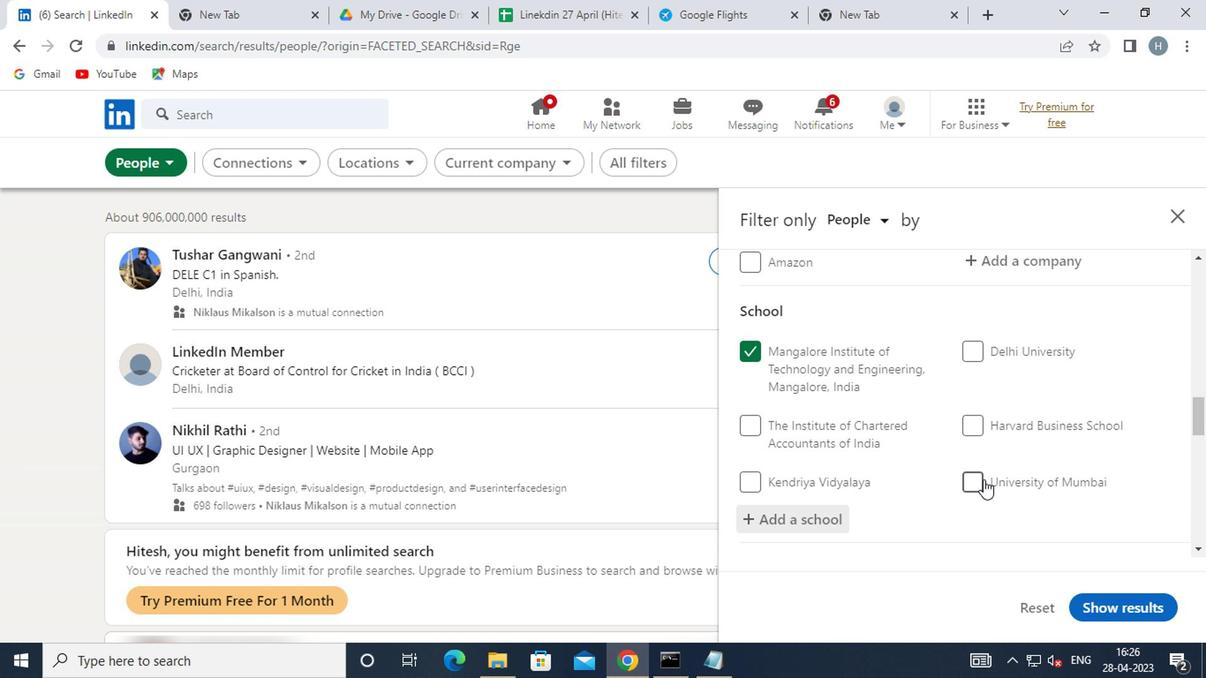 
Action: Mouse scrolled (976, 479) with delta (0, -1)
Screenshot: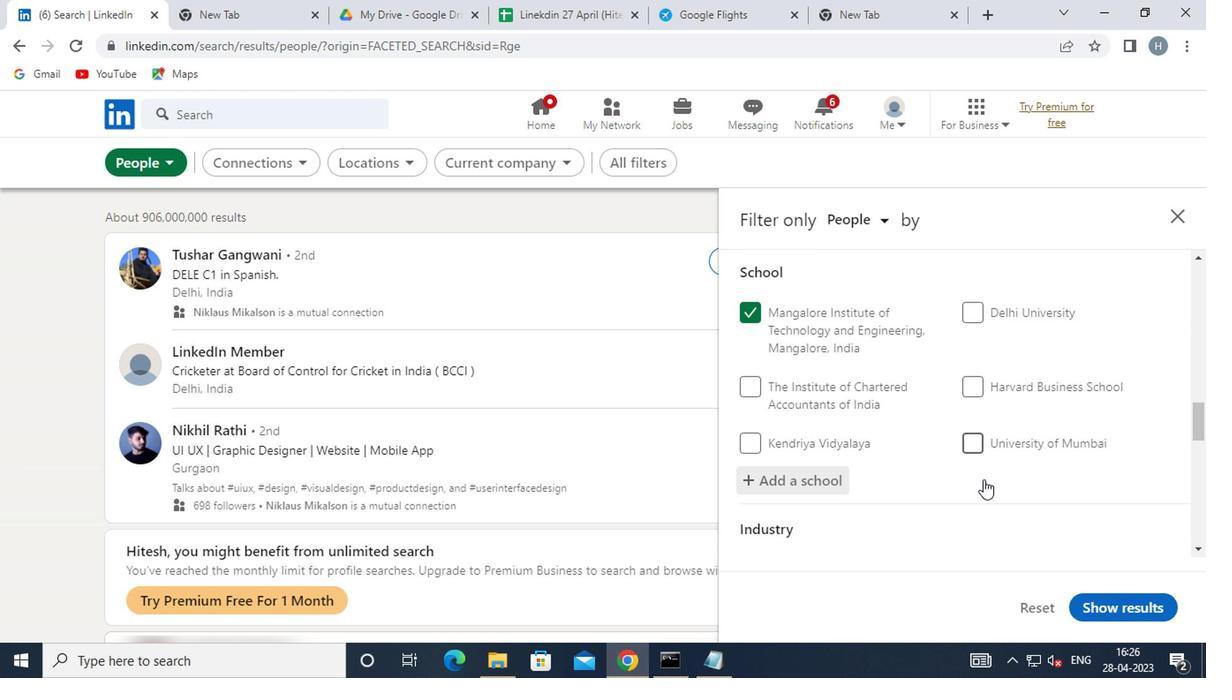 
Action: Mouse moved to (975, 476)
Screenshot: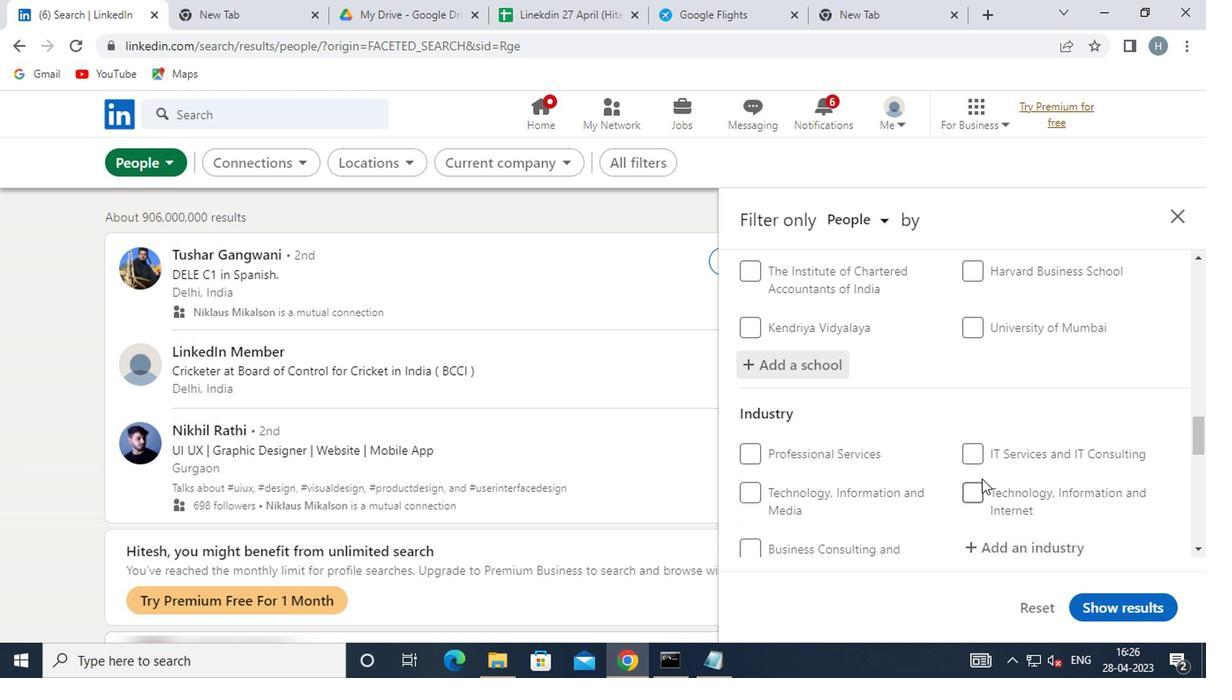 
Action: Mouse scrolled (975, 474) with delta (0, -1)
Screenshot: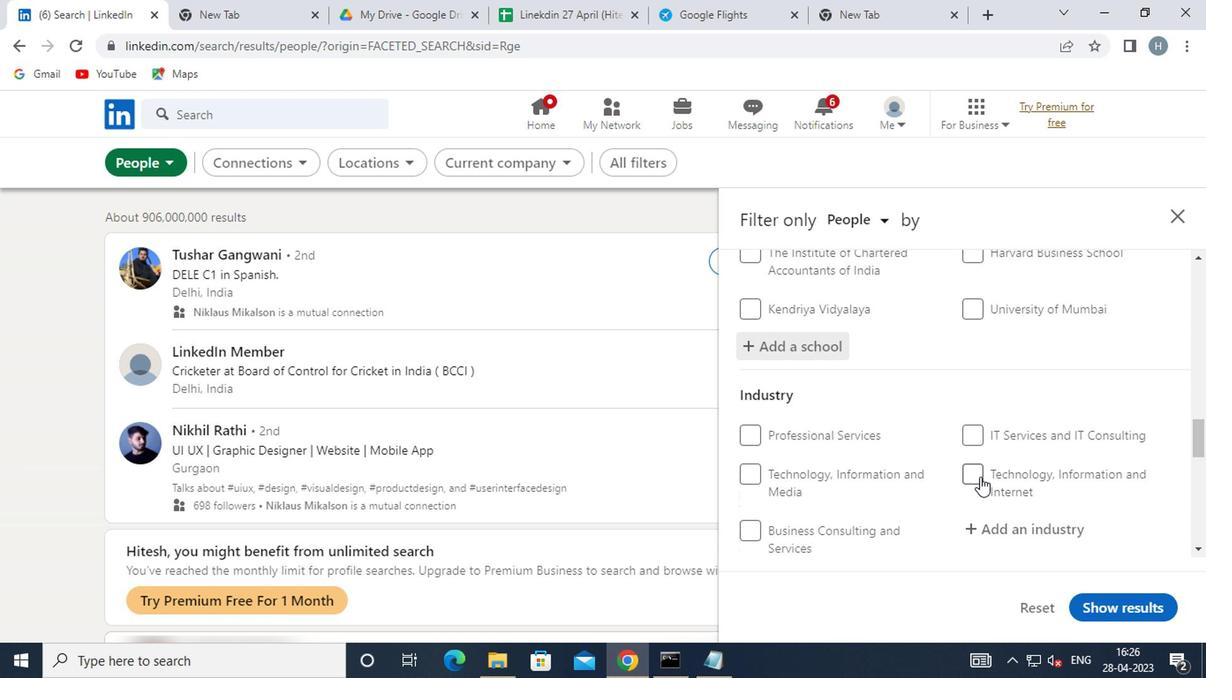 
Action: Mouse scrolled (975, 474) with delta (0, -1)
Screenshot: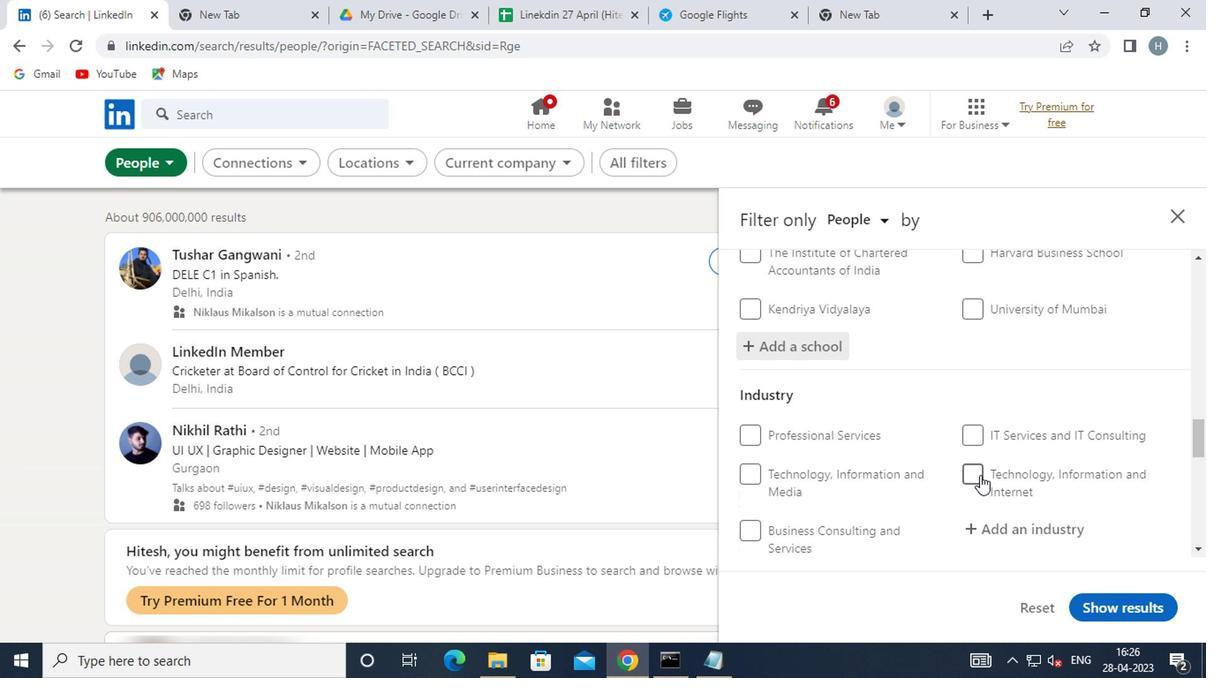 
Action: Mouse moved to (1044, 351)
Screenshot: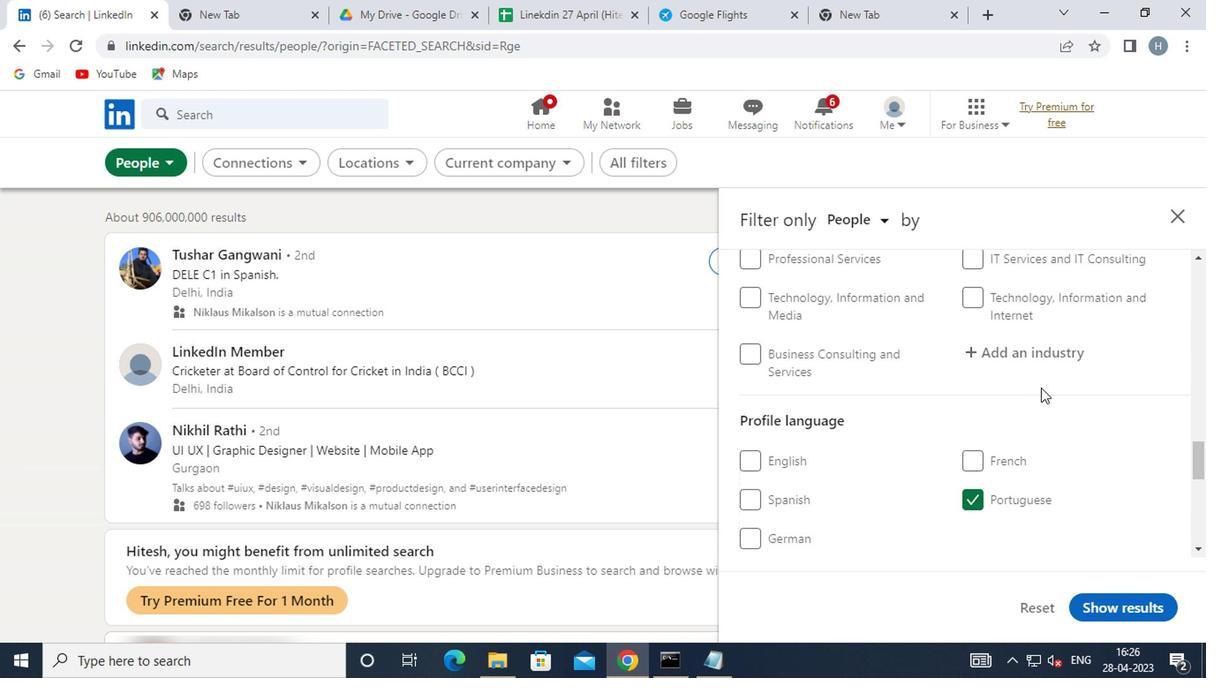 
Action: Mouse pressed left at (1044, 351)
Screenshot: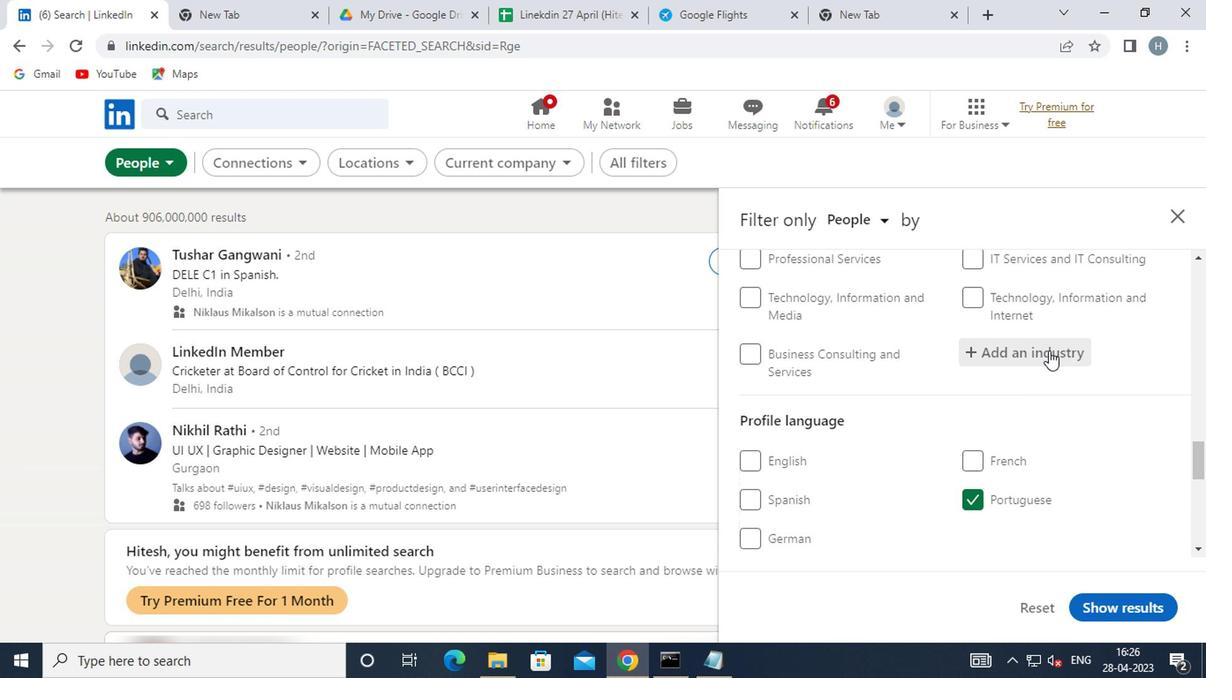 
Action: Mouse moved to (1049, 347)
Screenshot: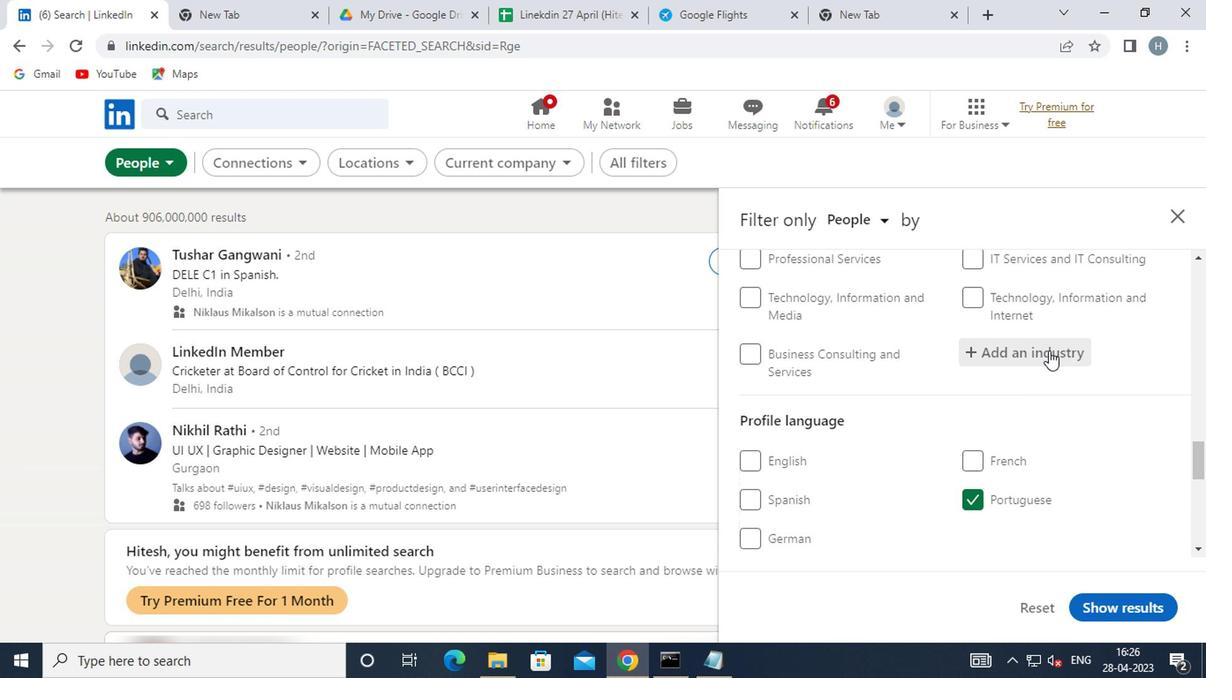 
Action: Key pressed <Key.shift>HOTELS
Screenshot: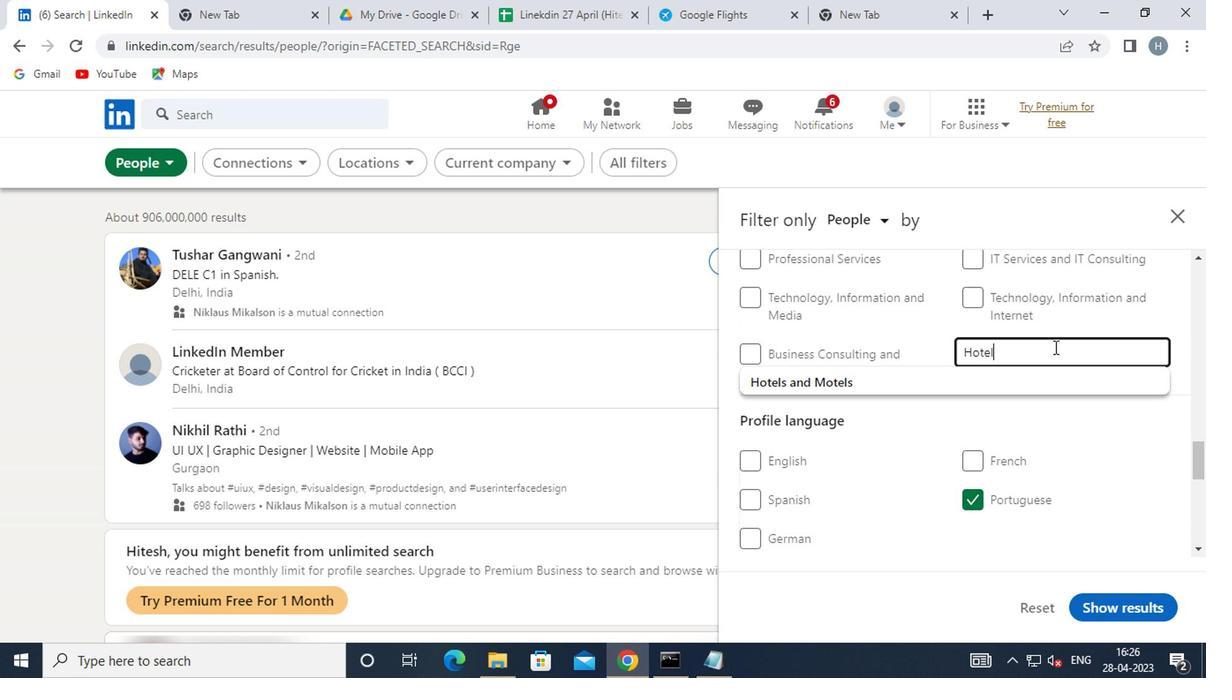 
Action: Mouse moved to (936, 383)
Screenshot: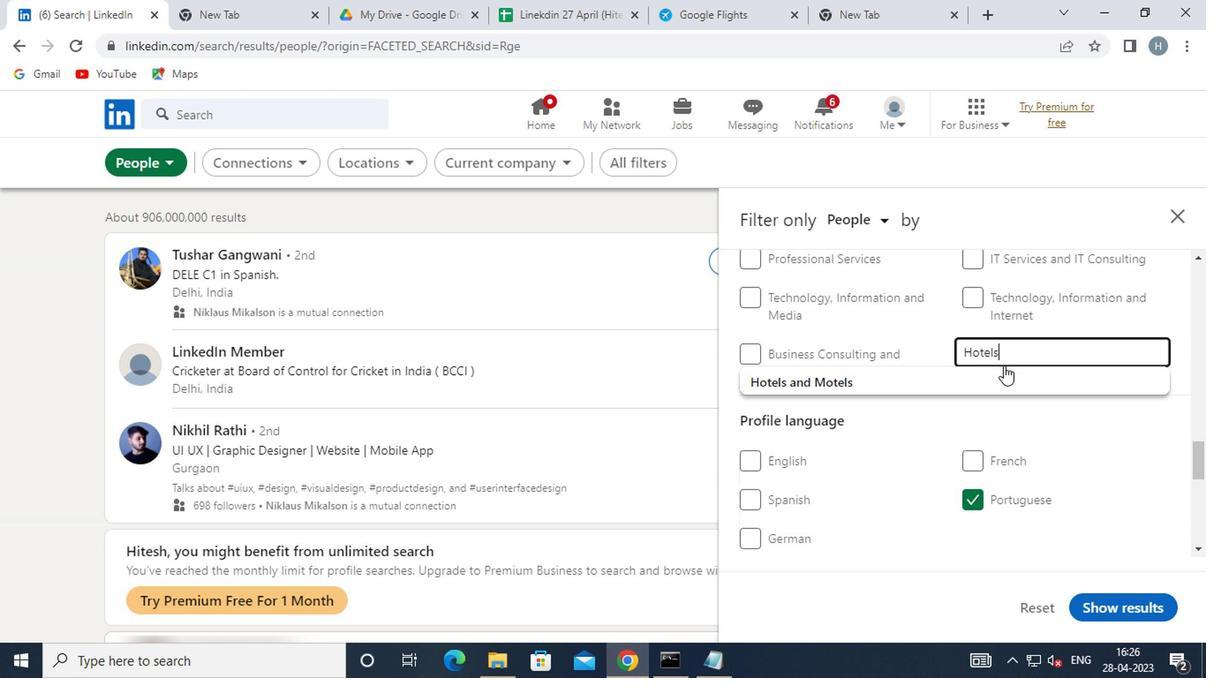 
Action: Mouse pressed left at (936, 383)
Screenshot: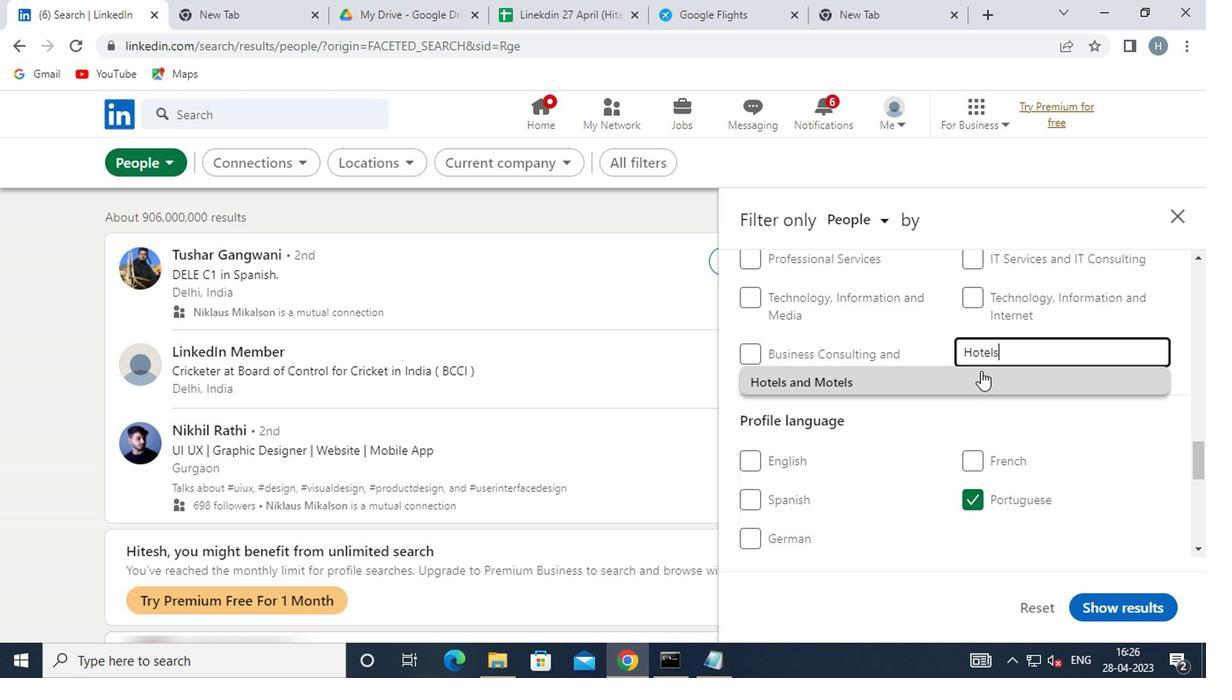 
Action: Mouse moved to (927, 383)
Screenshot: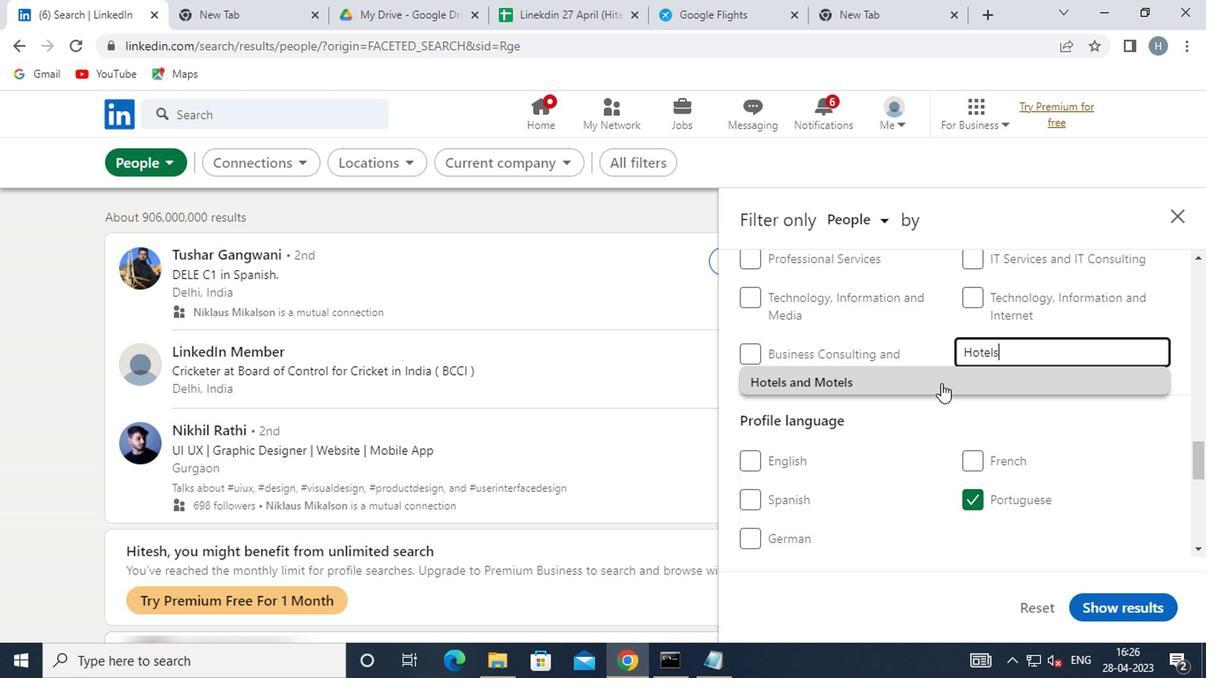 
Action: Mouse scrolled (927, 383) with delta (0, 0)
Screenshot: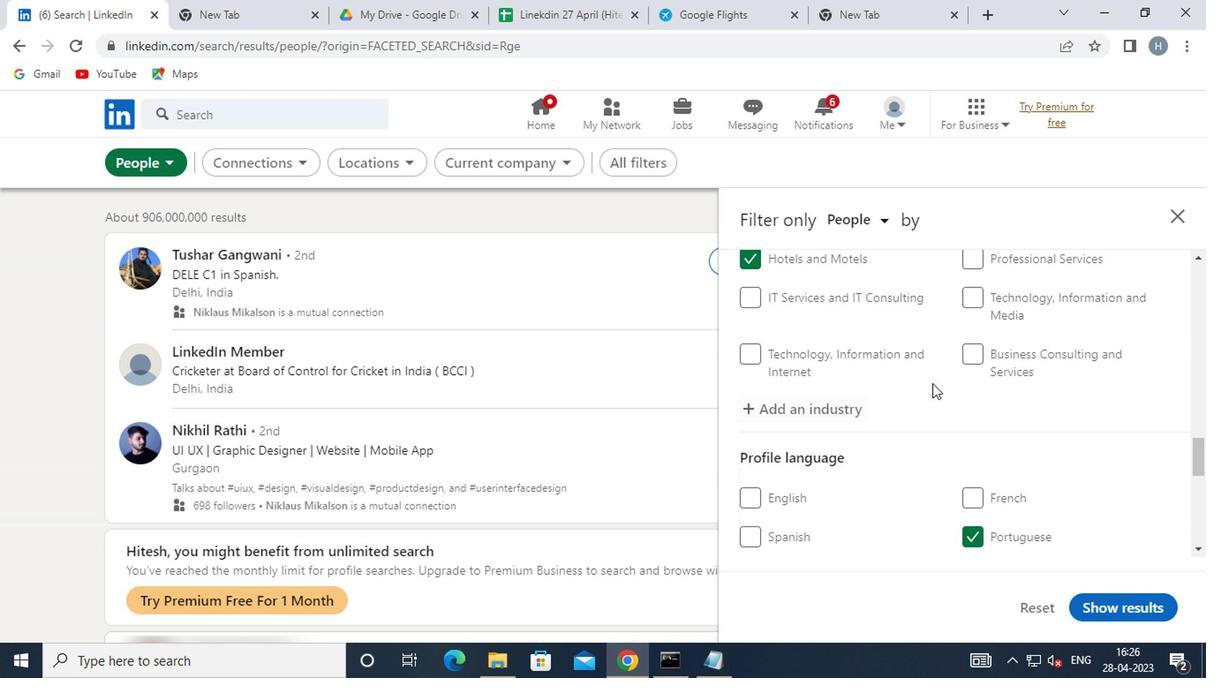 
Action: Mouse scrolled (927, 383) with delta (0, 0)
Screenshot: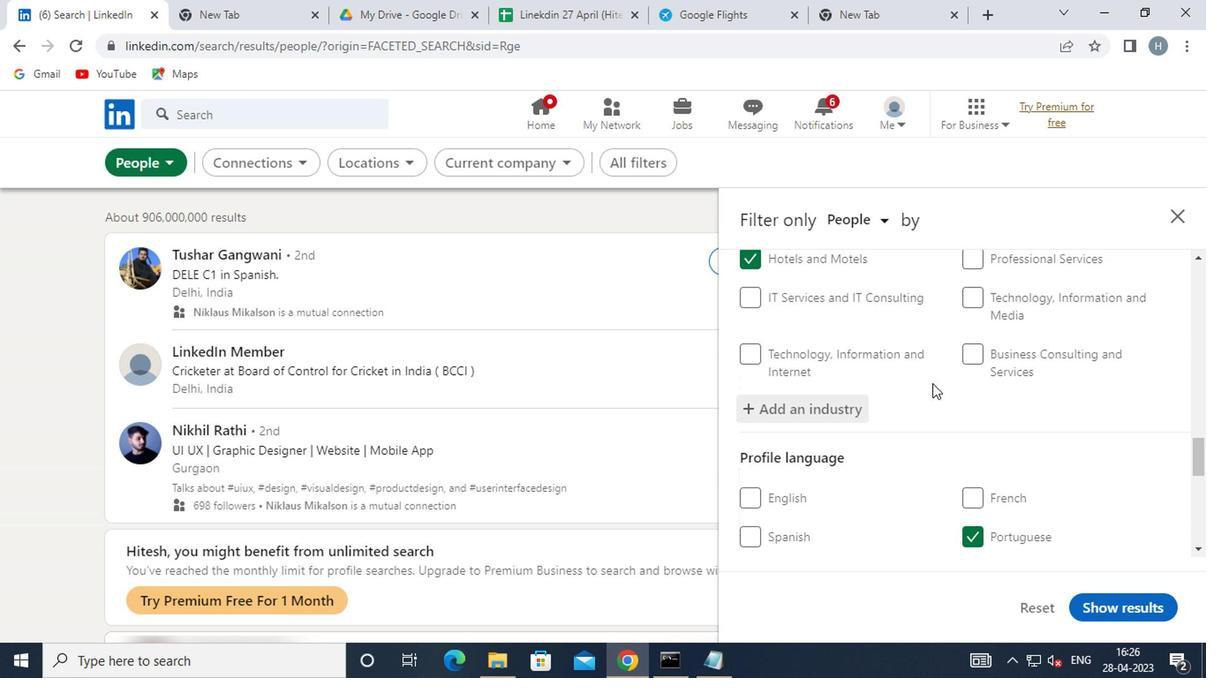 
Action: Mouse moved to (925, 383)
Screenshot: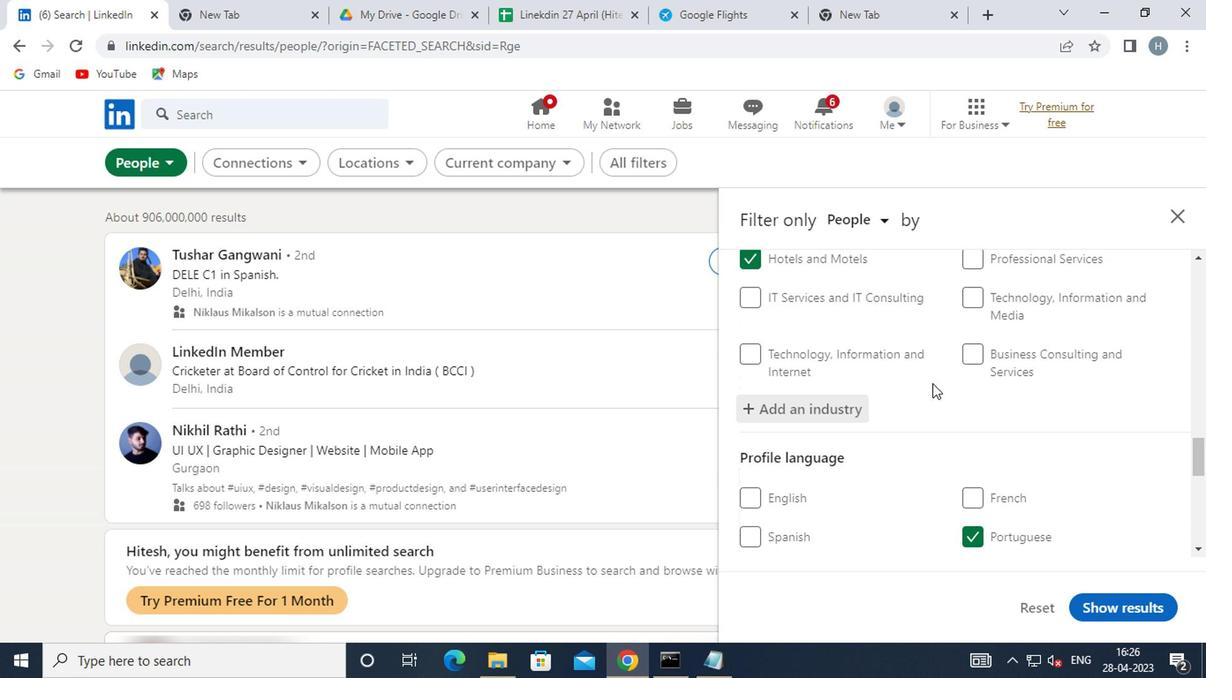 
Action: Mouse scrolled (925, 383) with delta (0, 0)
Screenshot: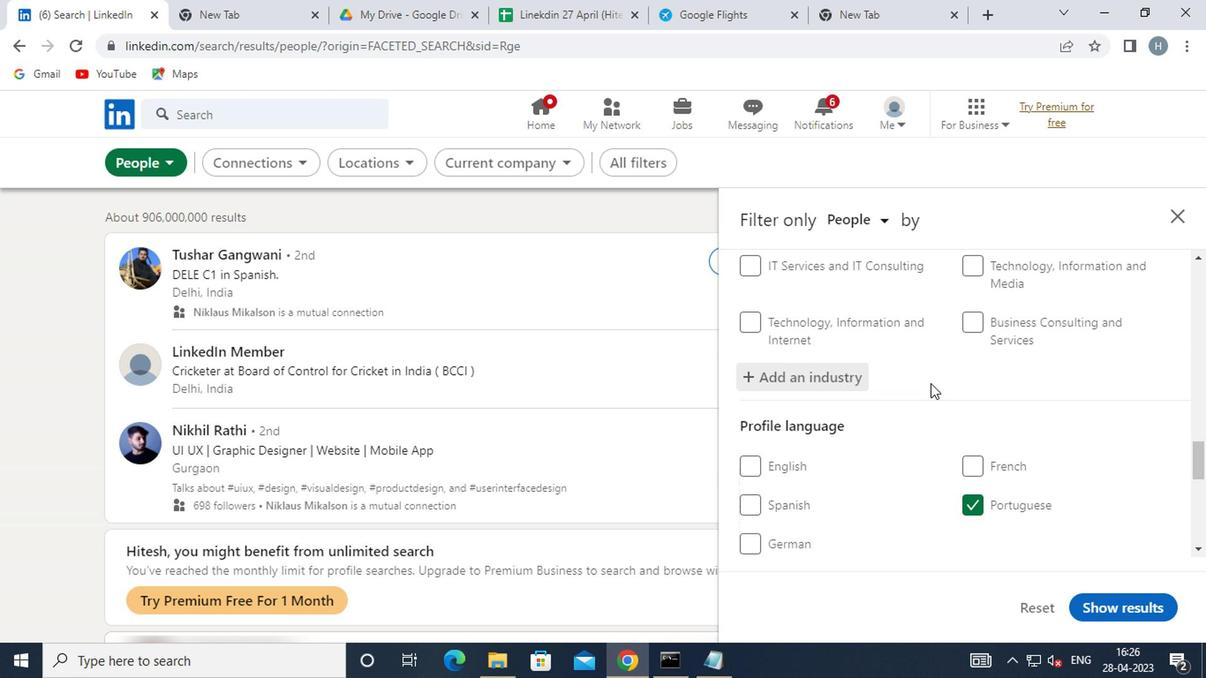 
Action: Mouse scrolled (925, 383) with delta (0, 0)
Screenshot: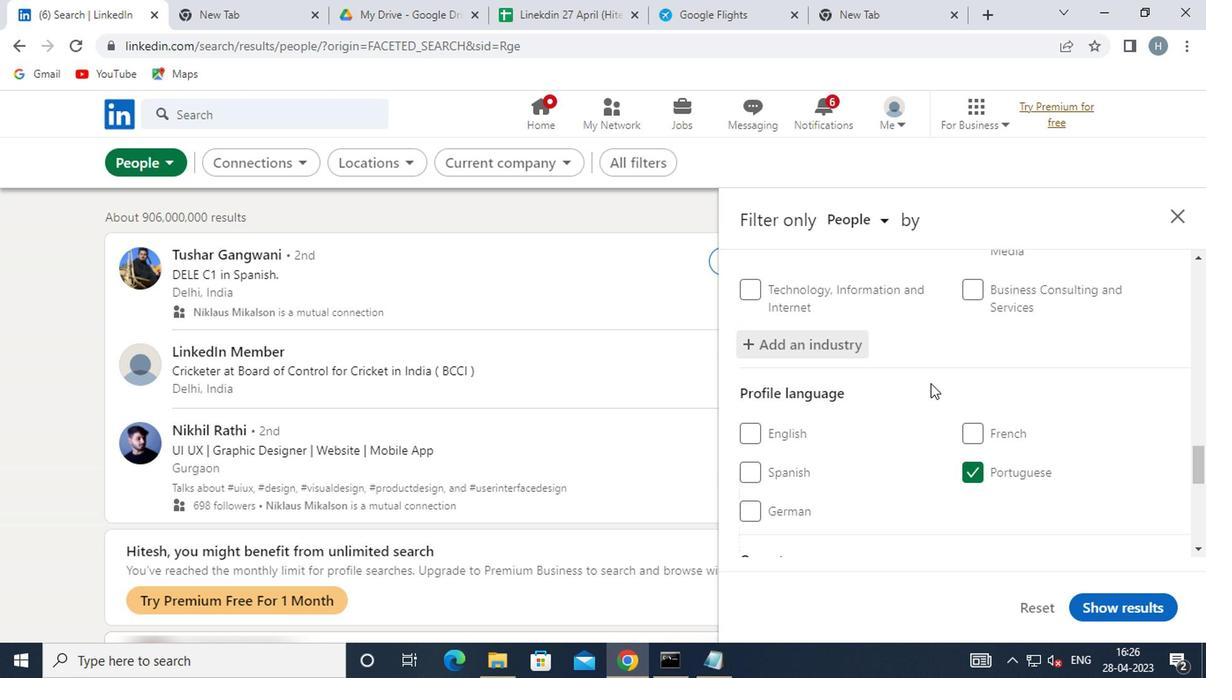 
Action: Mouse scrolled (925, 383) with delta (0, 0)
Screenshot: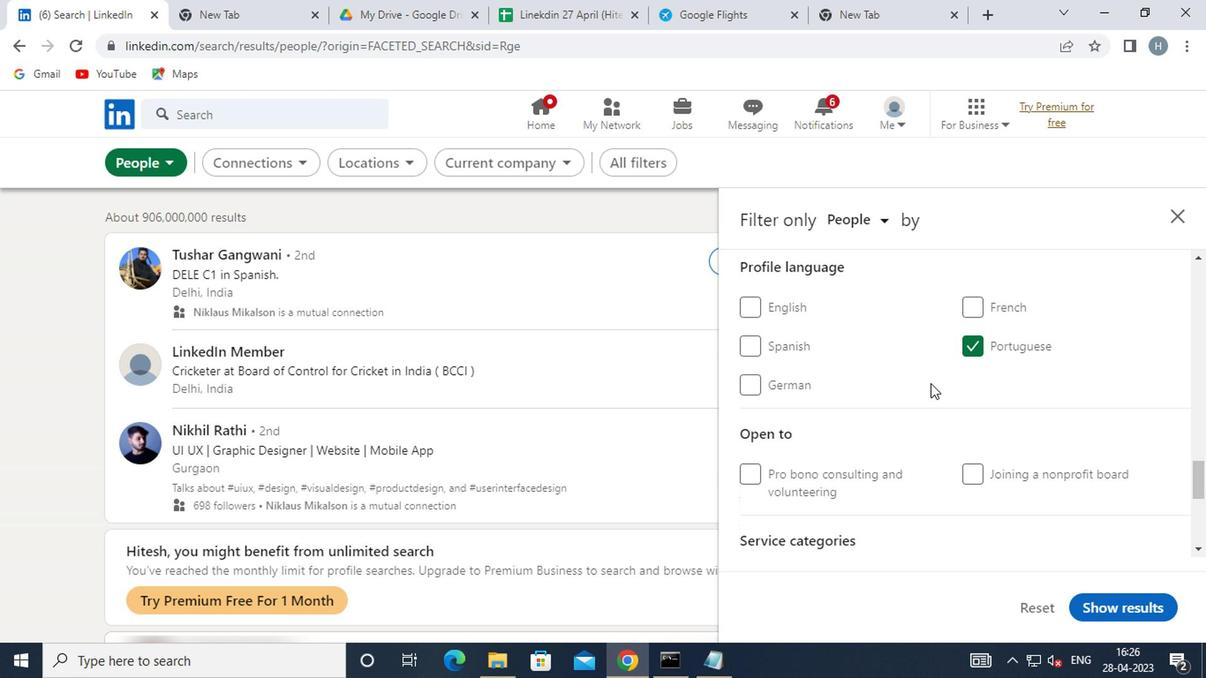 
Action: Mouse moved to (993, 402)
Screenshot: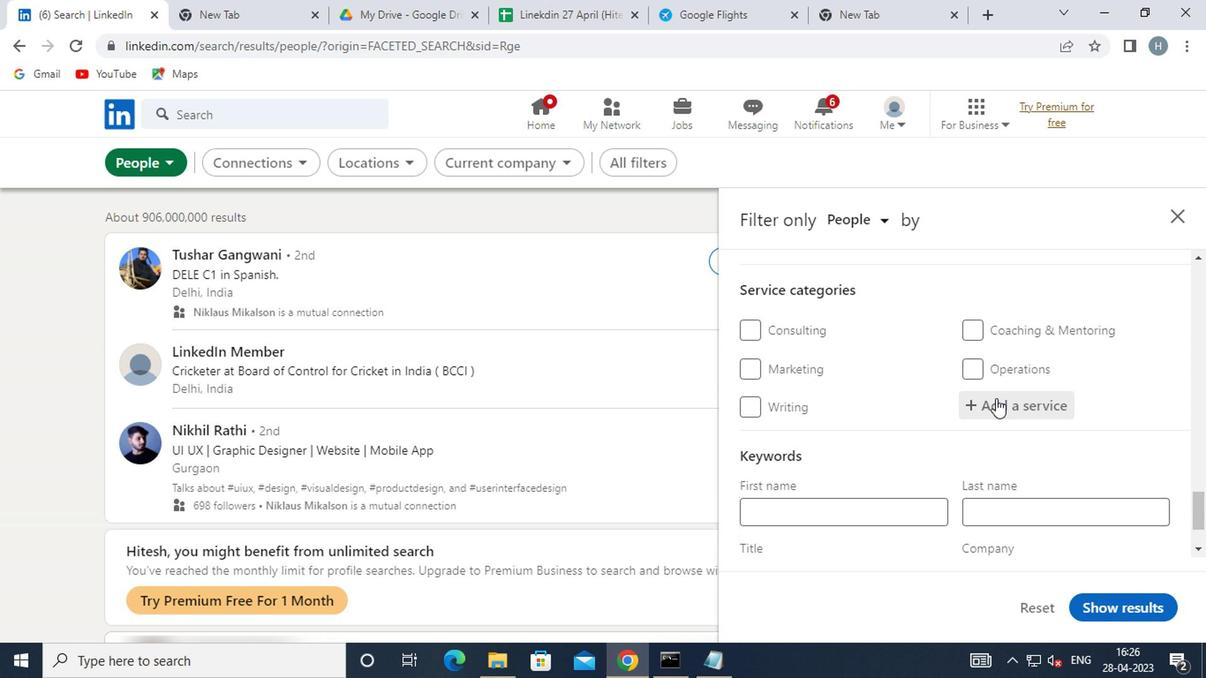 
Action: Mouse pressed left at (993, 402)
Screenshot: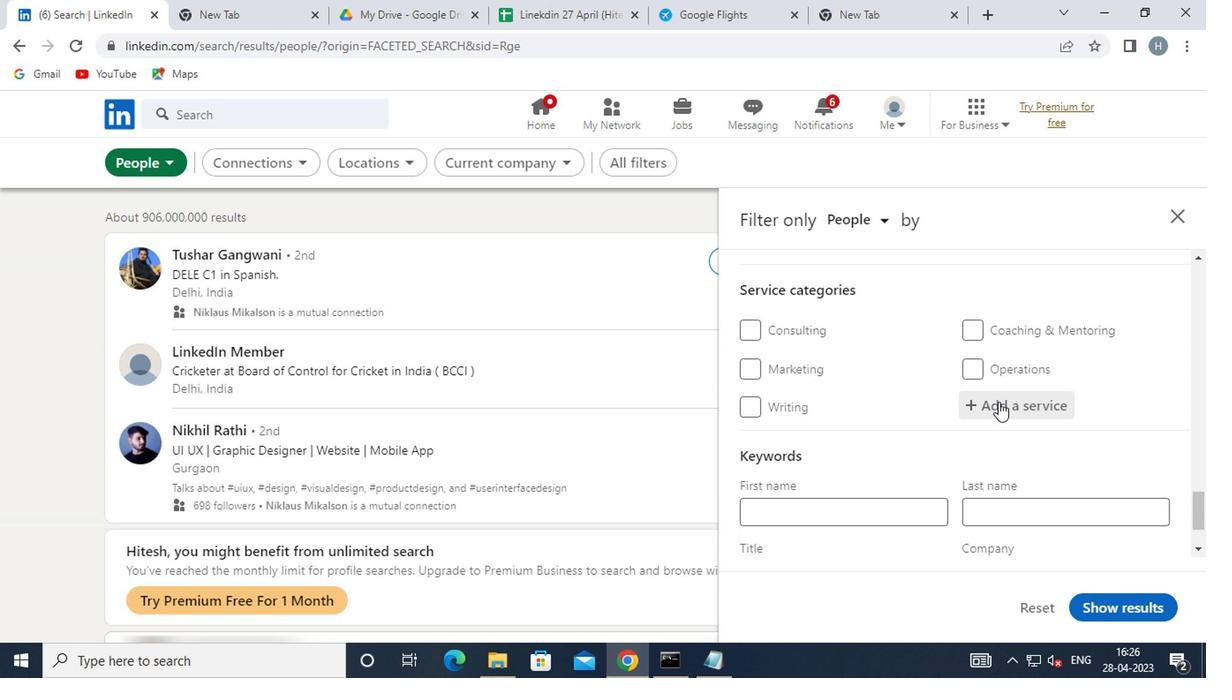
Action: Key pressed <Key.shift>INFORMATION<Key.space>
Screenshot: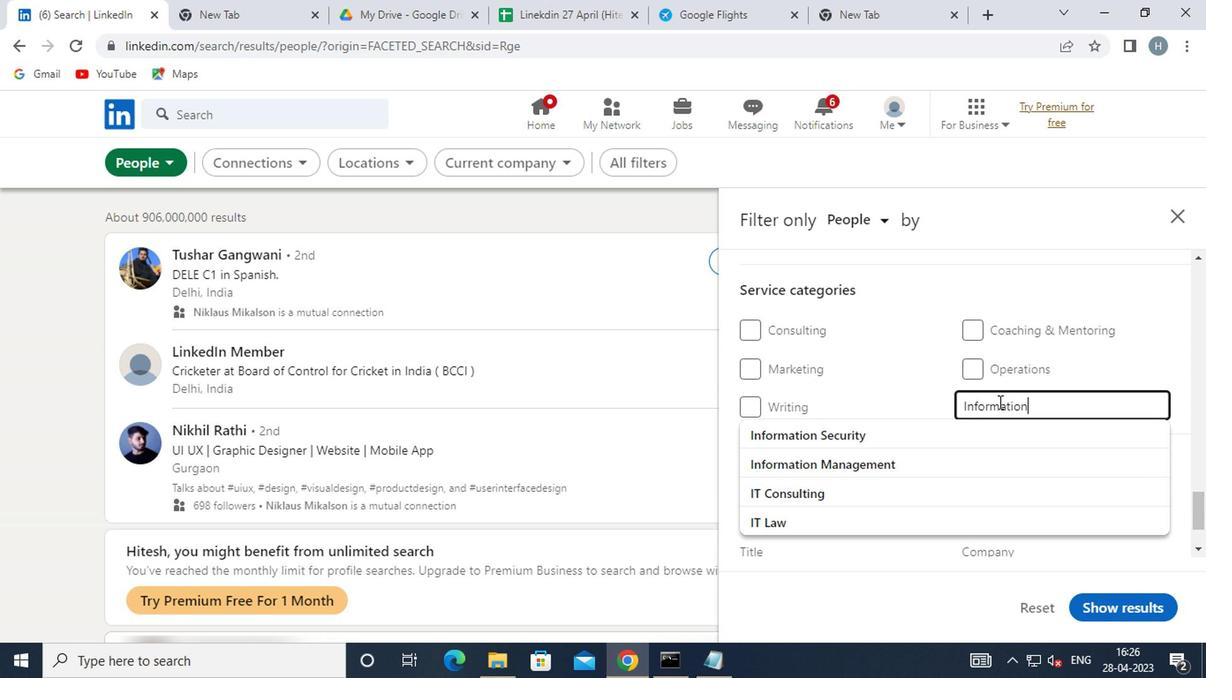 
Action: Mouse moved to (929, 425)
Screenshot: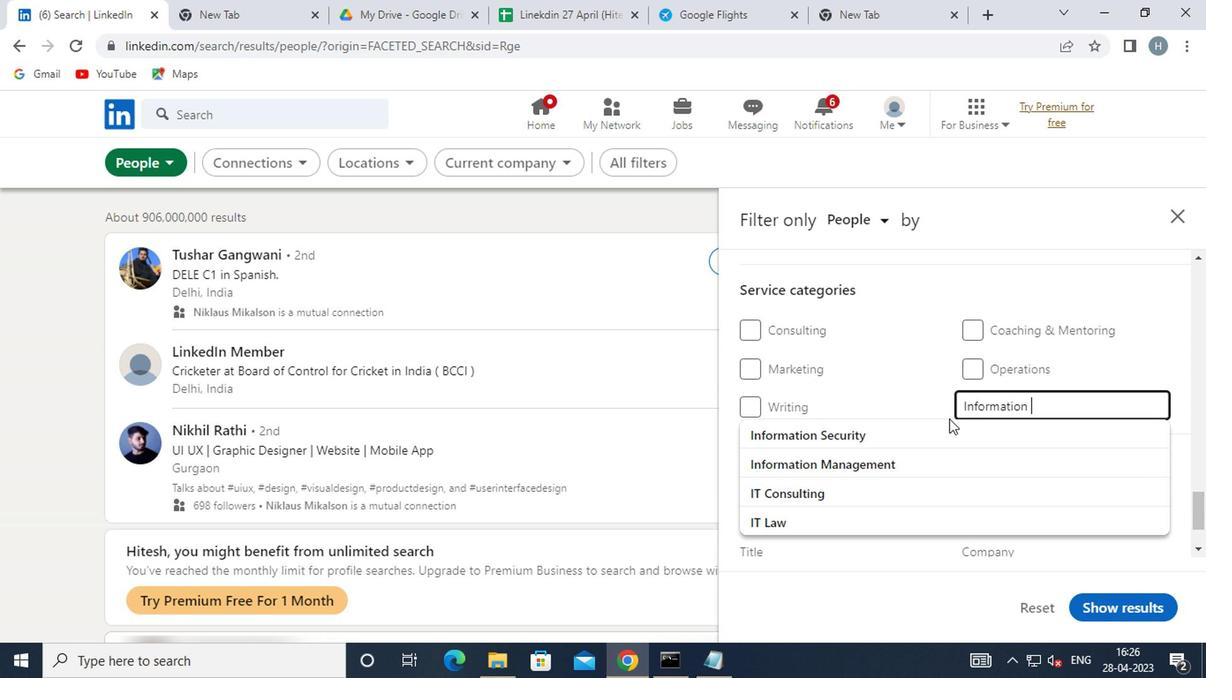 
Action: Mouse pressed left at (929, 425)
Screenshot: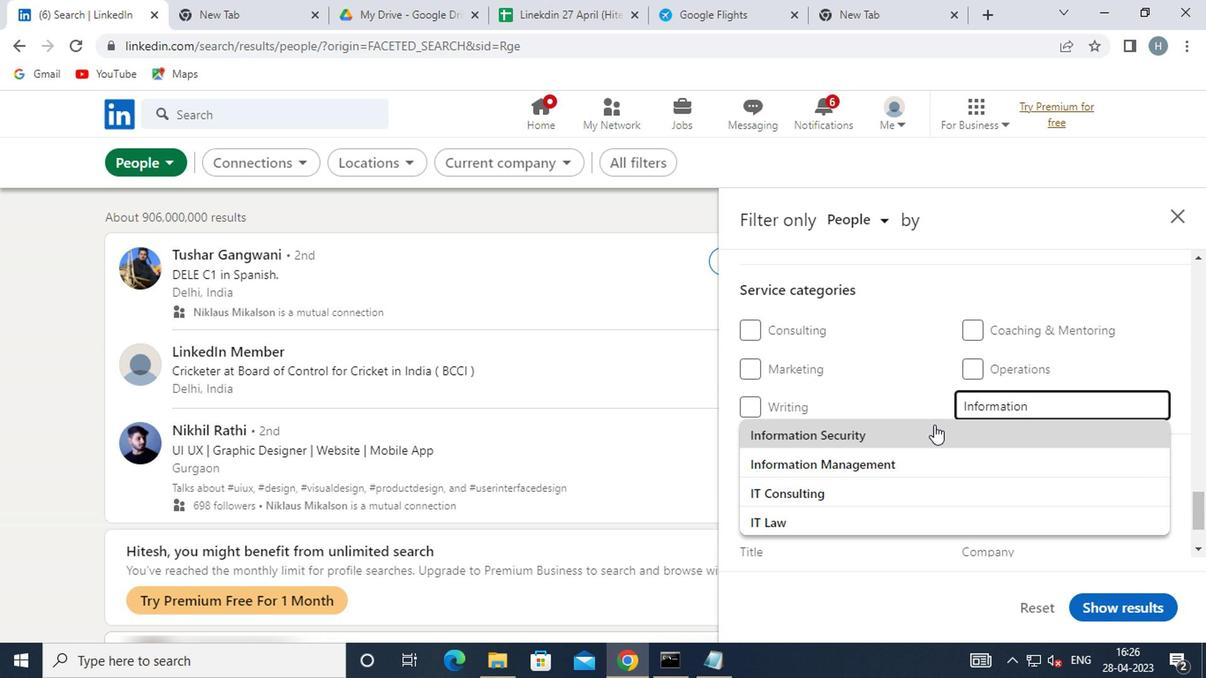 
Action: Mouse moved to (920, 425)
Screenshot: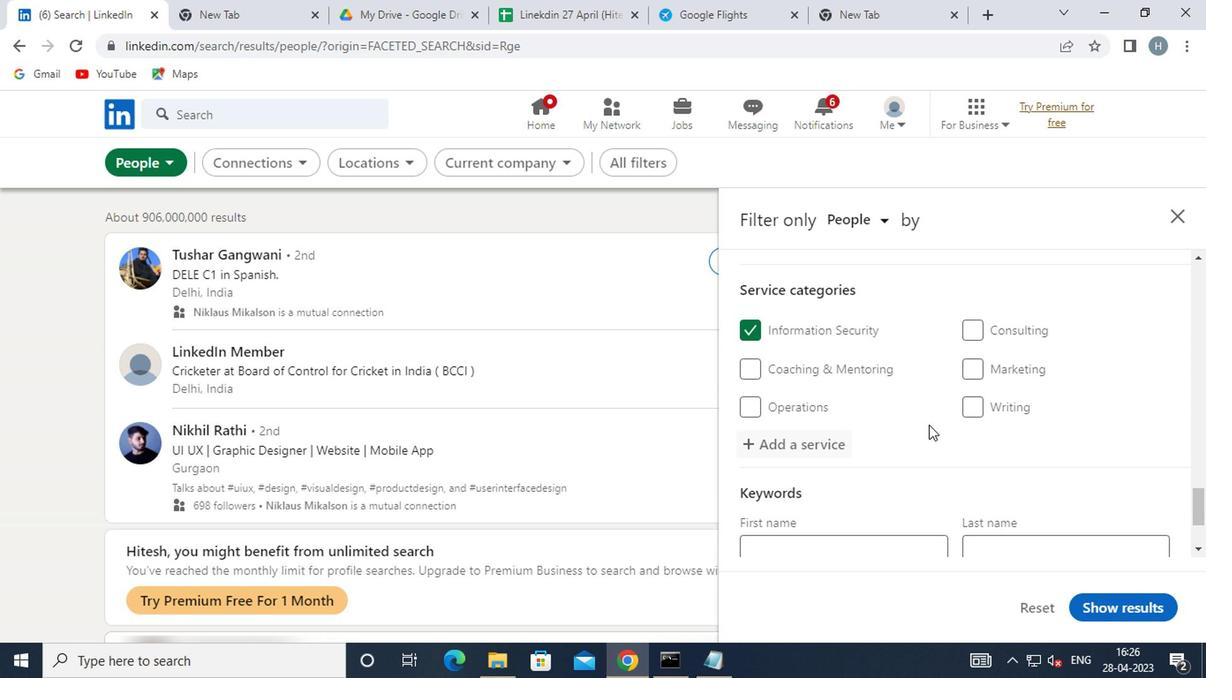 
Action: Mouse scrolled (920, 424) with delta (0, 0)
Screenshot: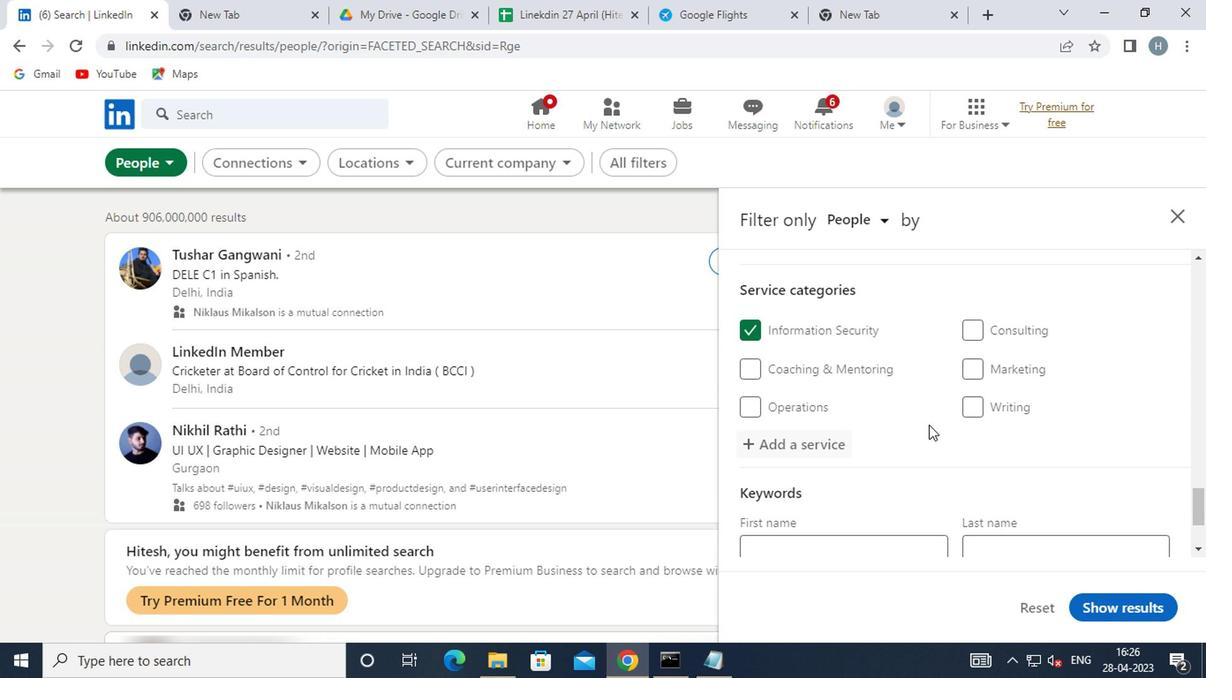 
Action: Mouse moved to (919, 425)
Screenshot: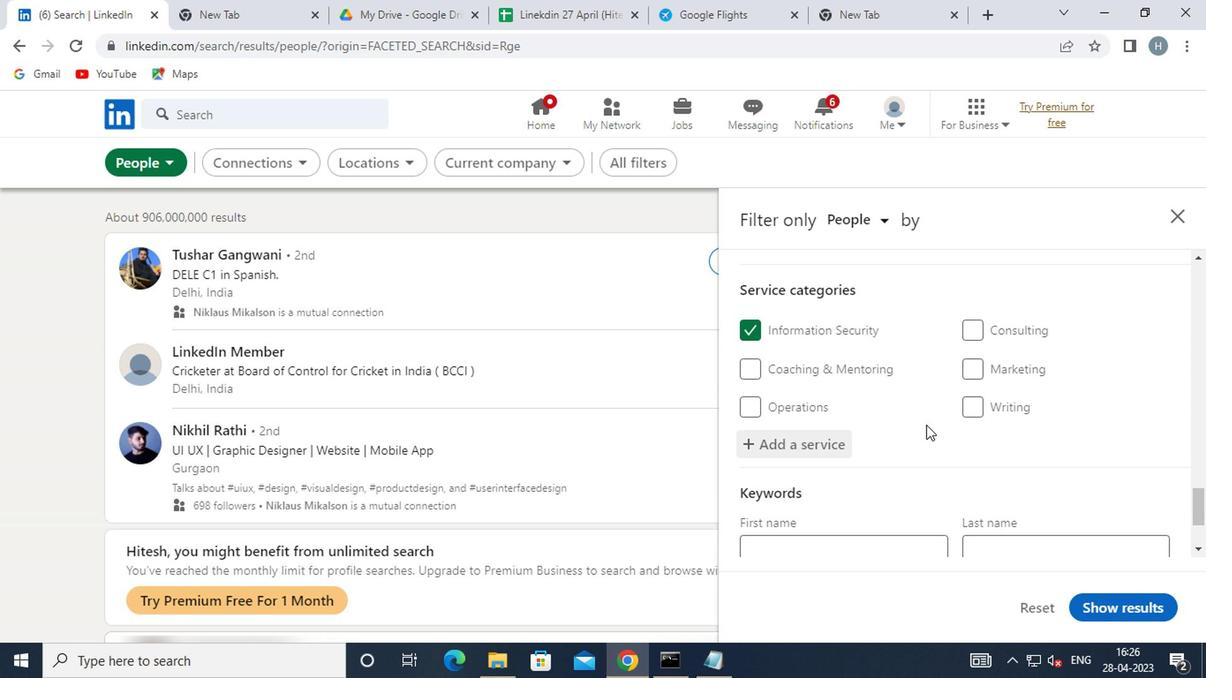 
Action: Mouse scrolled (919, 424) with delta (0, 0)
Screenshot: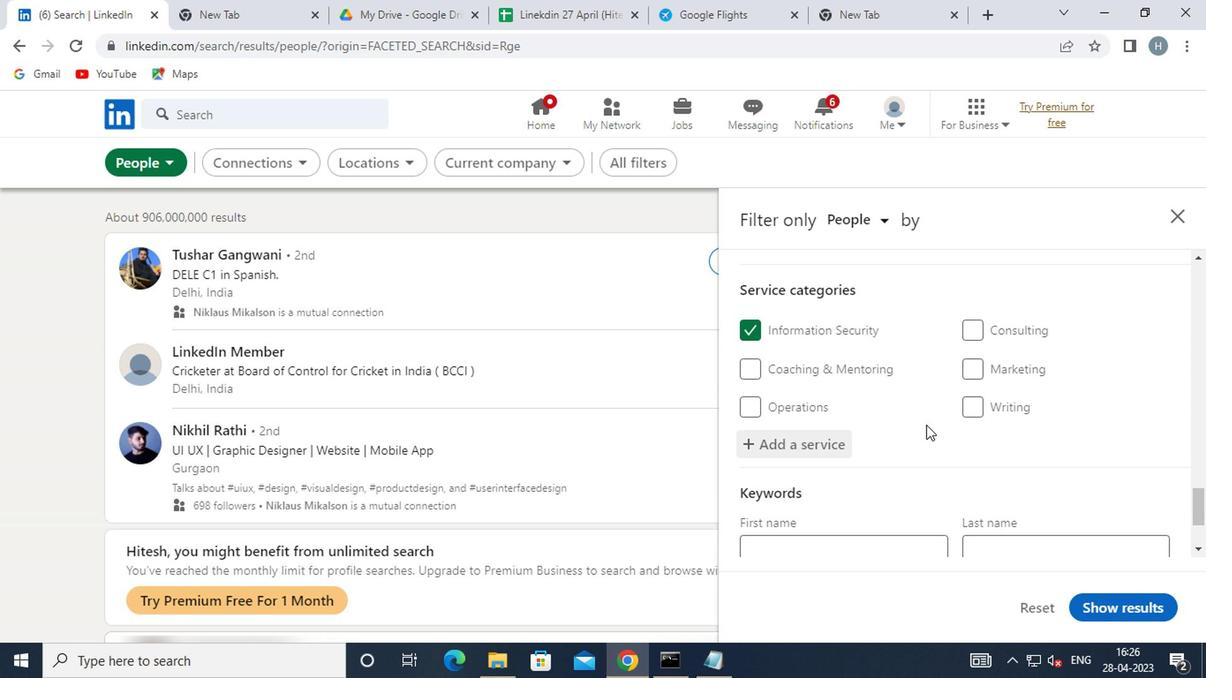 
Action: Mouse moved to (919, 426)
Screenshot: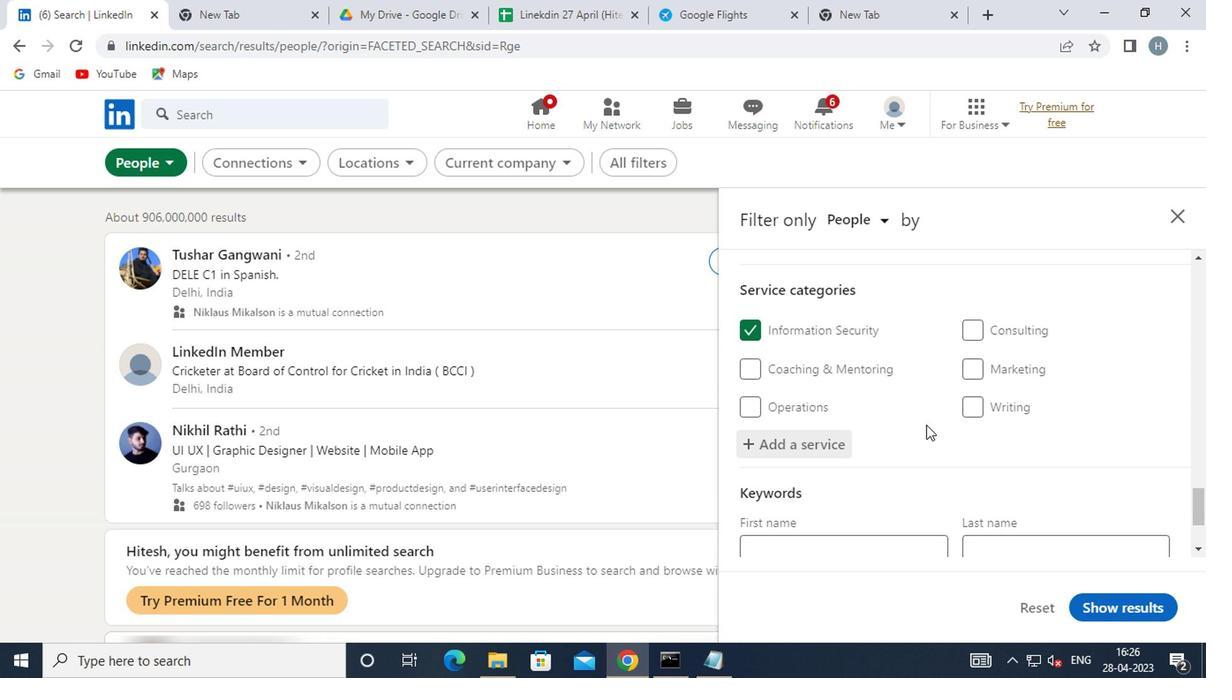 
Action: Mouse scrolled (919, 425) with delta (0, -1)
Screenshot: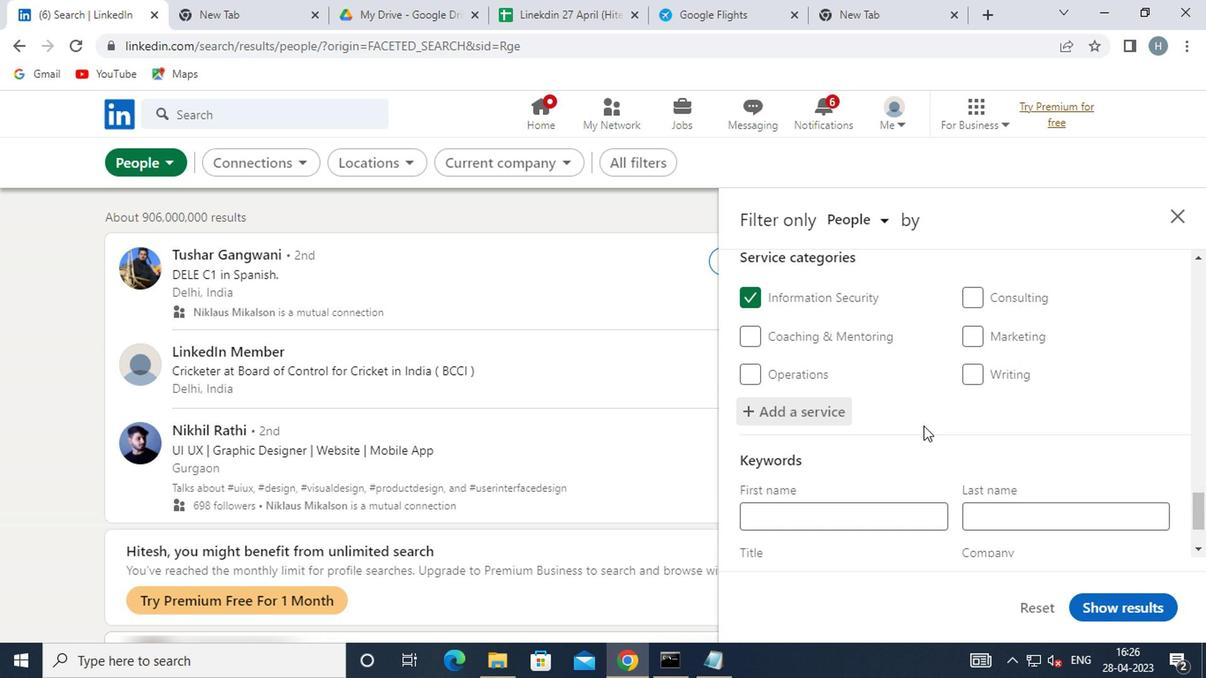 
Action: Mouse scrolled (919, 425) with delta (0, -1)
Screenshot: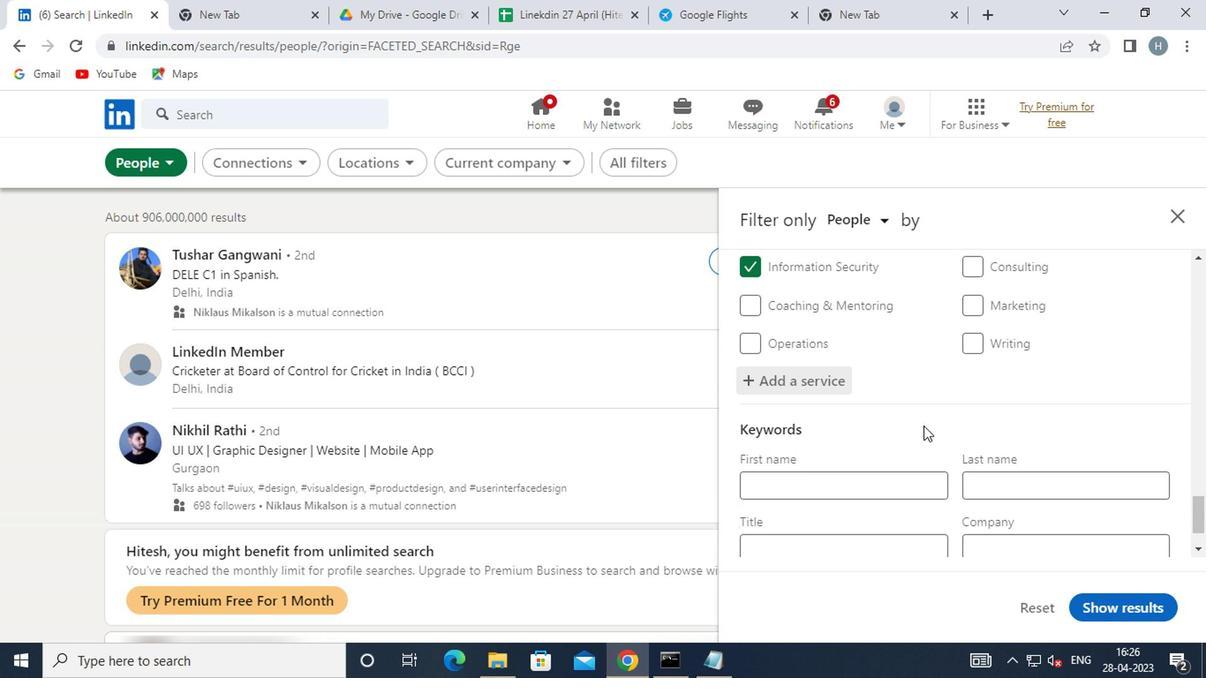
Action: Mouse moved to (871, 472)
Screenshot: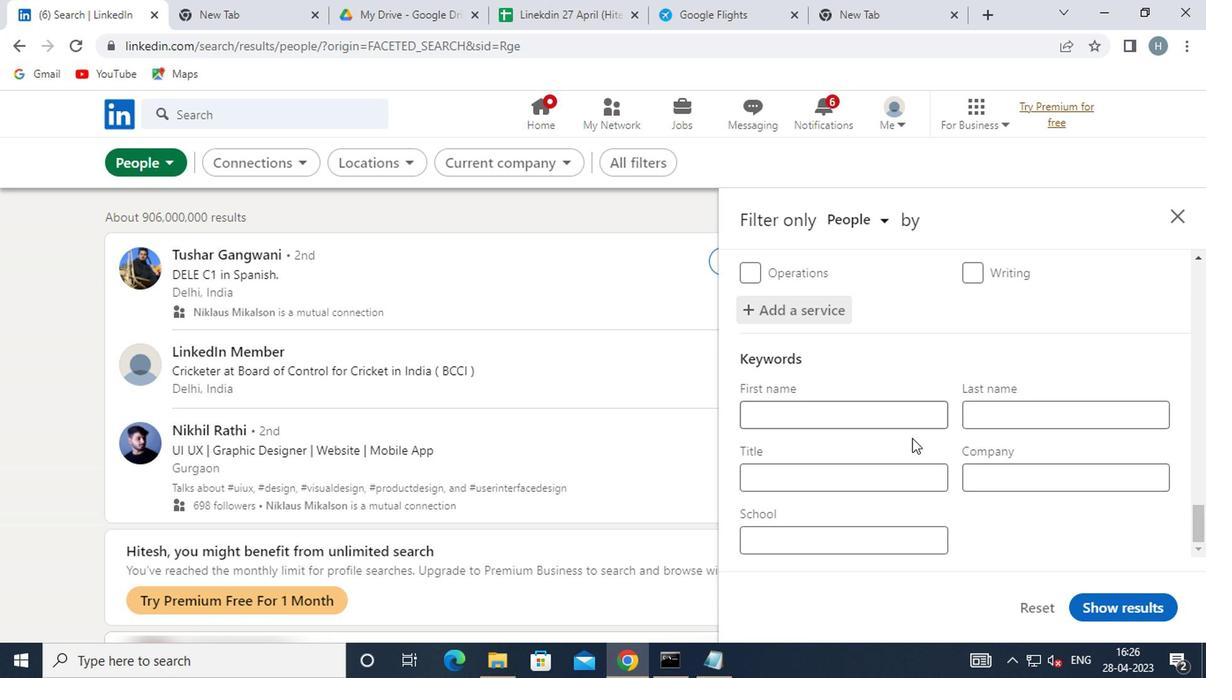 
Action: Mouse pressed left at (871, 472)
Screenshot: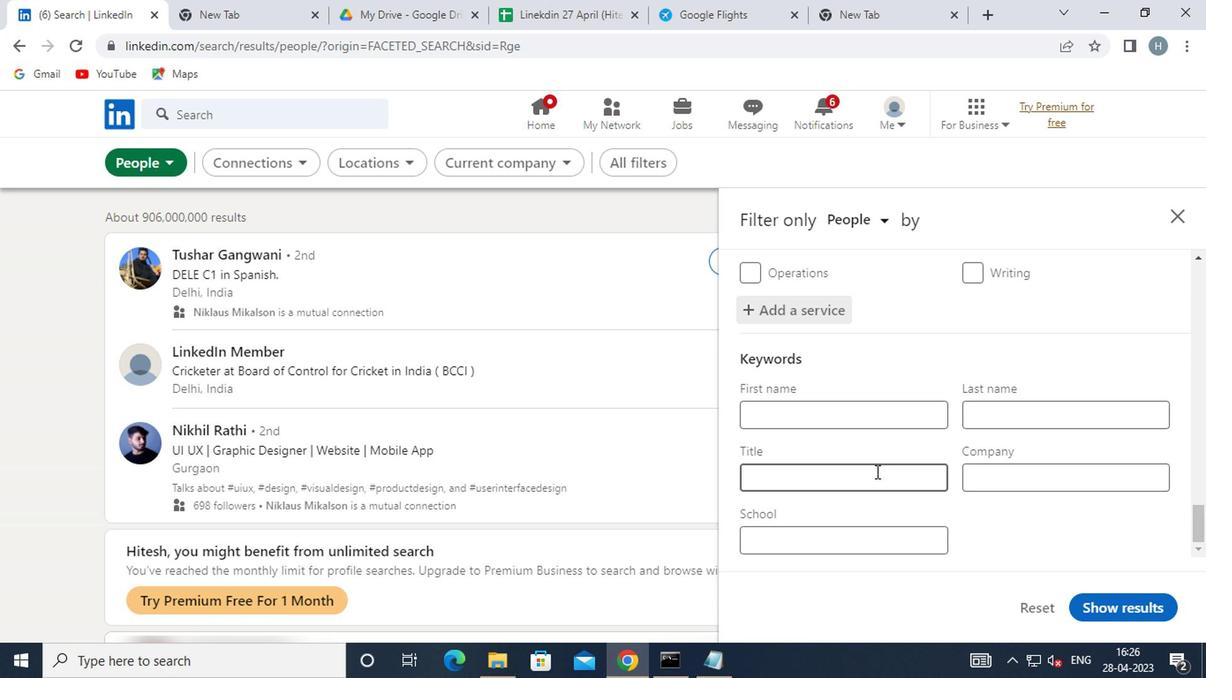 
Action: Key pressed <Key.shift>PHONE<Key.space><Key.shift>SALES<Key.space><Key.shift>SPECIALIST
Screenshot: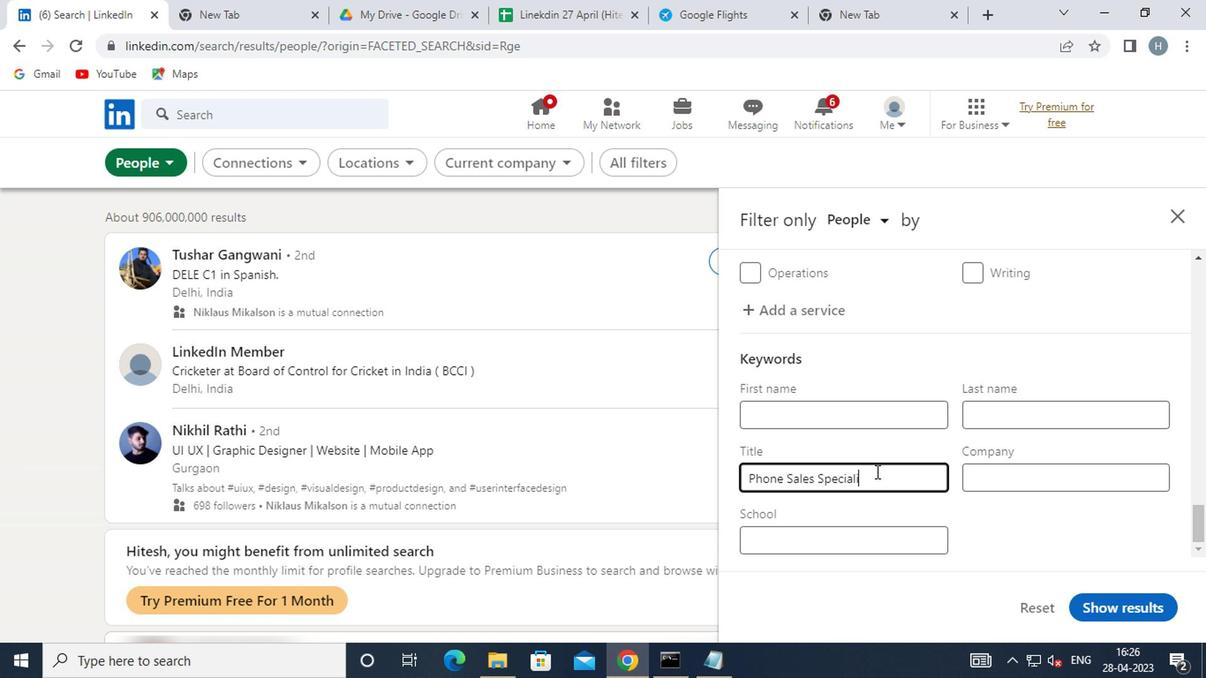 
Action: Mouse moved to (1099, 608)
Screenshot: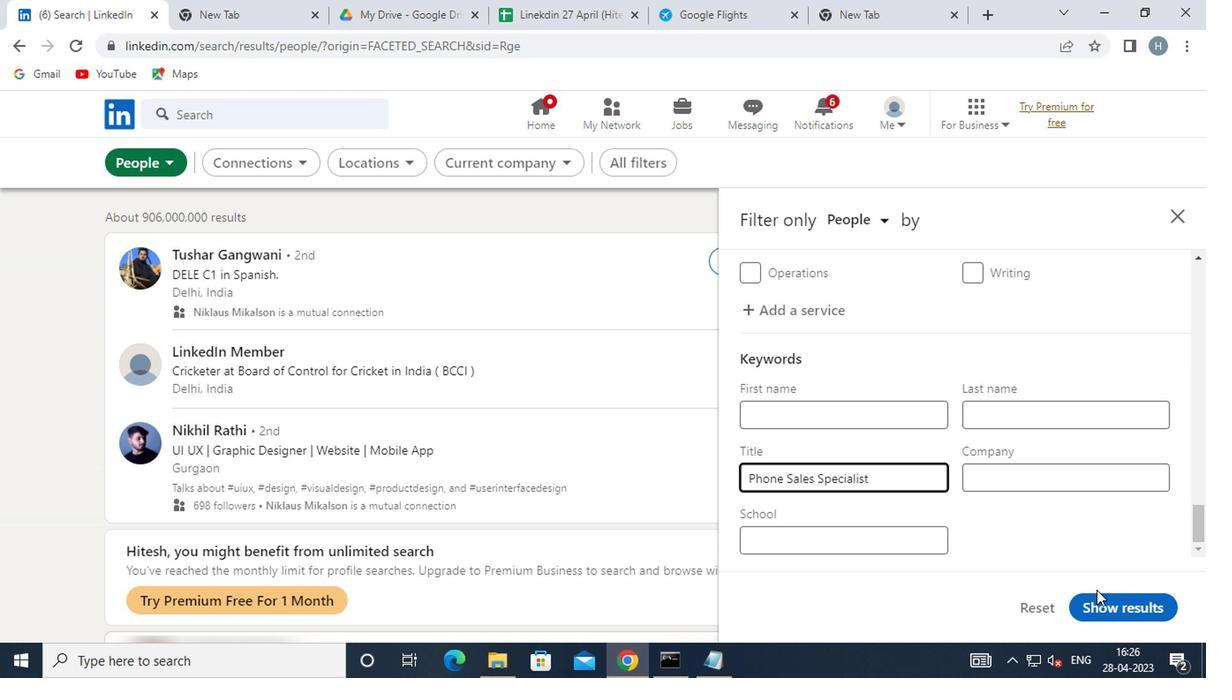 
Action: Mouse pressed left at (1099, 608)
Screenshot: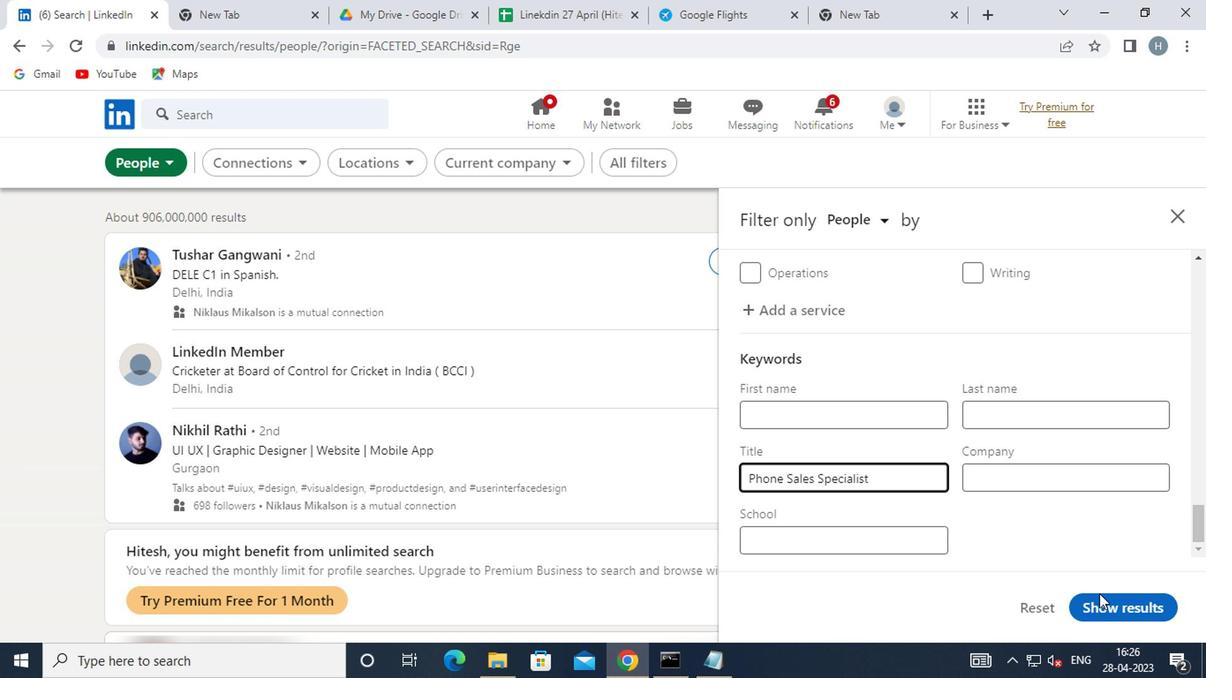 
Action: Mouse moved to (706, 373)
Screenshot: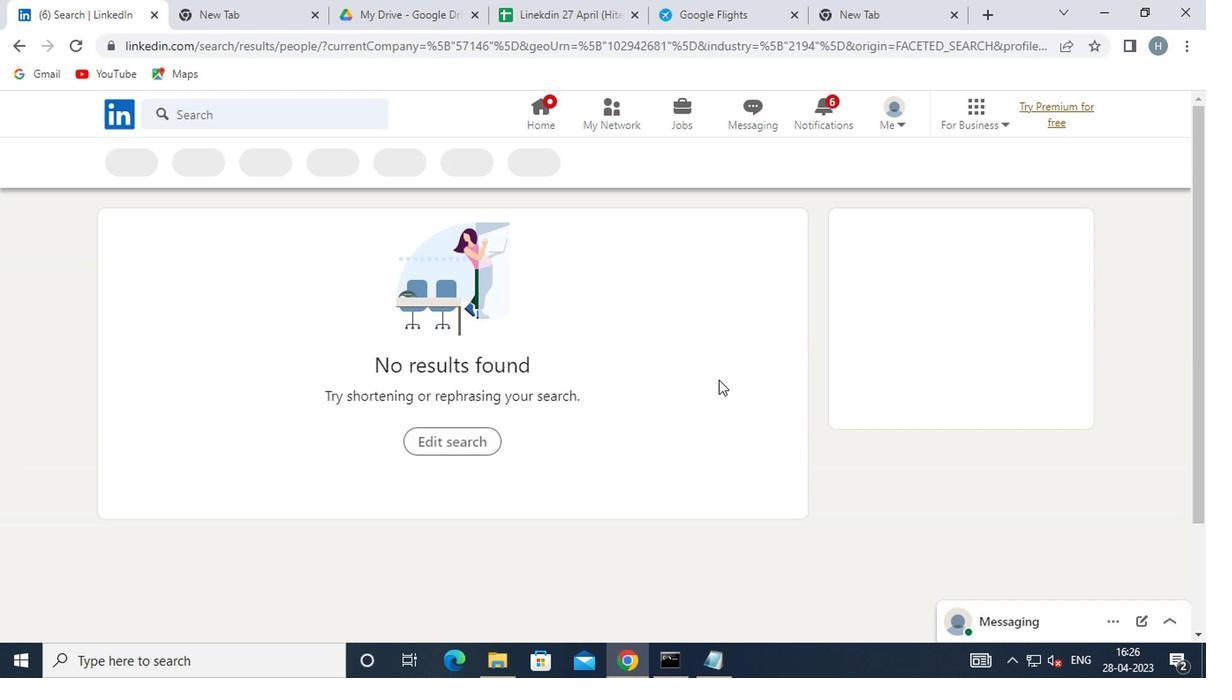 
